Task: Add a signature Melinda Young containing With heartfelt thanks and warm wishes, Melinda Young to email address softage.3@softage.net and add a label Life insurance
Action: Mouse moved to (88, 128)
Screenshot: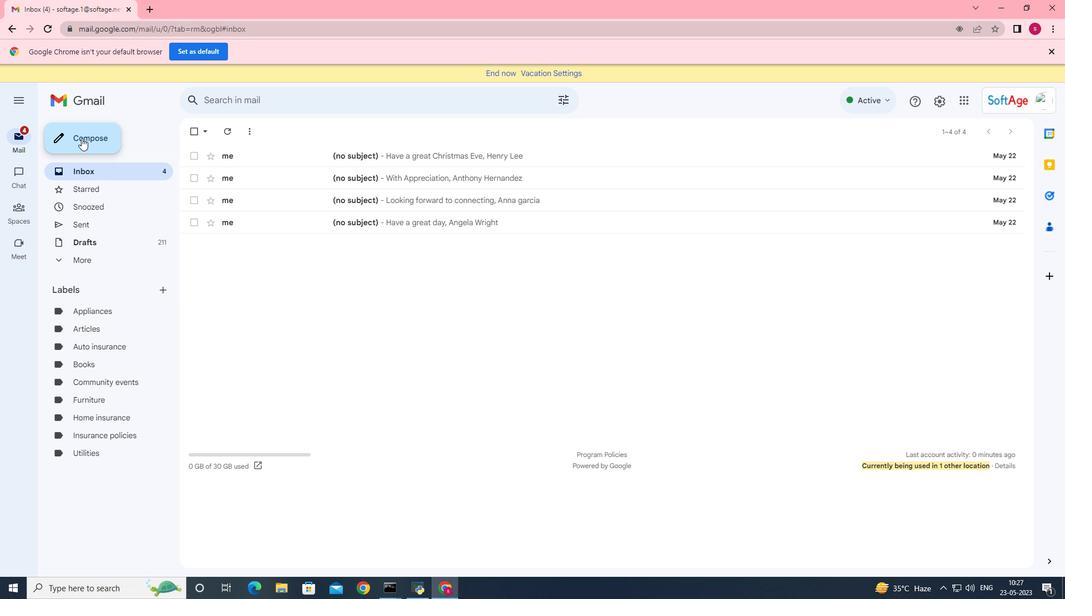 
Action: Mouse pressed left at (88, 128)
Screenshot: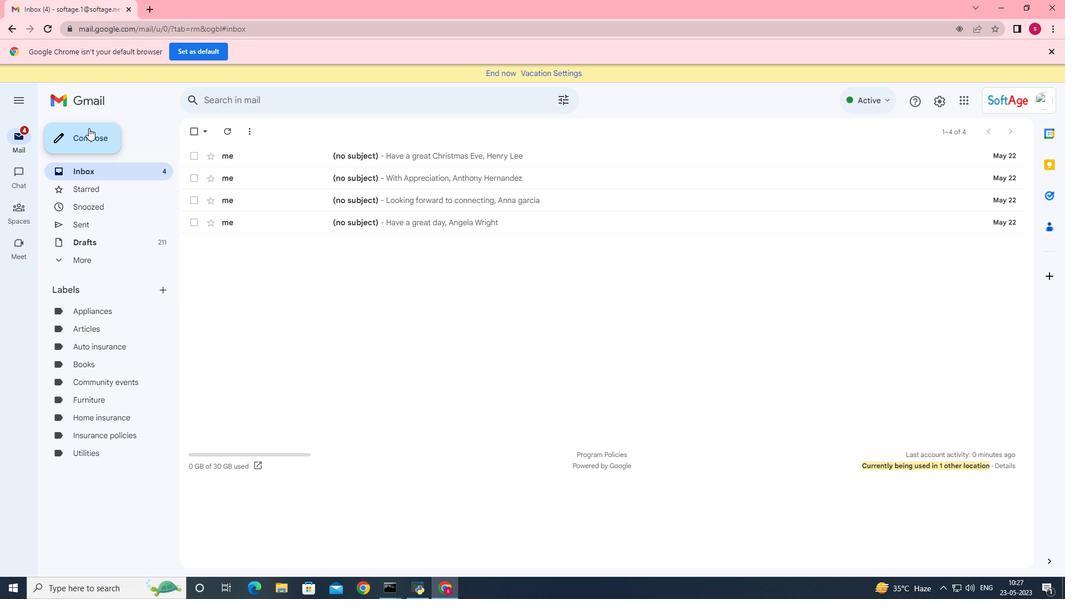
Action: Mouse moved to (897, 559)
Screenshot: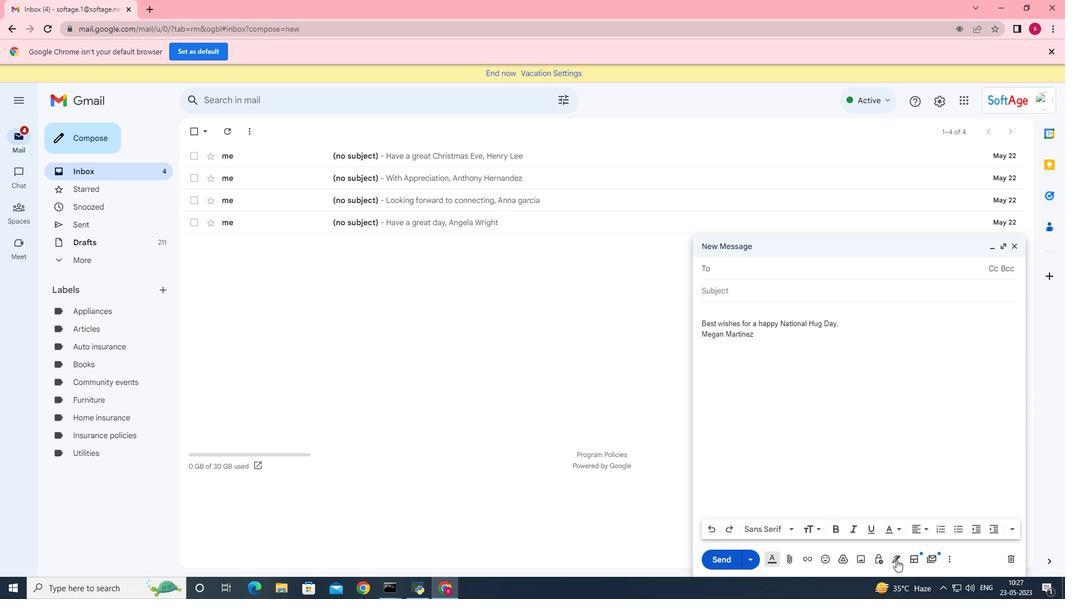 
Action: Mouse pressed left at (897, 559)
Screenshot: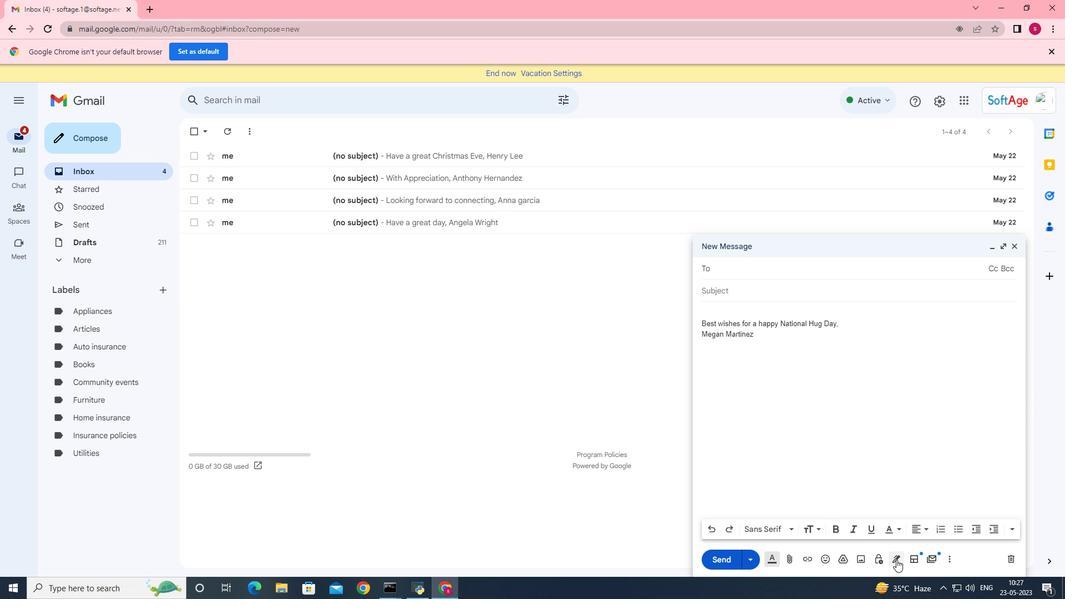 
Action: Mouse moved to (913, 497)
Screenshot: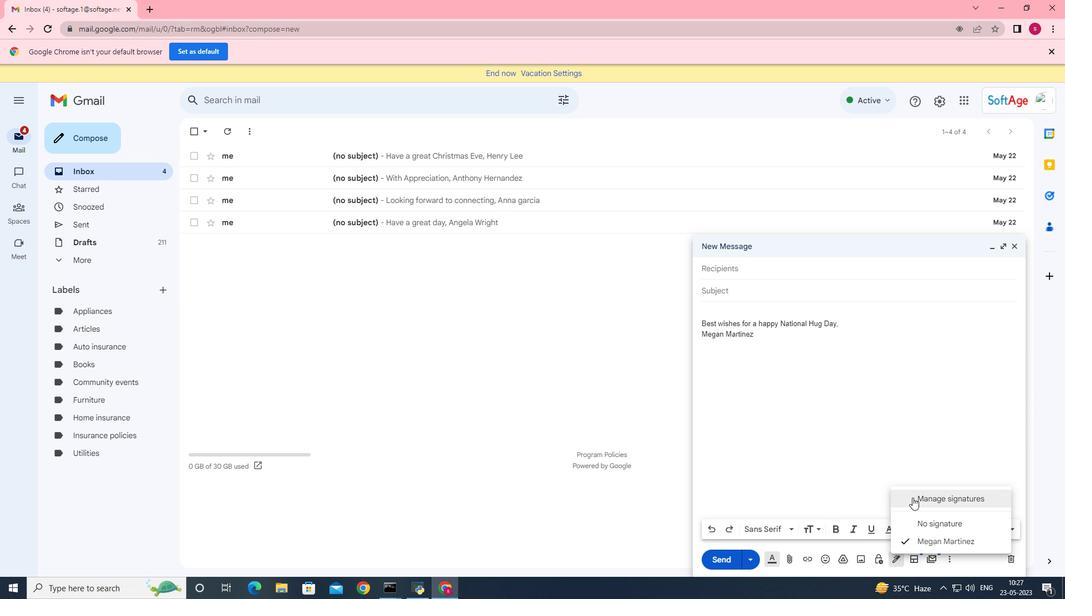
Action: Mouse pressed left at (913, 497)
Screenshot: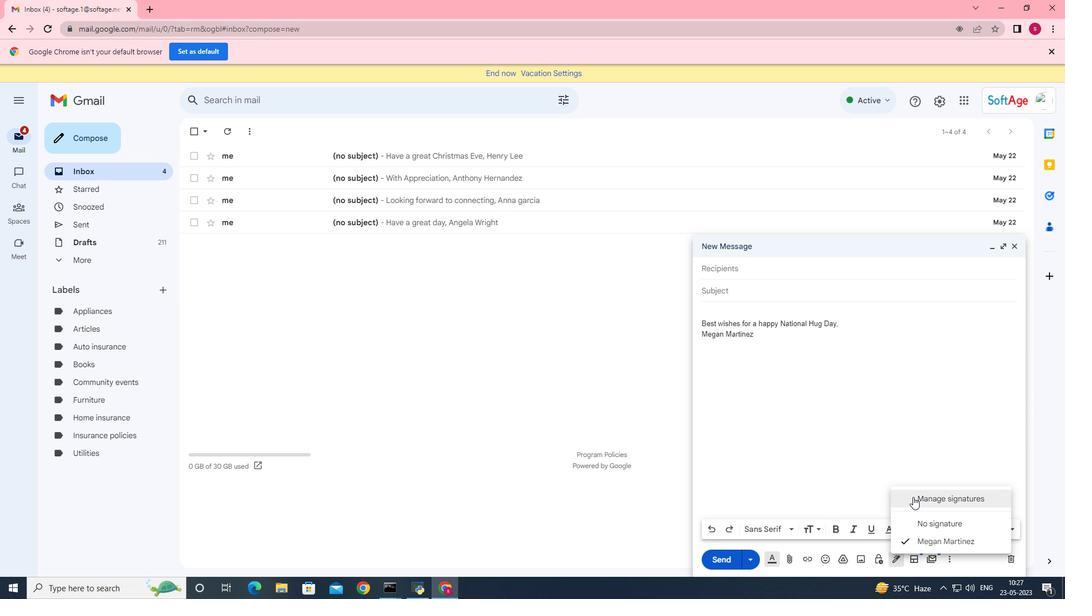 
Action: Mouse moved to (402, 367)
Screenshot: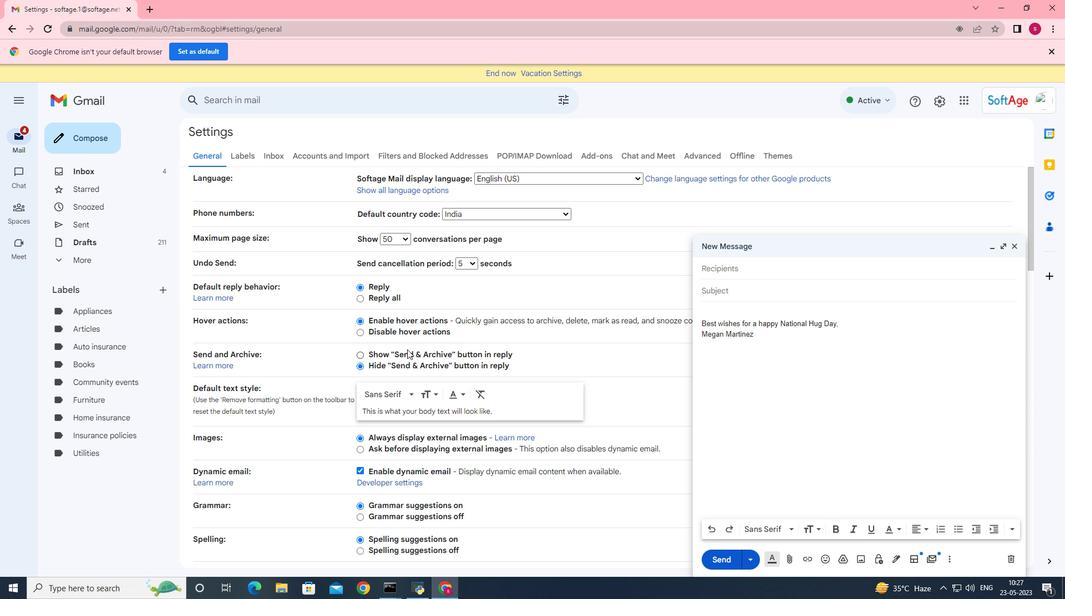 
Action: Mouse scrolled (402, 367) with delta (0, 0)
Screenshot: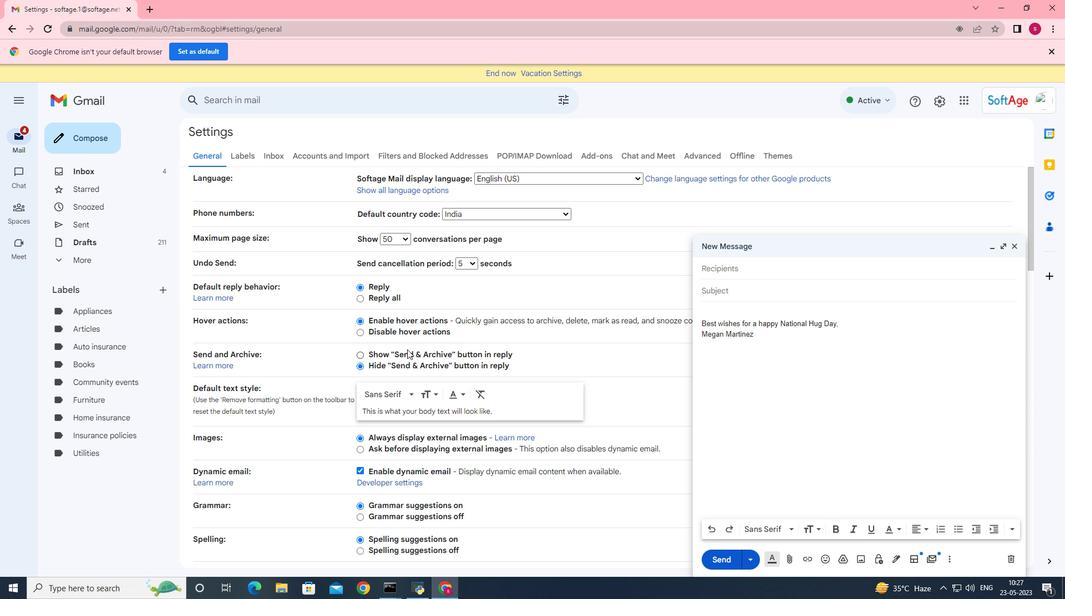 
Action: Mouse moved to (401, 371)
Screenshot: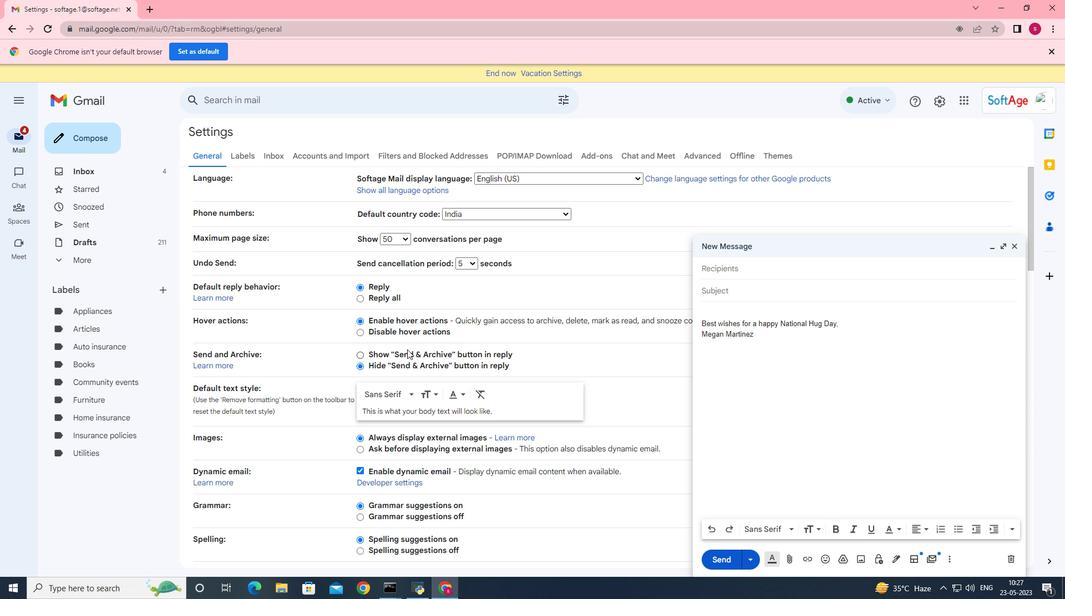 
Action: Mouse scrolled (401, 370) with delta (0, 0)
Screenshot: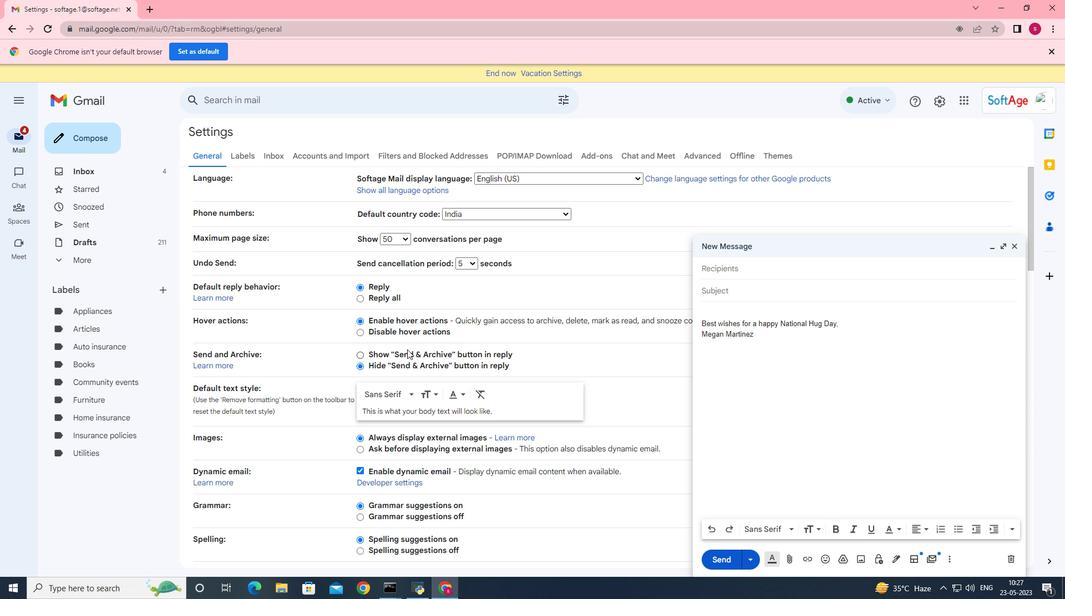 
Action: Mouse moved to (398, 379)
Screenshot: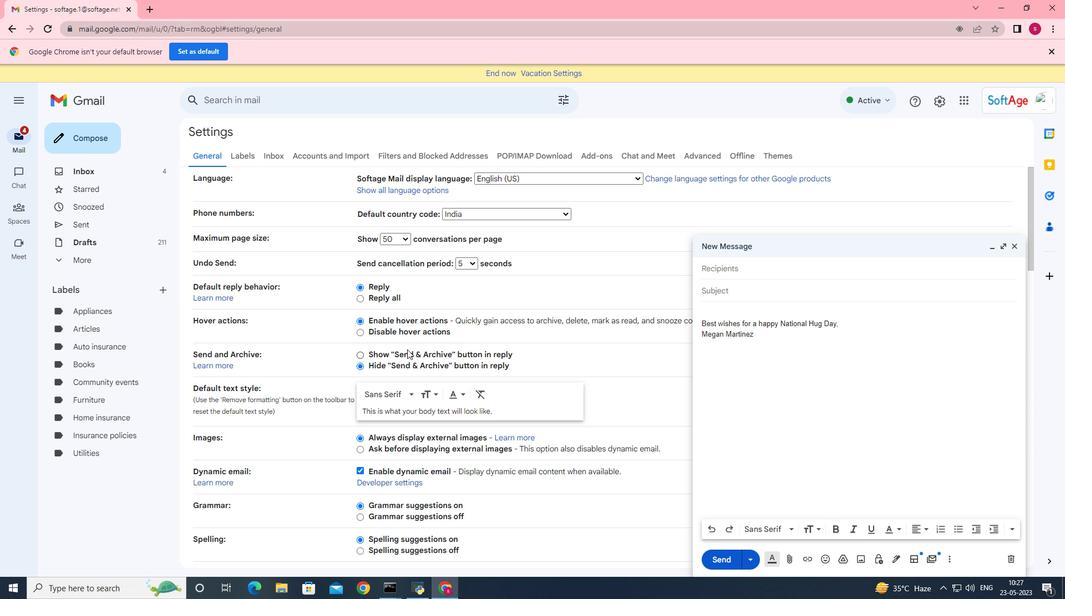 
Action: Mouse scrolled (398, 378) with delta (0, 0)
Screenshot: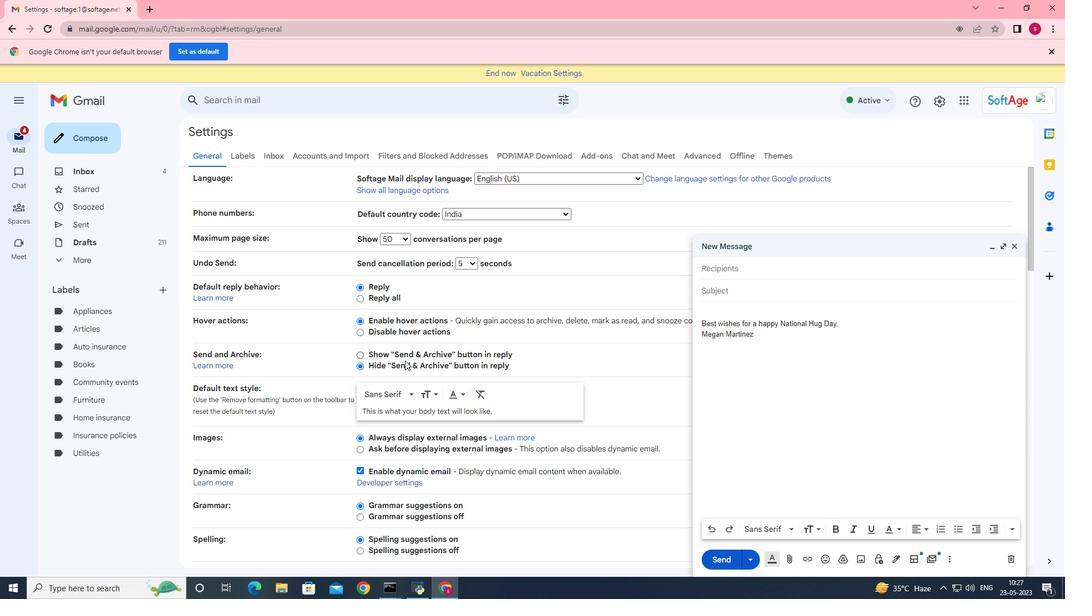 
Action: Mouse moved to (398, 382)
Screenshot: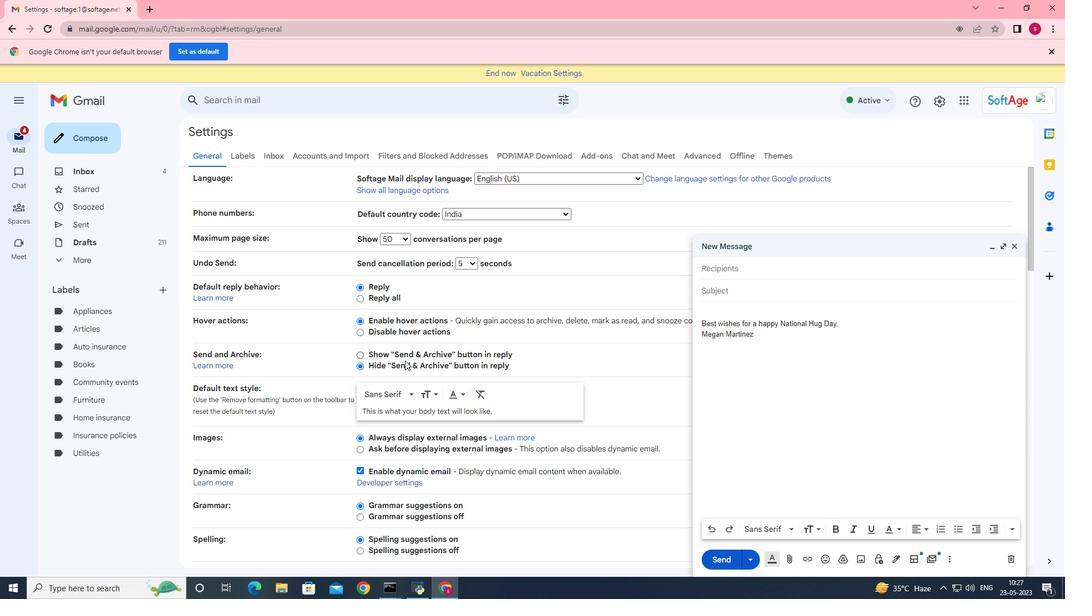 
Action: Mouse scrolled (398, 381) with delta (0, 0)
Screenshot: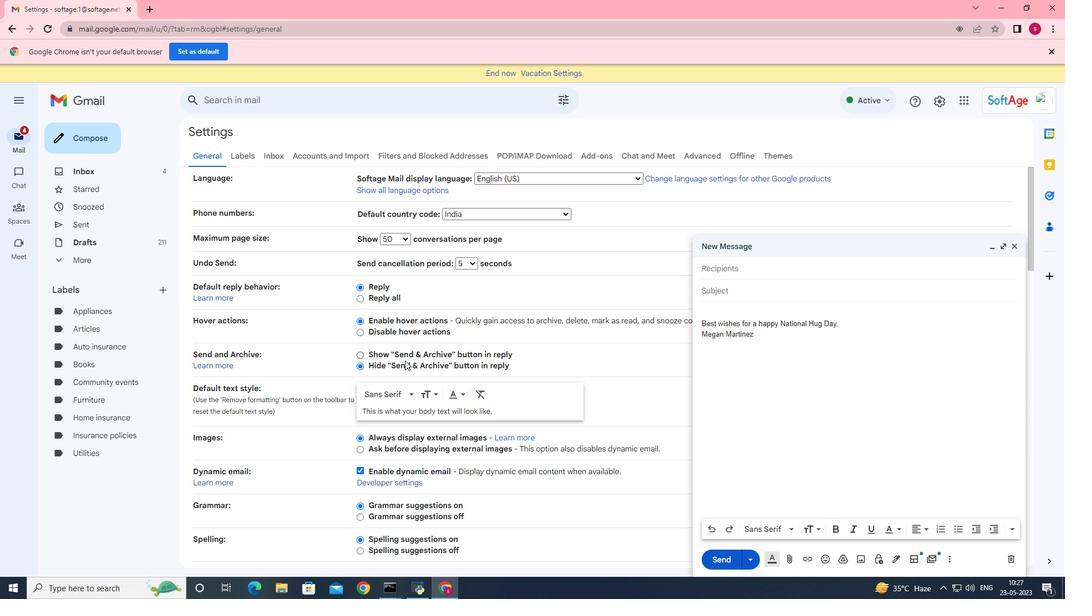 
Action: Mouse moved to (402, 387)
Screenshot: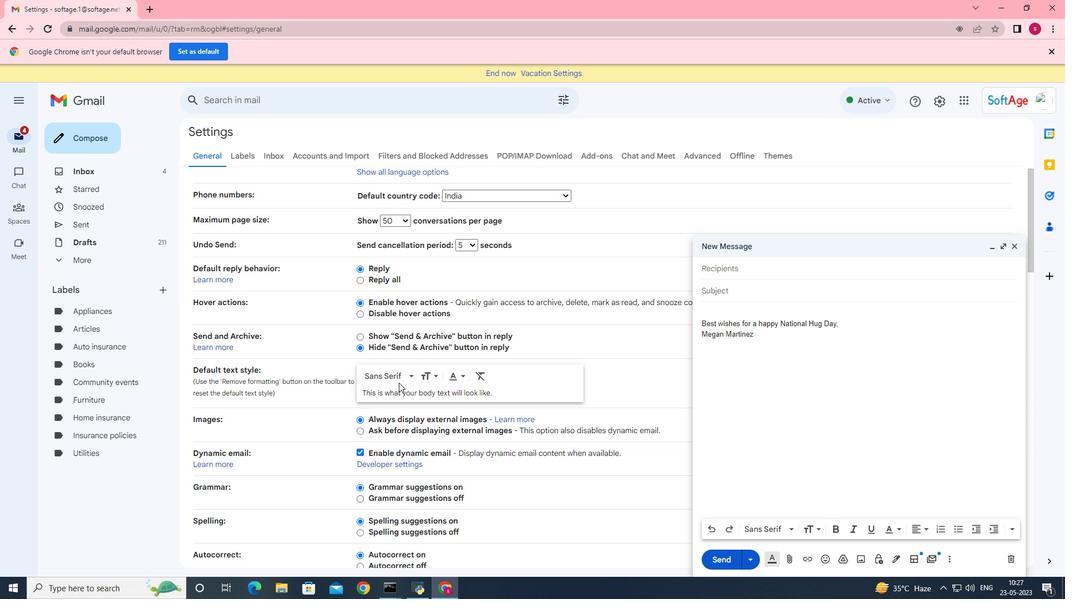 
Action: Mouse scrolled (402, 387) with delta (0, 0)
Screenshot: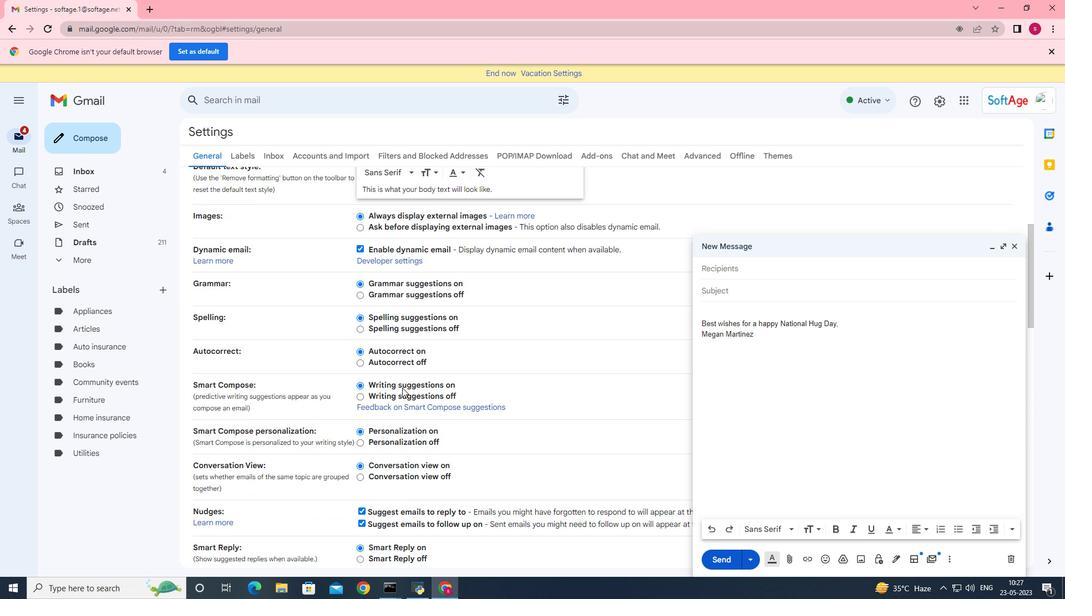 
Action: Mouse scrolled (402, 387) with delta (0, 0)
Screenshot: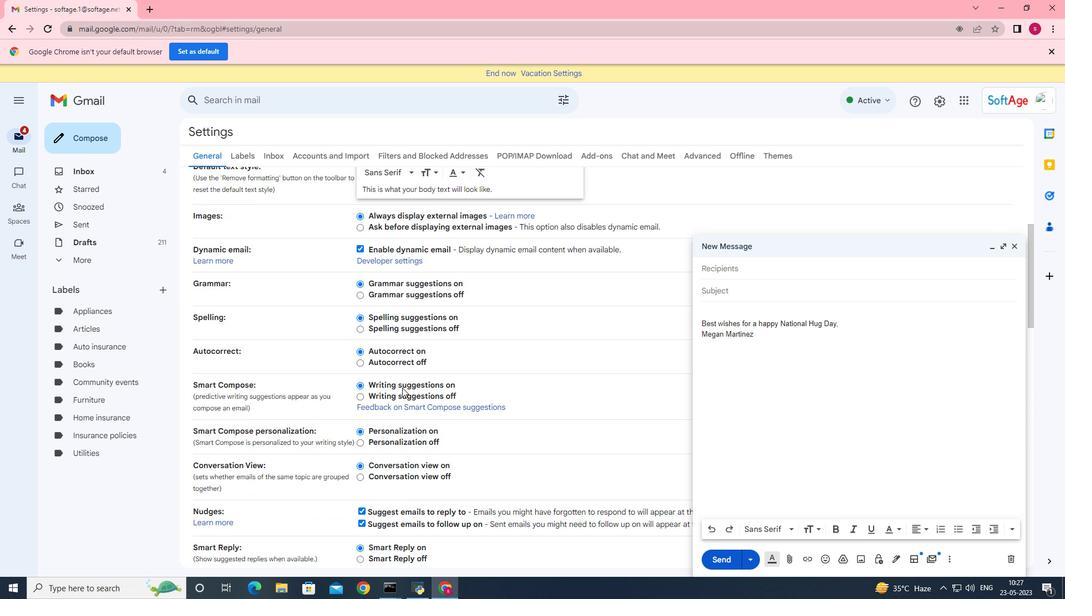 
Action: Mouse scrolled (402, 388) with delta (0, 0)
Screenshot: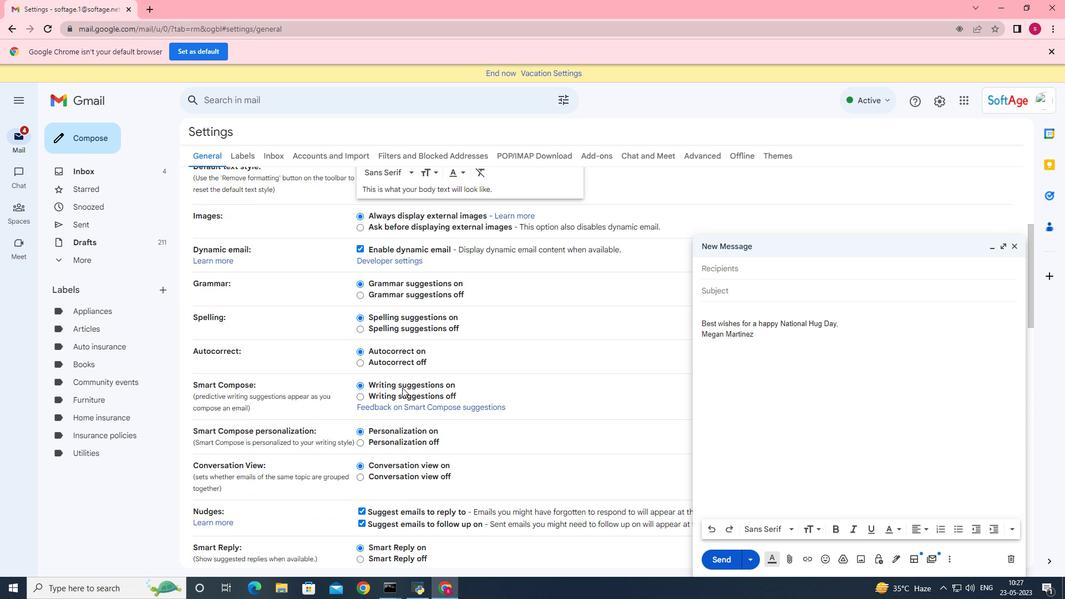
Action: Mouse scrolled (402, 387) with delta (0, 0)
Screenshot: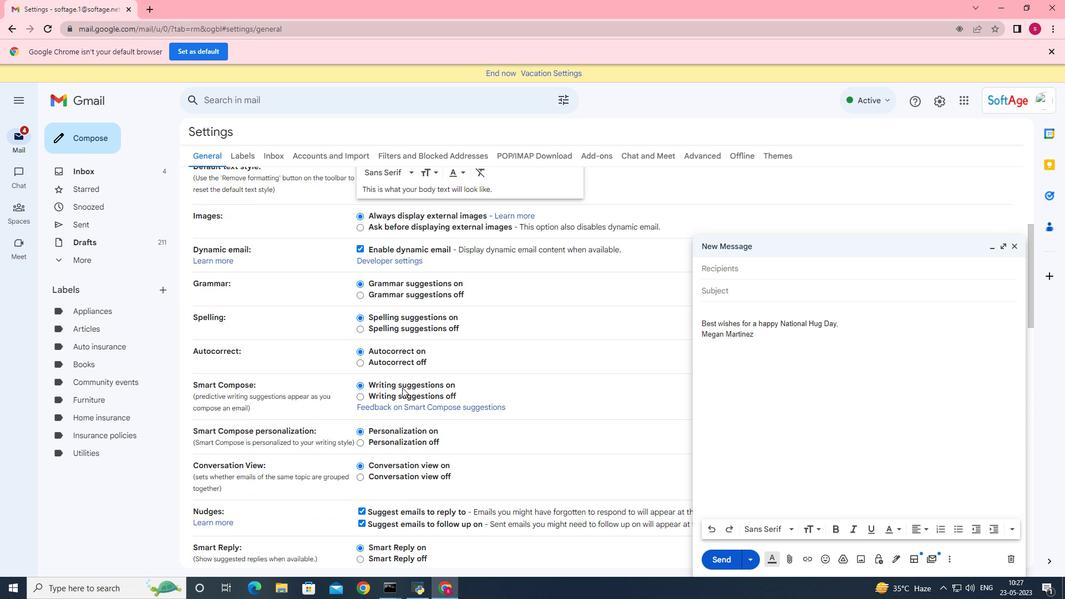 
Action: Mouse scrolled (402, 387) with delta (0, 0)
Screenshot: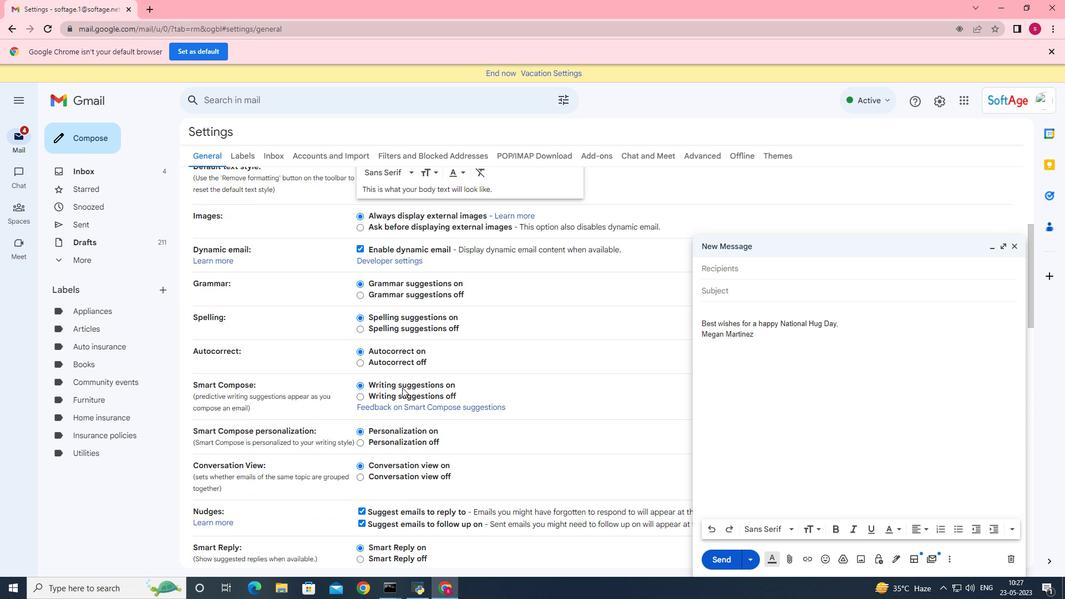 
Action: Mouse moved to (402, 387)
Screenshot: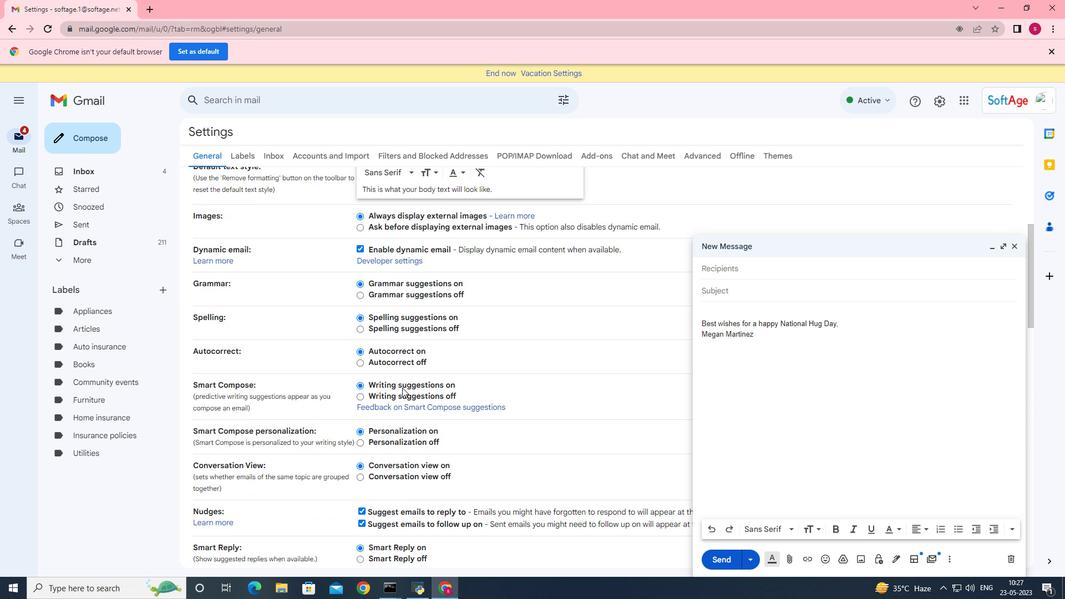 
Action: Mouse scrolled (402, 387) with delta (0, 0)
Screenshot: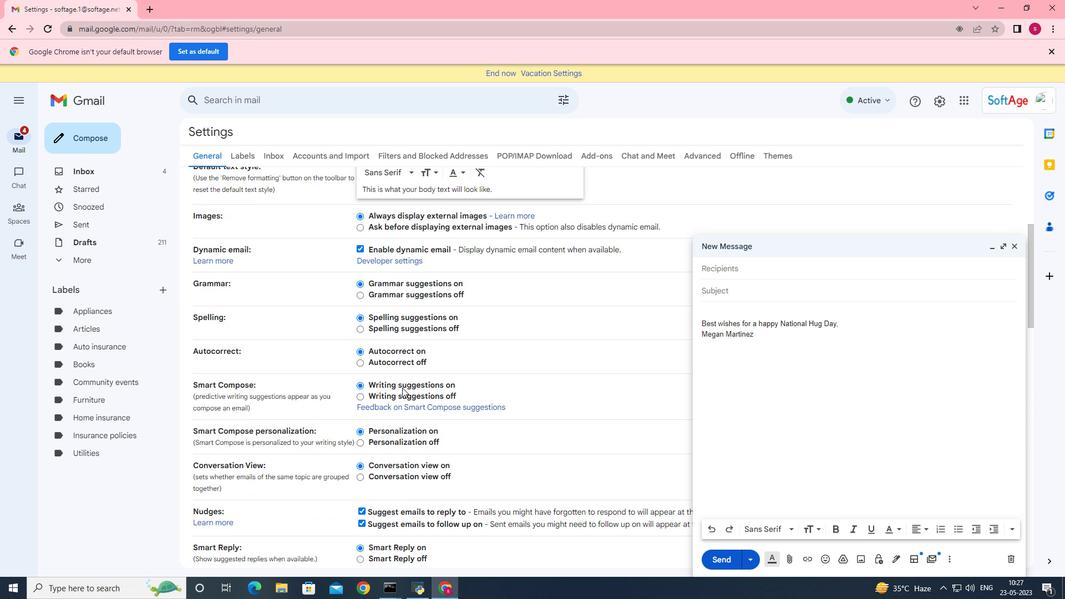 
Action: Mouse moved to (594, 357)
Screenshot: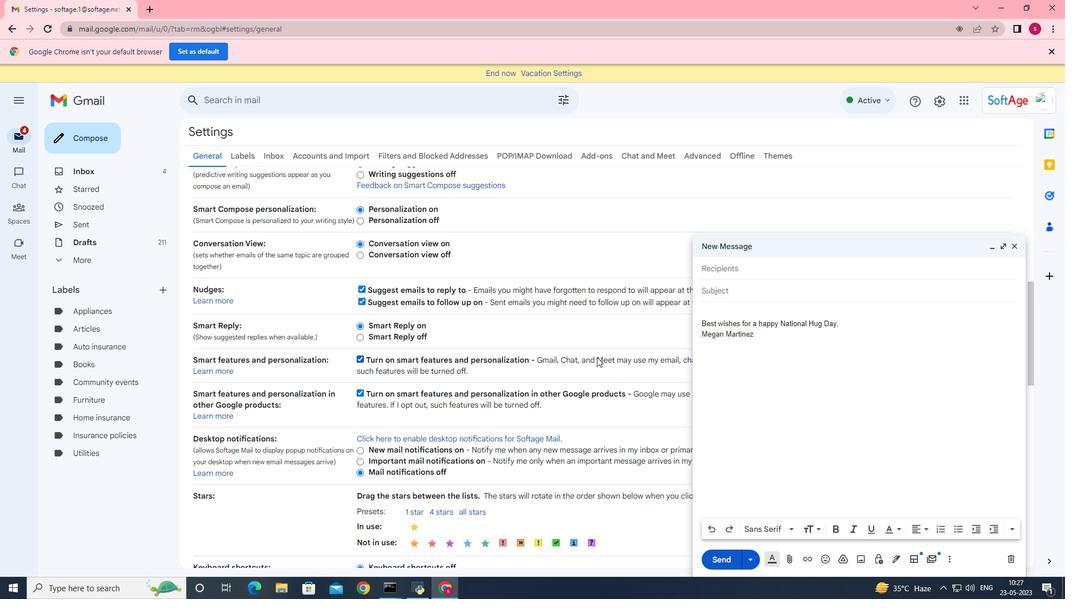 
Action: Mouse scrolled (594, 356) with delta (0, 0)
Screenshot: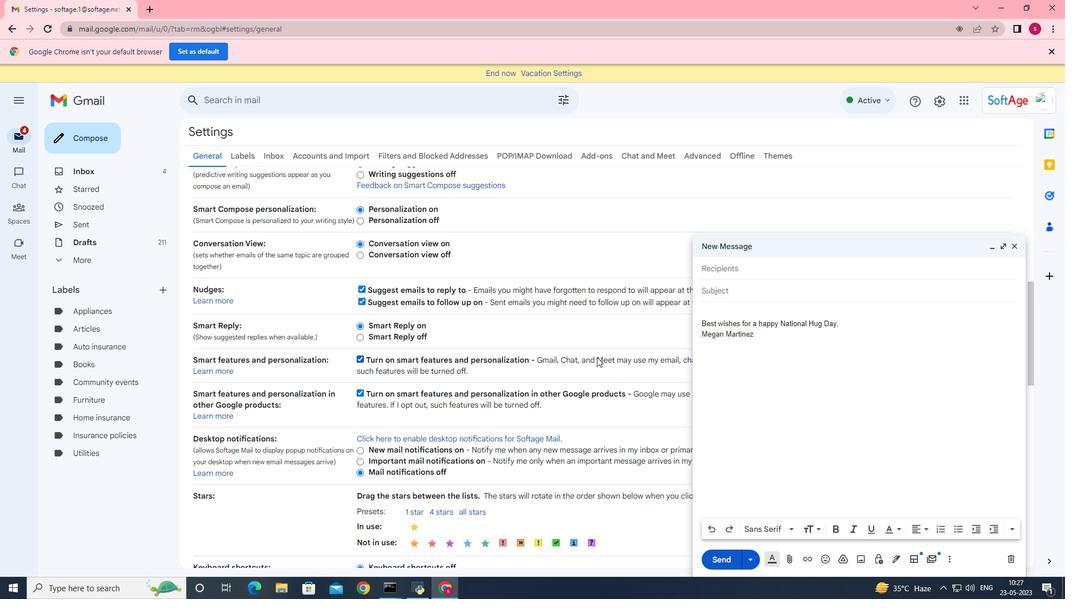 
Action: Mouse moved to (566, 360)
Screenshot: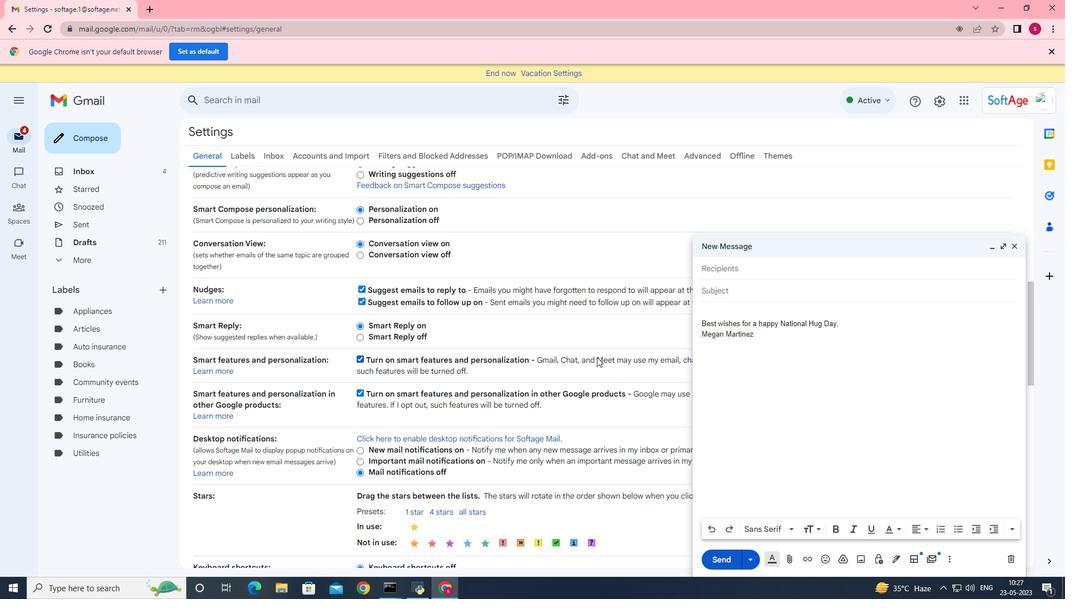 
Action: Mouse scrolled (571, 359) with delta (0, 0)
Screenshot: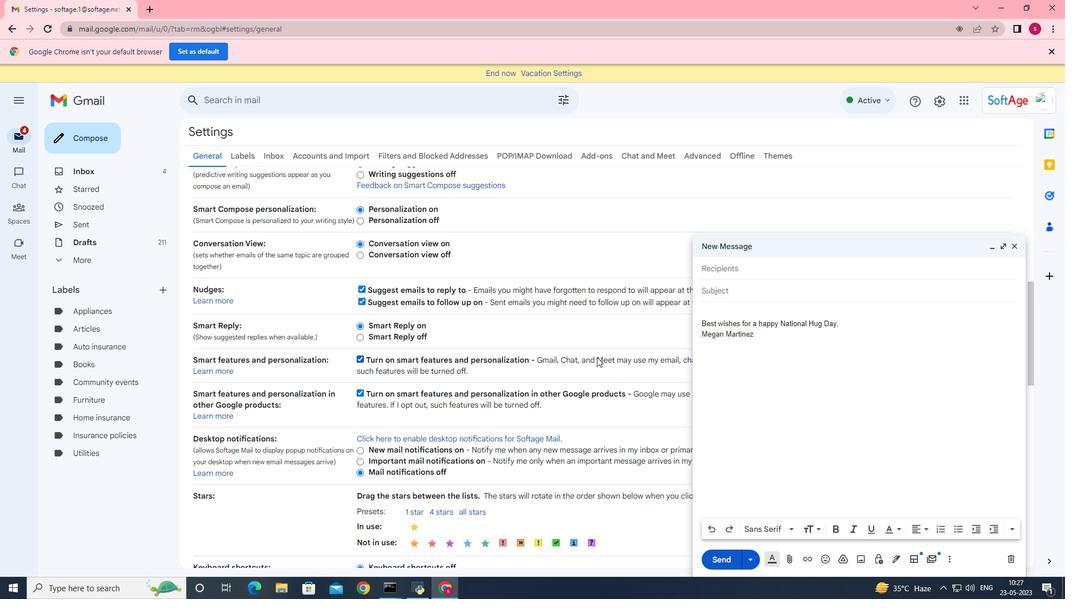 
Action: Mouse moved to (548, 362)
Screenshot: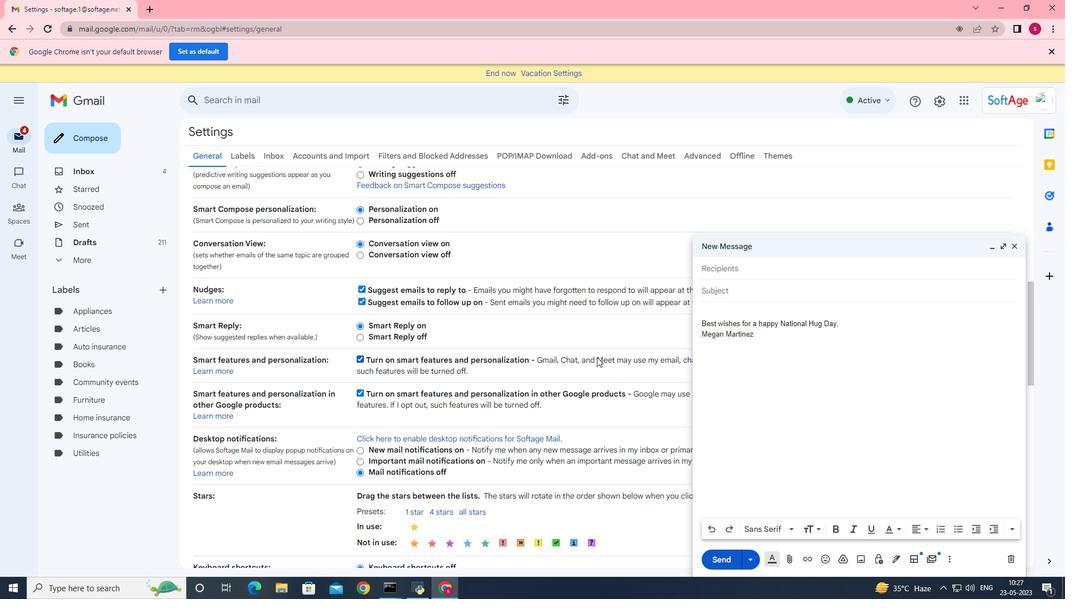 
Action: Mouse scrolled (548, 362) with delta (0, 0)
Screenshot: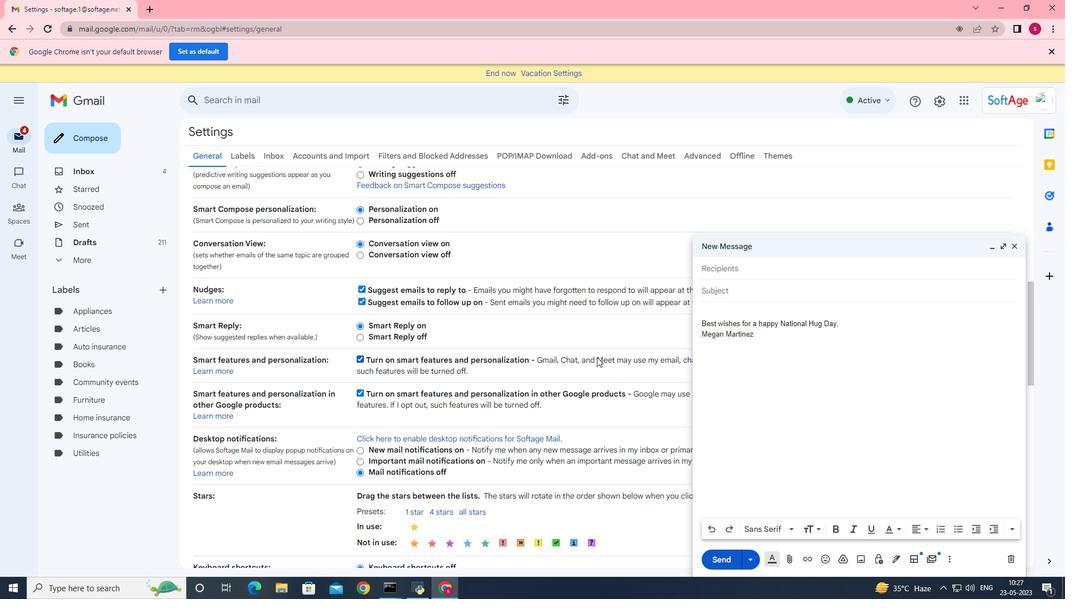 
Action: Mouse moved to (446, 431)
Screenshot: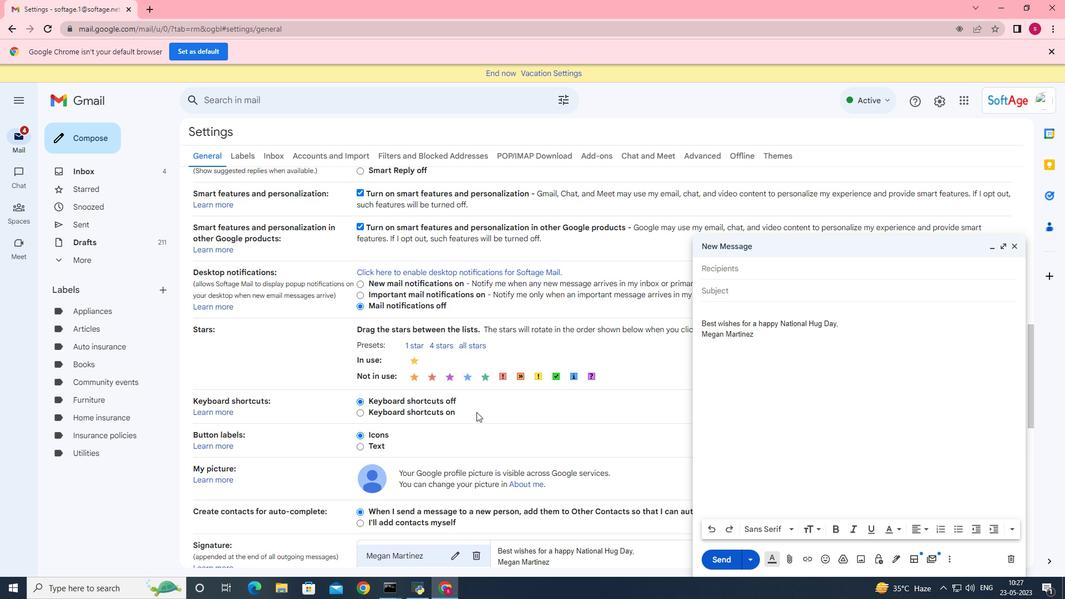 
Action: Mouse scrolled (446, 430) with delta (0, 0)
Screenshot: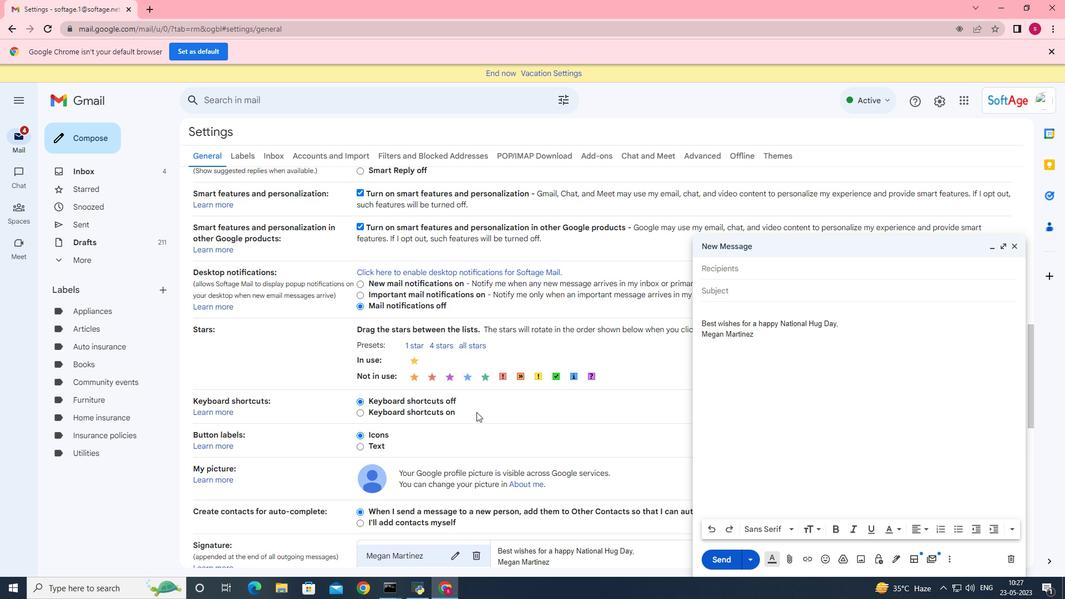 
Action: Mouse scrolled (446, 430) with delta (0, 0)
Screenshot: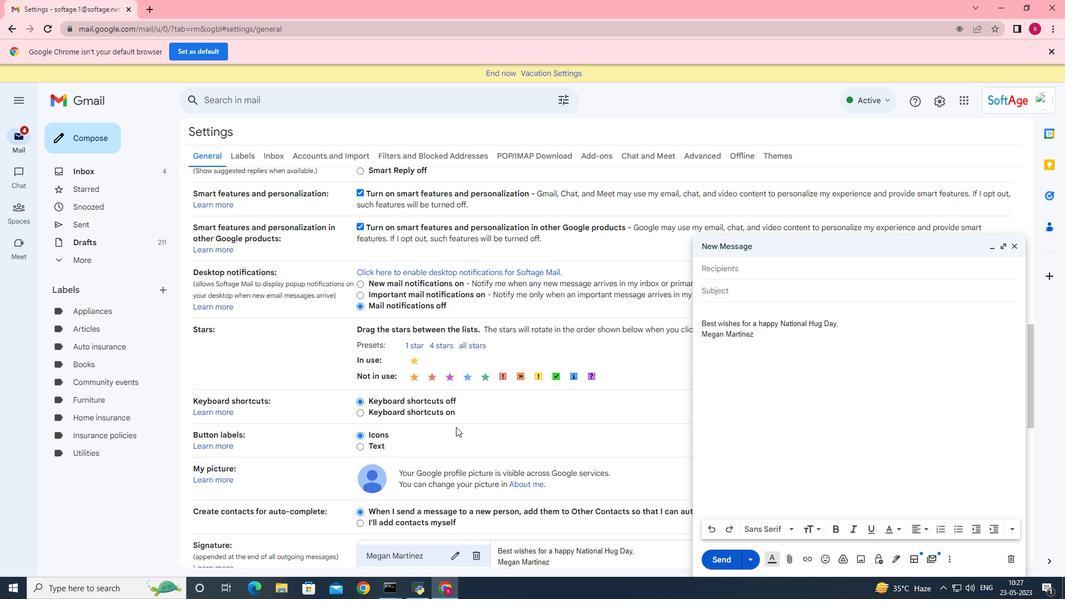 
Action: Mouse moved to (473, 445)
Screenshot: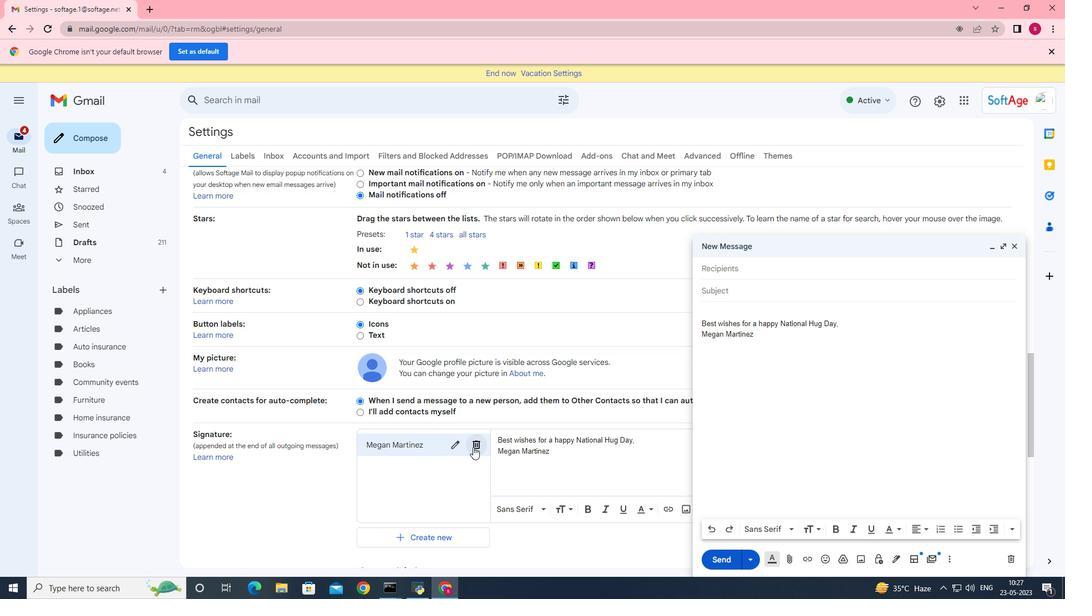 
Action: Mouse pressed left at (473, 445)
Screenshot: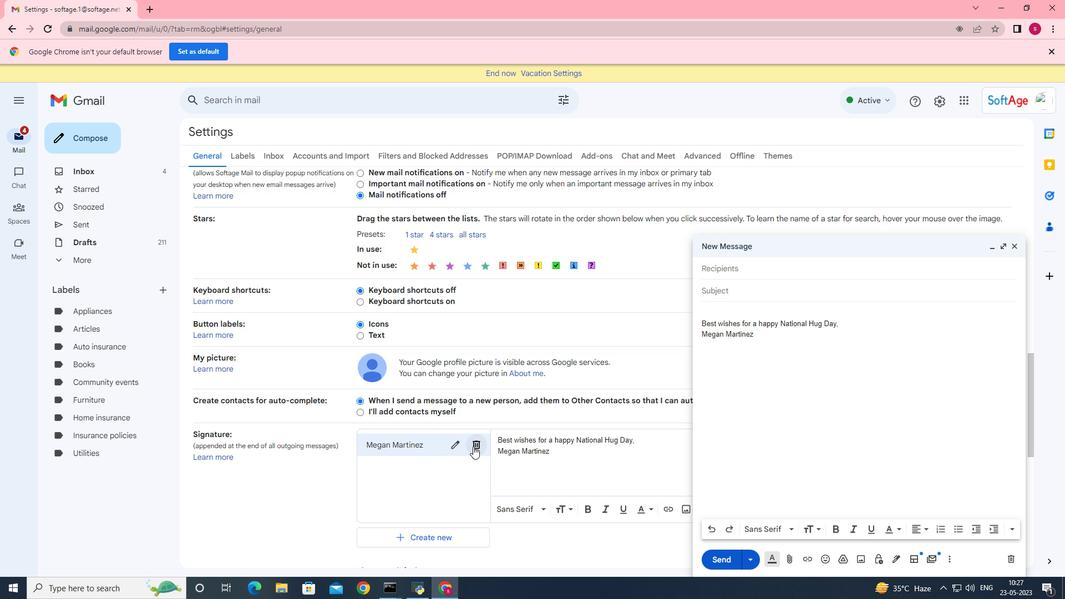 
Action: Mouse moved to (632, 344)
Screenshot: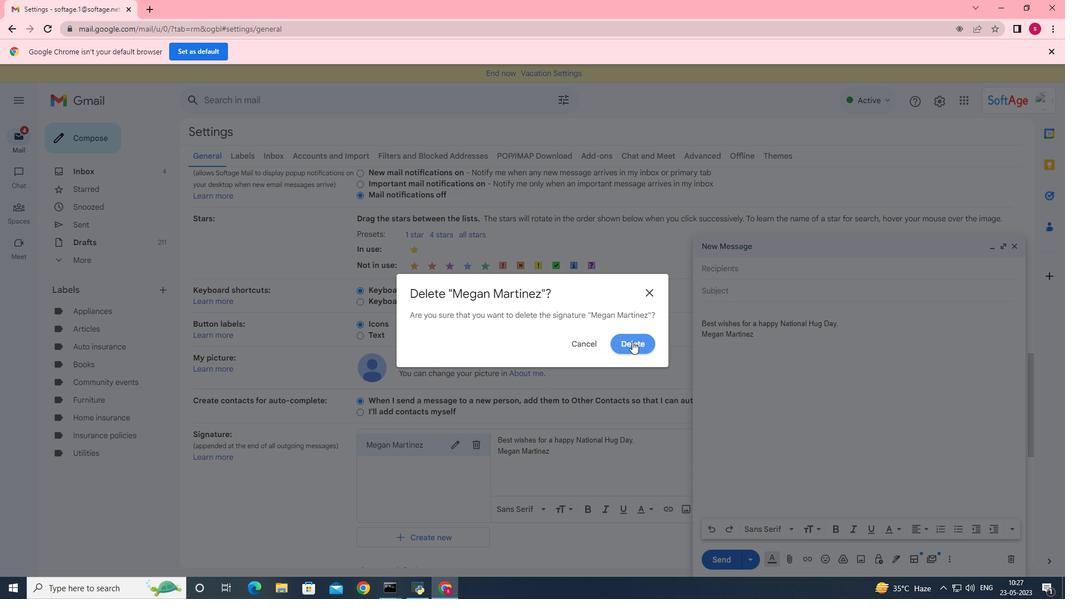 
Action: Mouse pressed left at (632, 344)
Screenshot: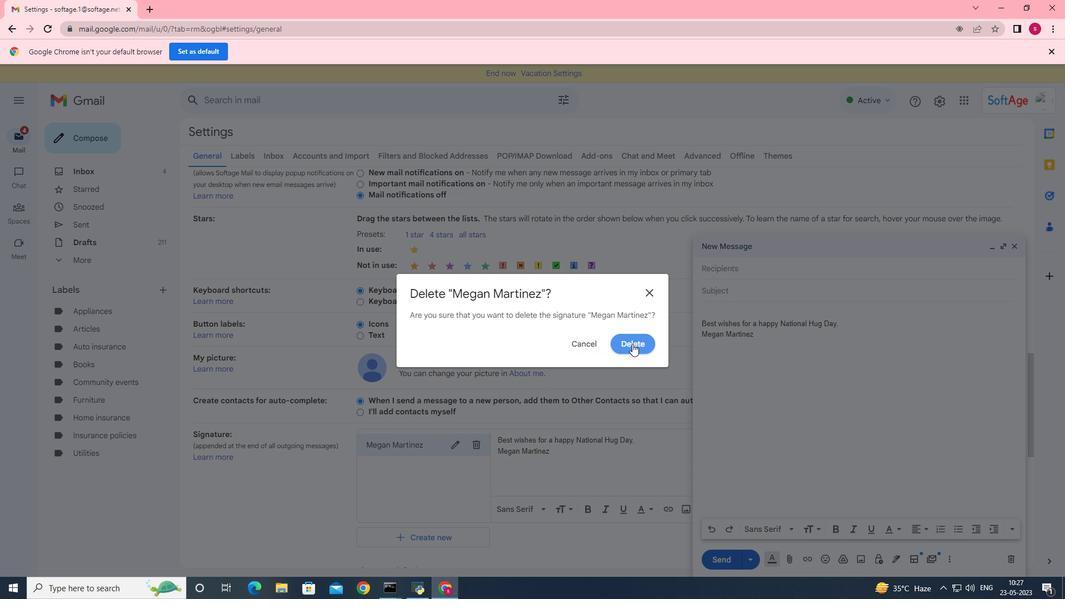 
Action: Mouse moved to (402, 452)
Screenshot: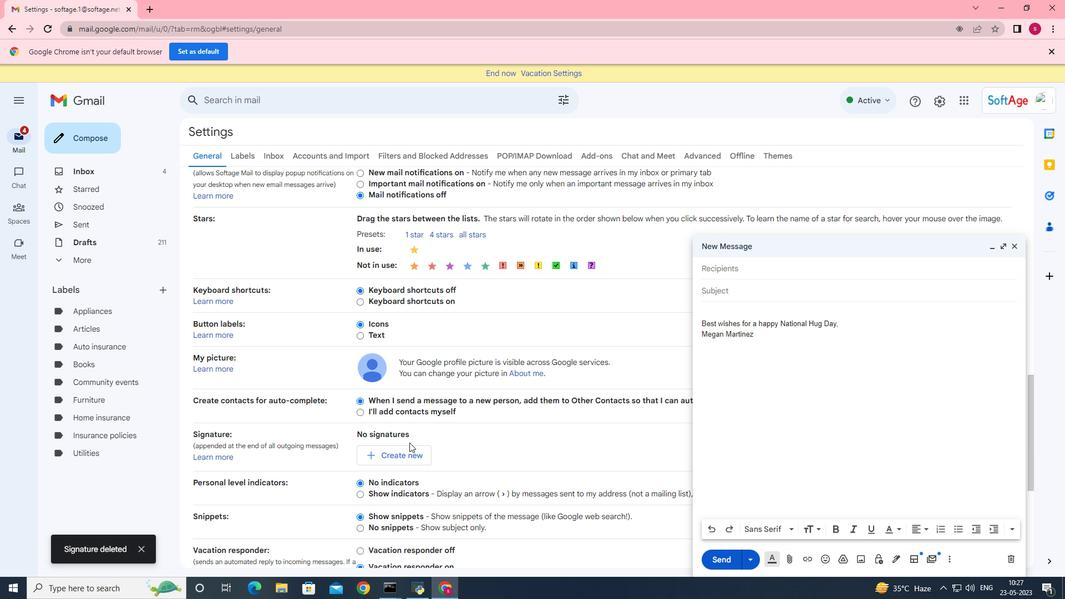 
Action: Mouse pressed left at (402, 452)
Screenshot: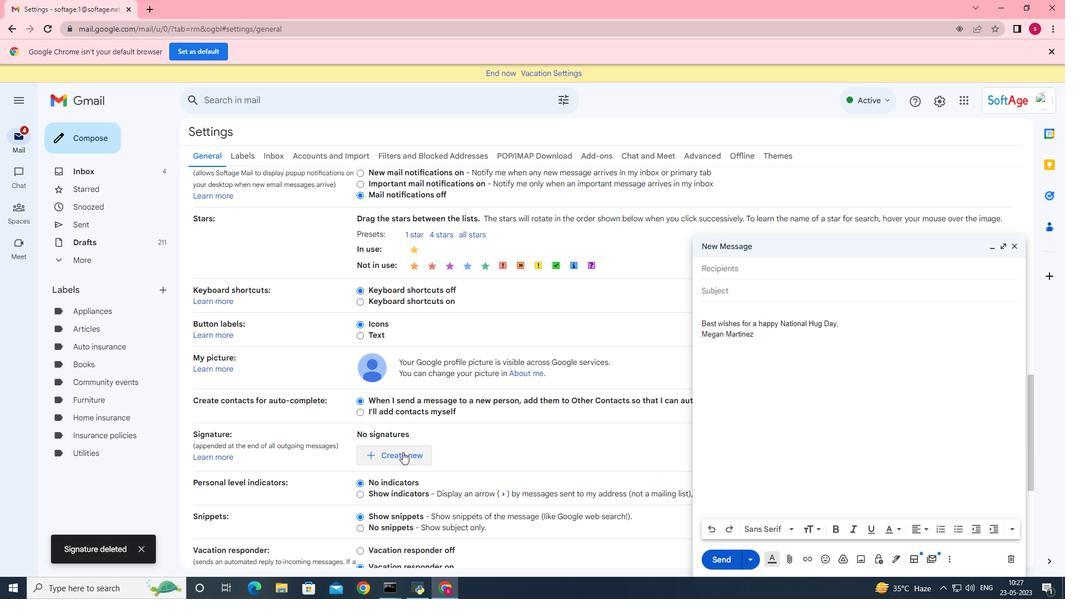 
Action: Mouse moved to (441, 314)
Screenshot: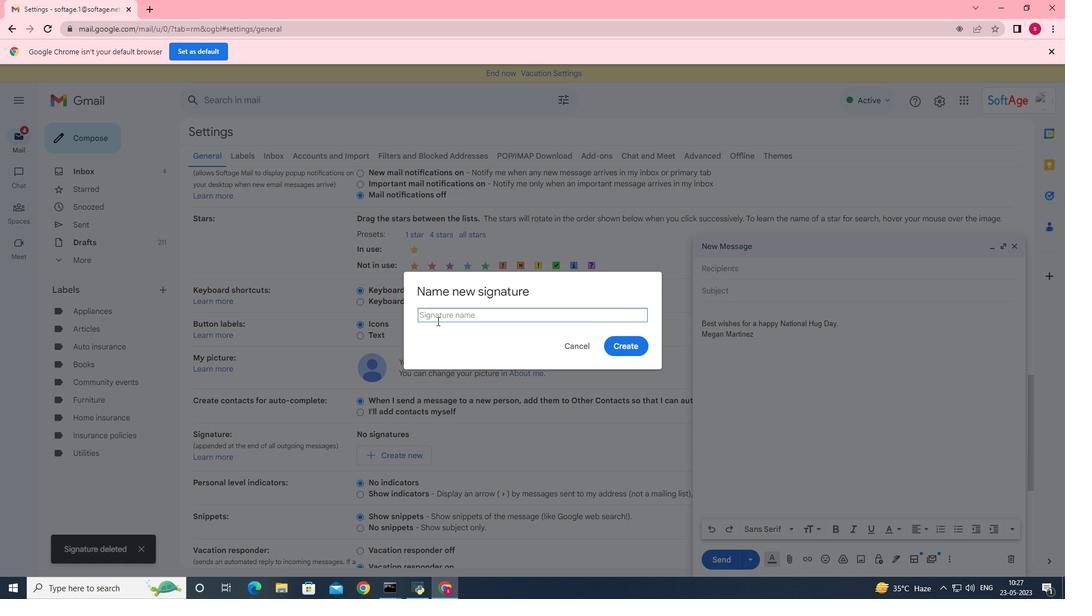 
Action: Mouse pressed left at (441, 314)
Screenshot: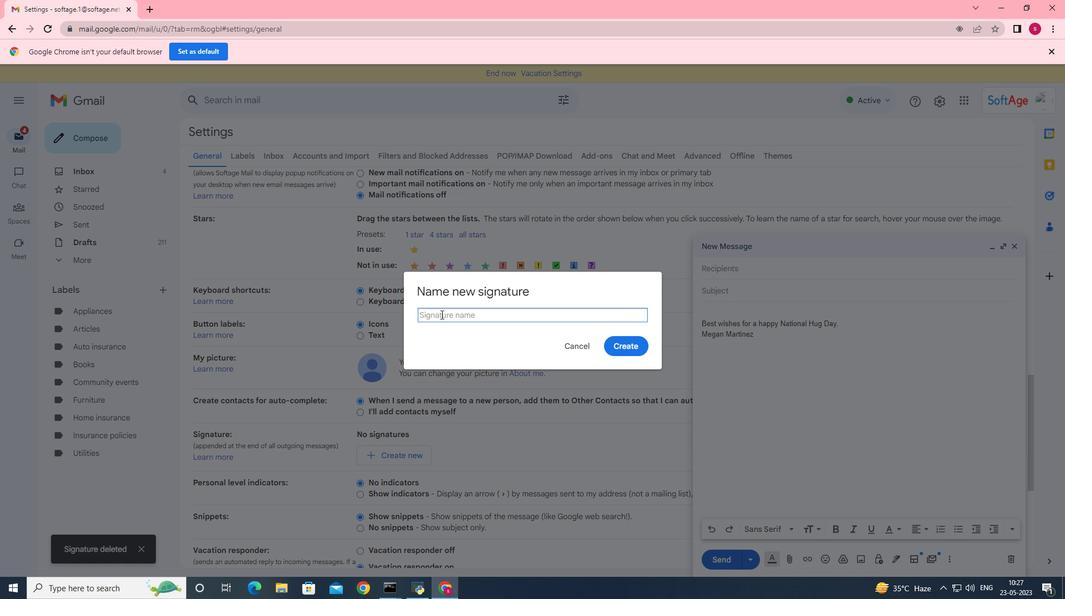 
Action: Key pressed <Key.shift>Melinda<Key.space><Key.shift>Young
Screenshot: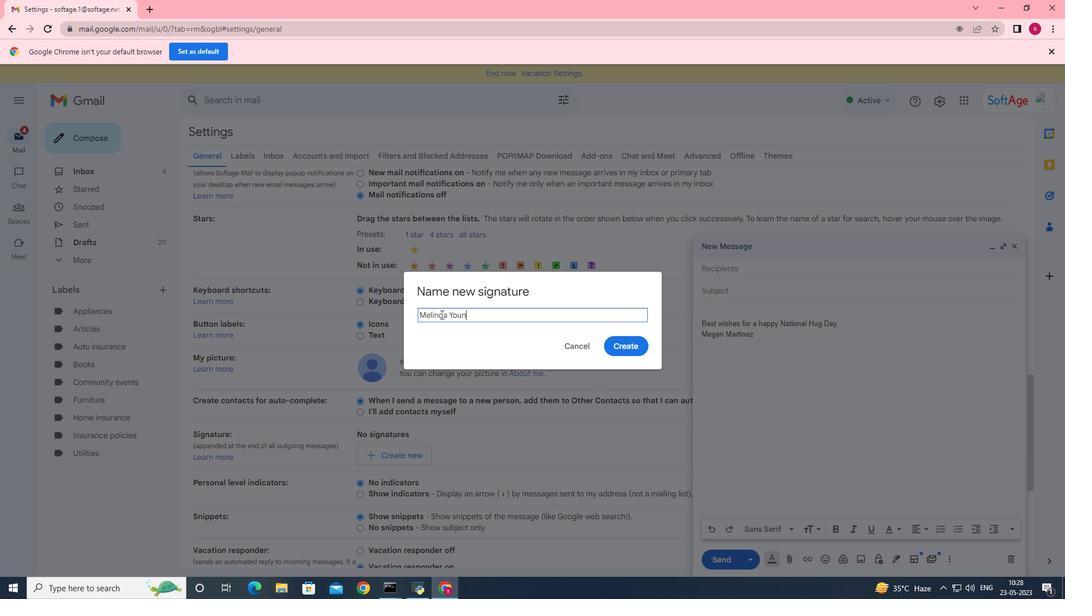 
Action: Mouse moved to (632, 343)
Screenshot: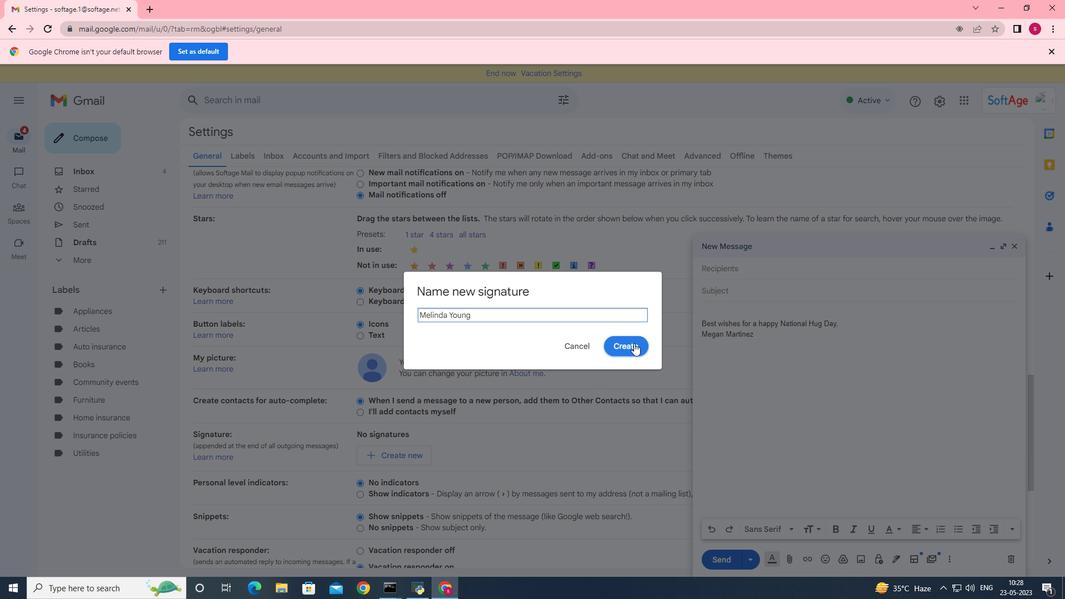 
Action: Mouse pressed left at (632, 343)
Screenshot: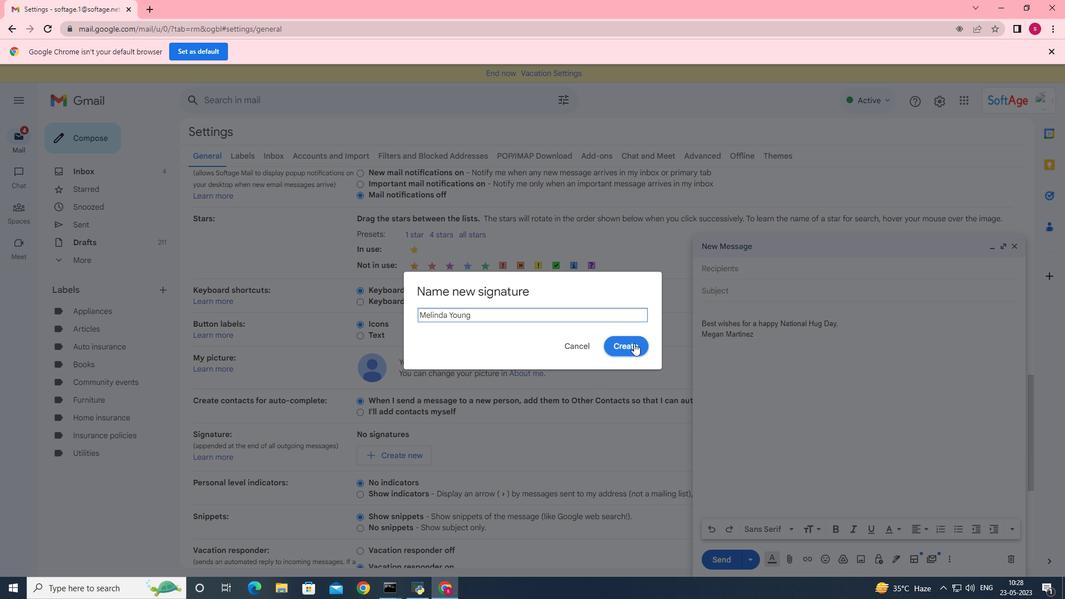 
Action: Mouse moved to (519, 432)
Screenshot: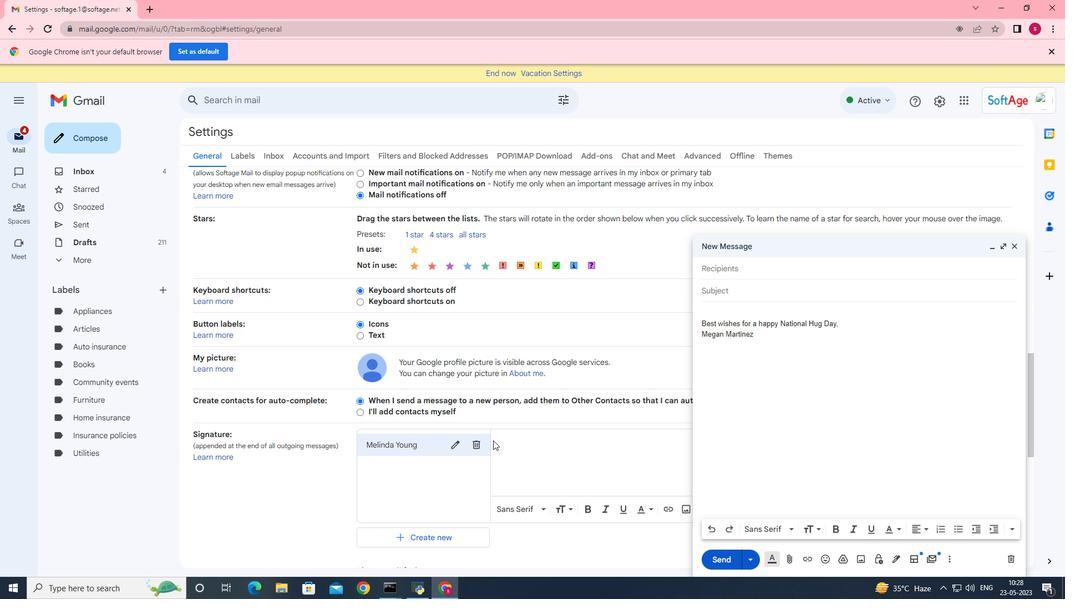 
Action: Mouse pressed left at (519, 432)
Screenshot: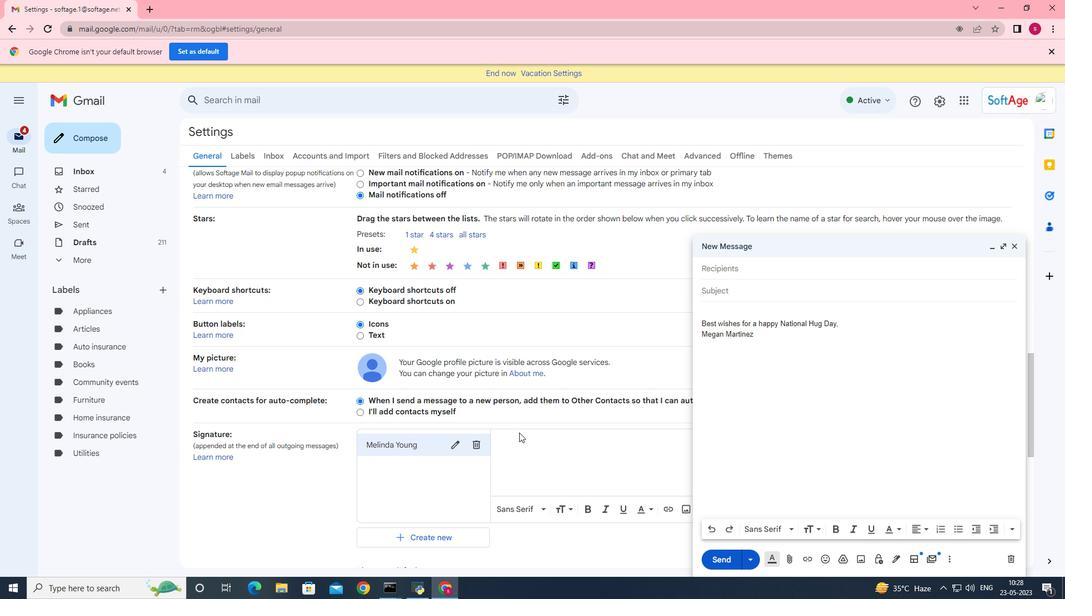 
Action: Mouse moved to (512, 441)
Screenshot: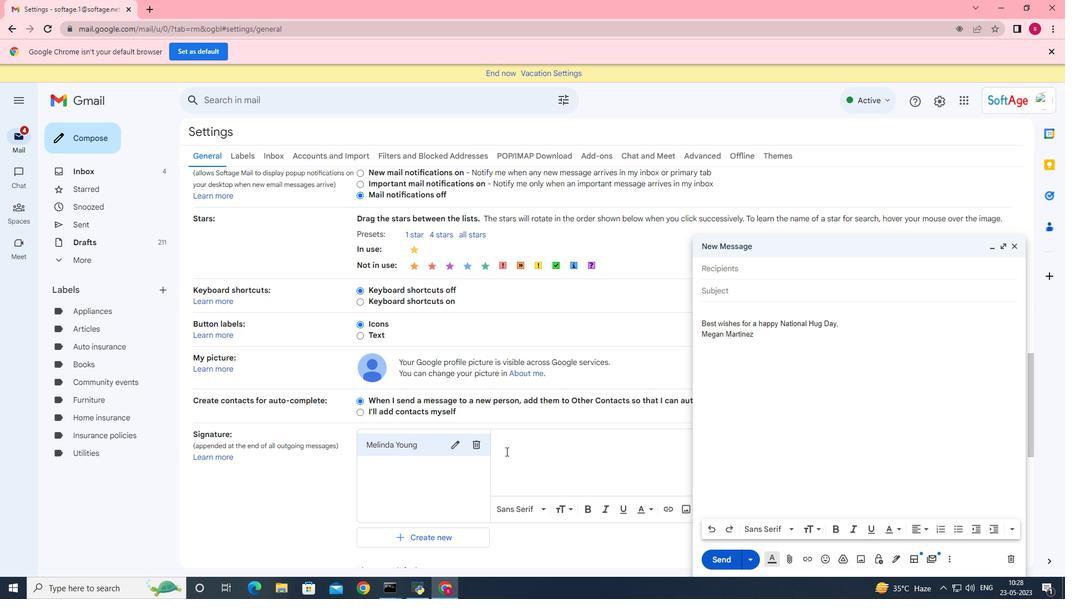 
Action: Mouse pressed left at (512, 441)
Screenshot: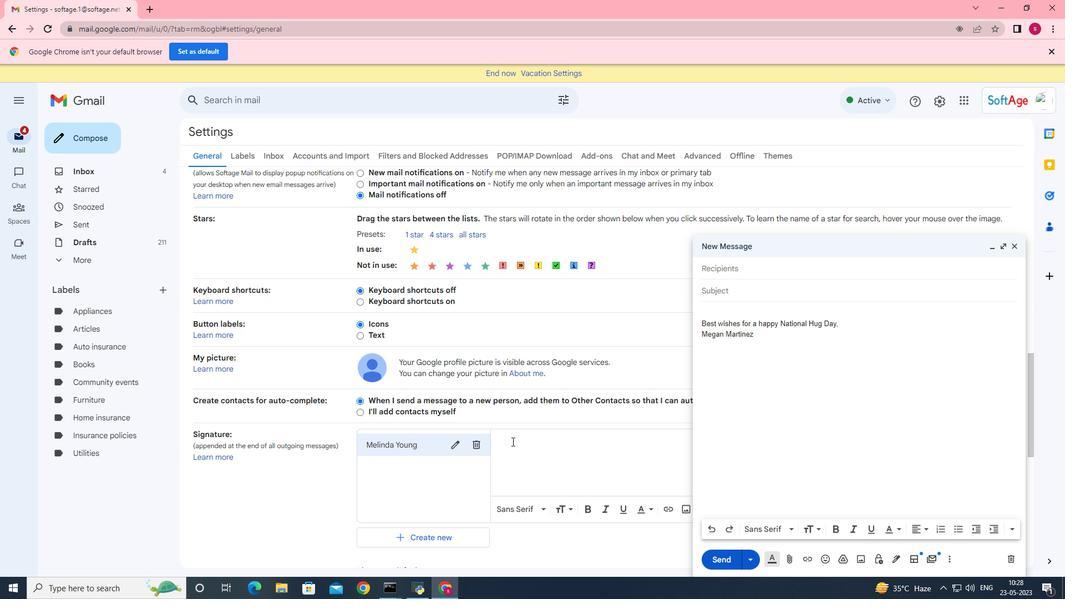
Action: Key pressed <Key.shift>With<Key.space>heartfely<Key.space>thanks<Key.space>
Screenshot: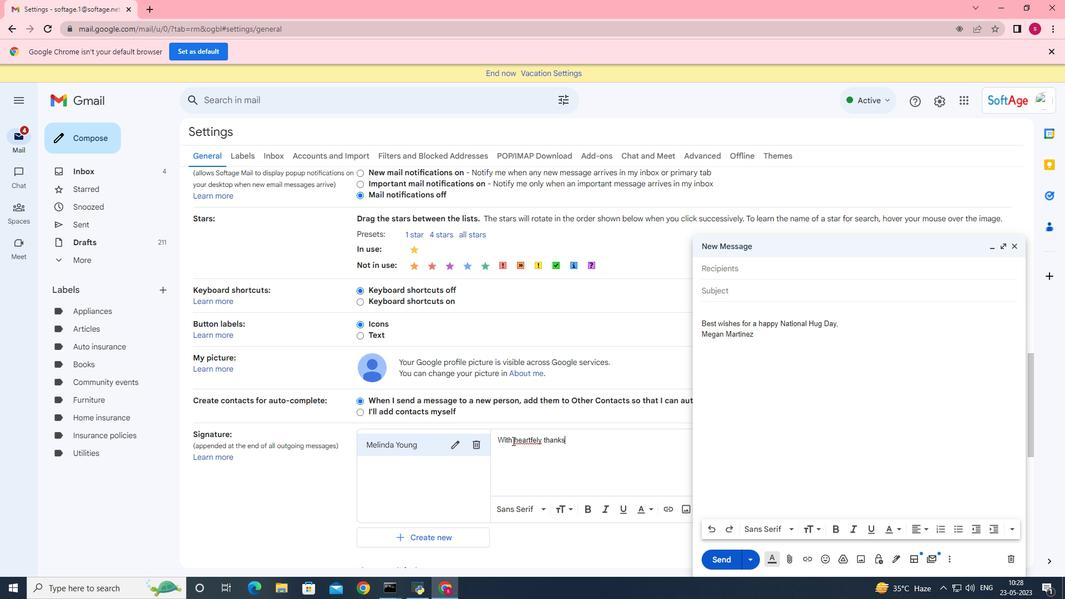 
Action: Mouse moved to (533, 441)
Screenshot: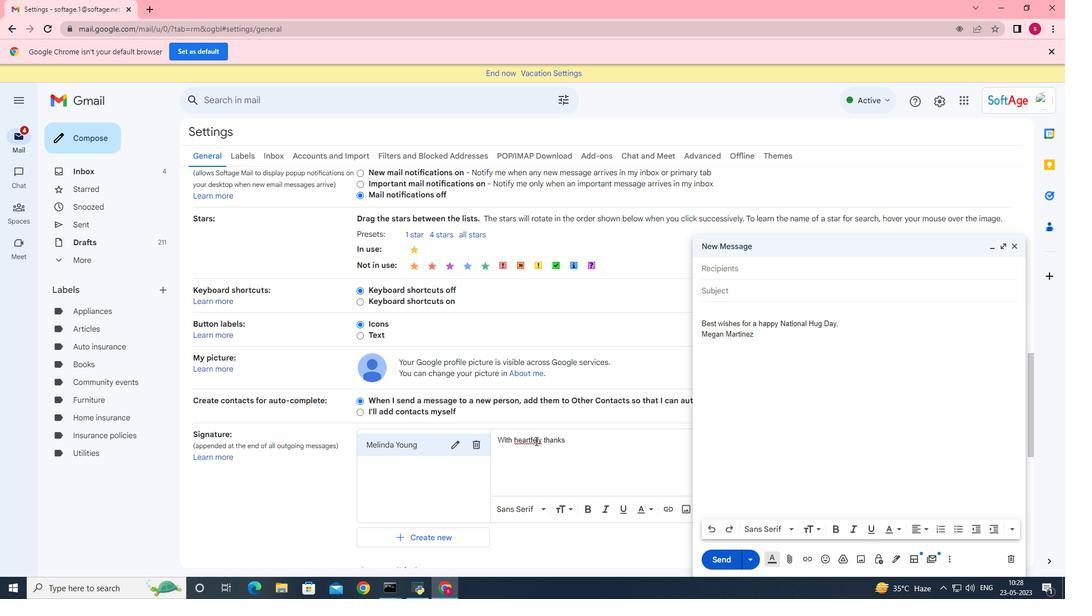 
Action: Mouse pressed left at (533, 441)
Screenshot: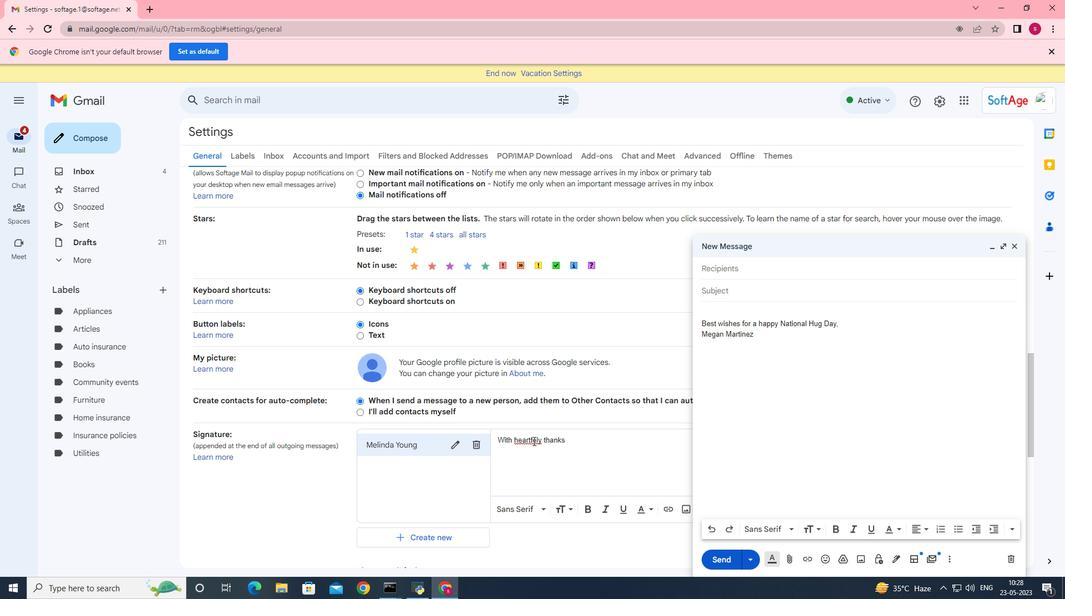 
Action: Mouse moved to (539, 437)
Screenshot: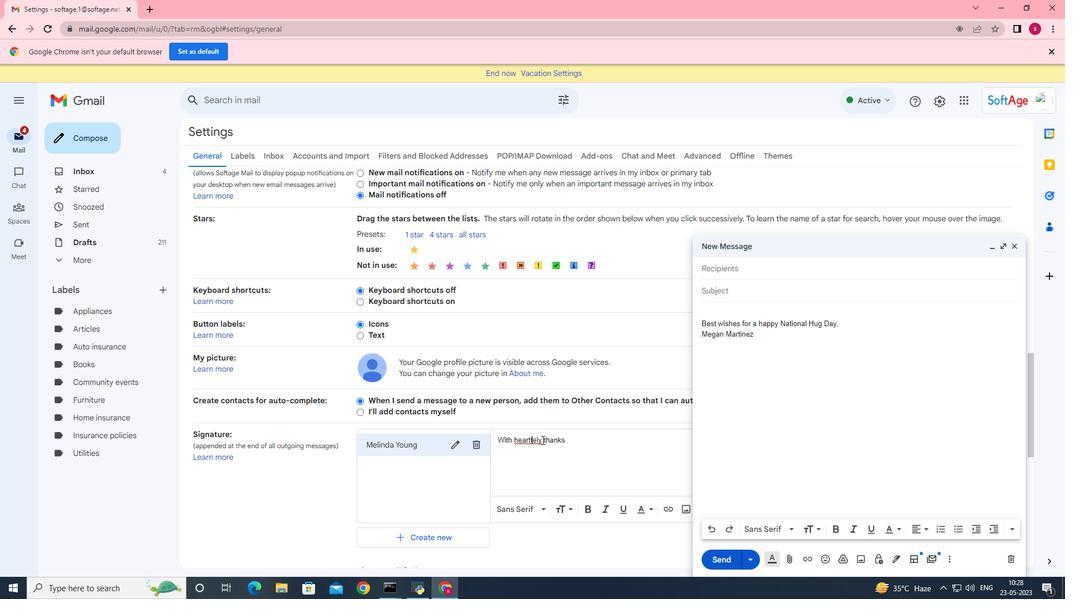
Action: Mouse pressed left at (539, 437)
Screenshot: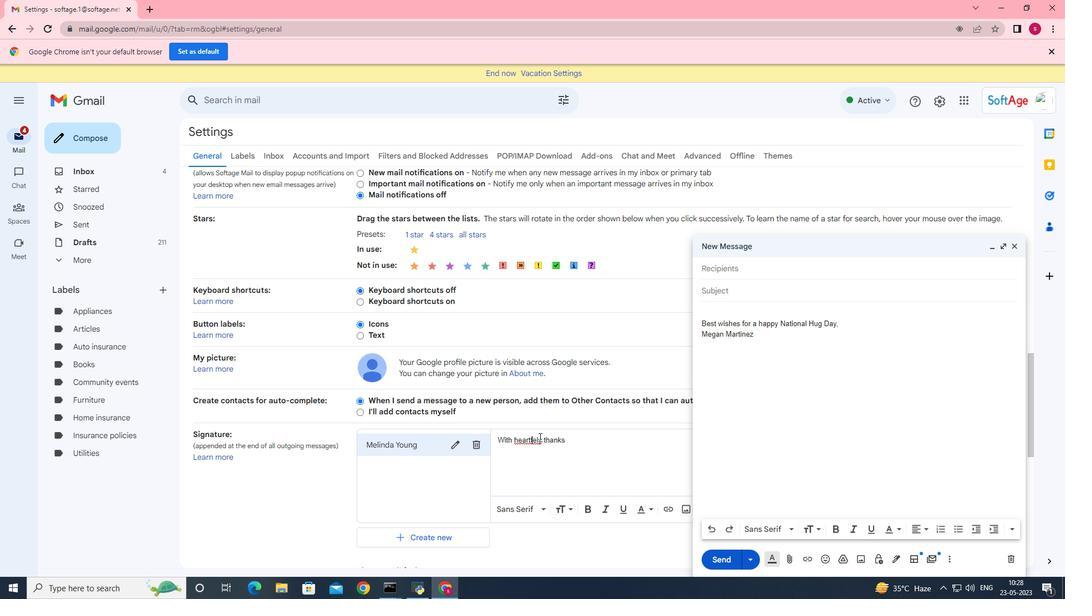
Action: Mouse moved to (545, 446)
Screenshot: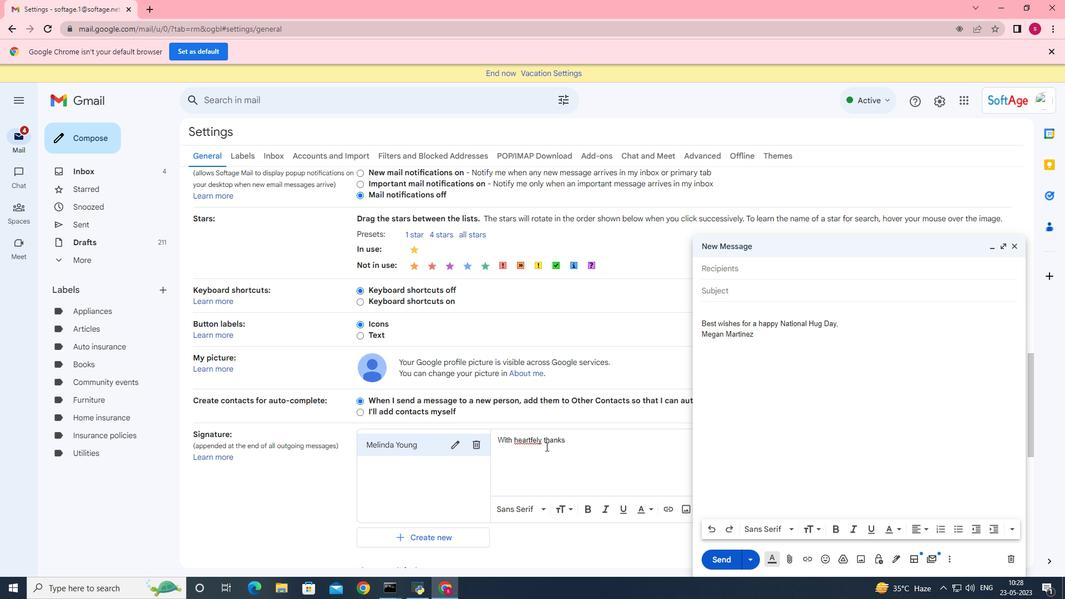 
Action: Key pressed <Key.right><Key.backspace>t
Screenshot: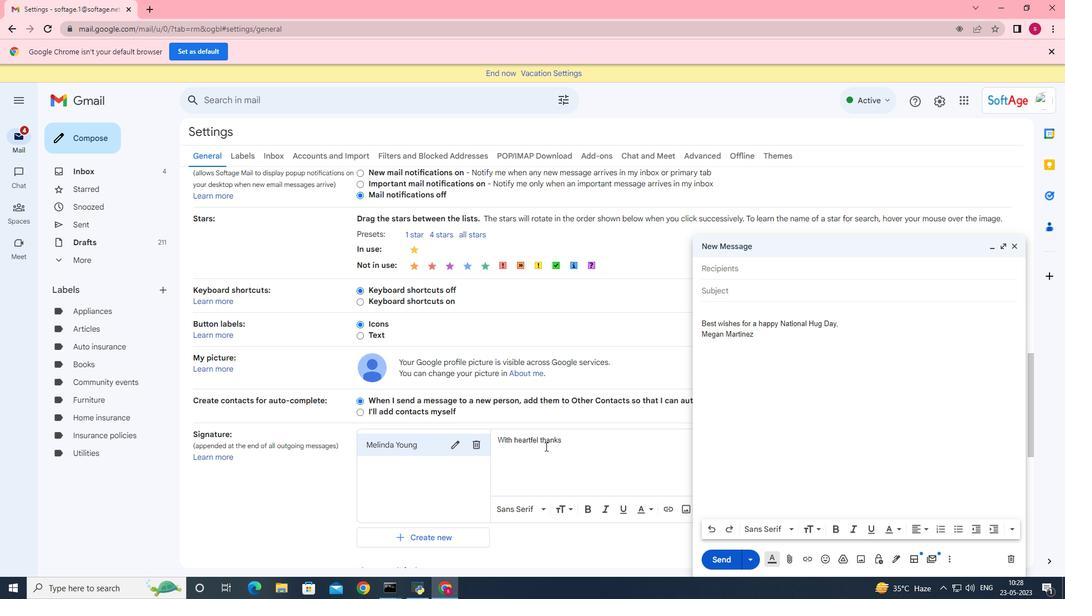
Action: Mouse moved to (575, 442)
Screenshot: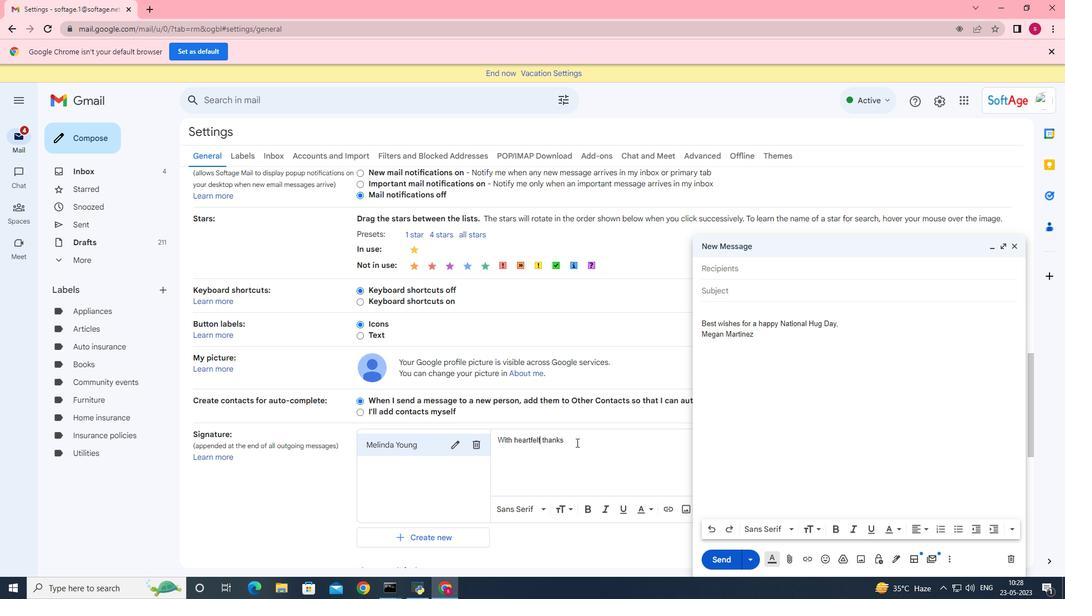 
Action: Mouse pressed left at (575, 442)
Screenshot: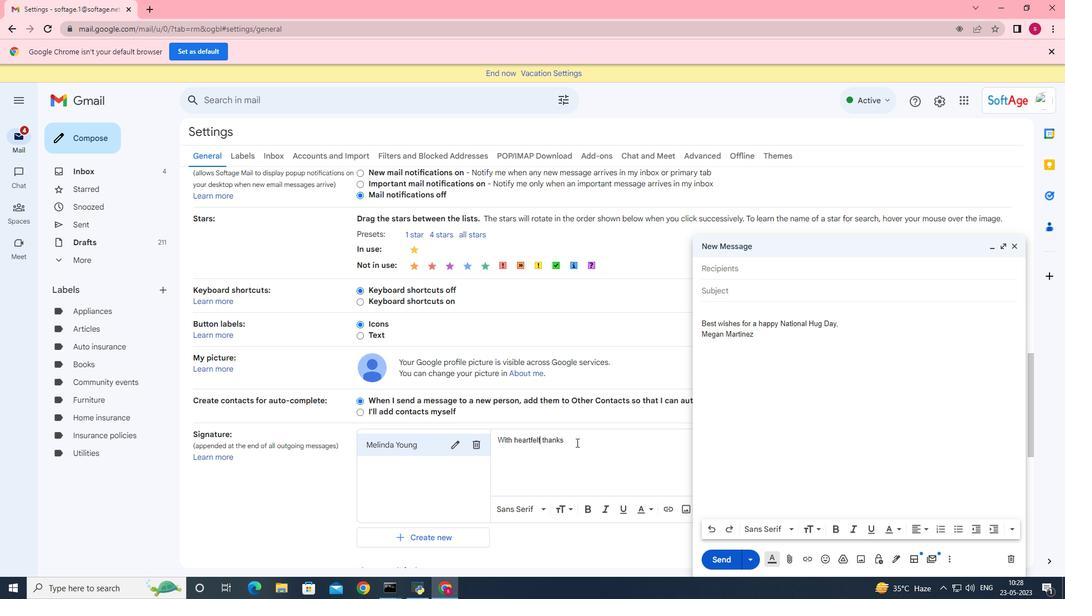 
Action: Mouse moved to (574, 442)
Screenshot: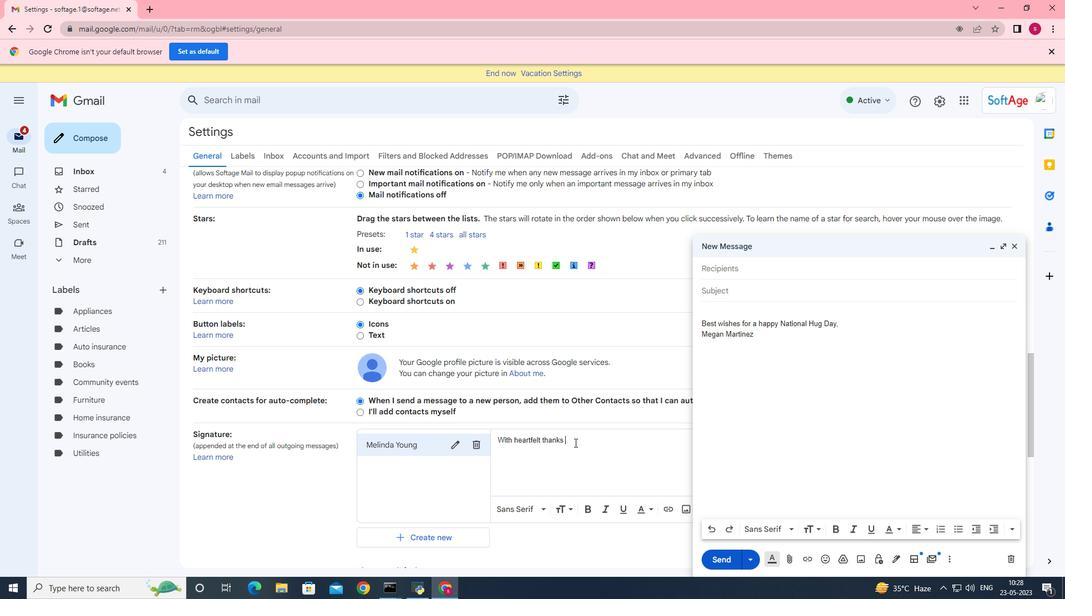 
Action: Key pressed and<Key.space>warm<Key.space>wishes,<Key.enter><Key.shift>Melinda<Key.space><Key.shift>Young
Screenshot: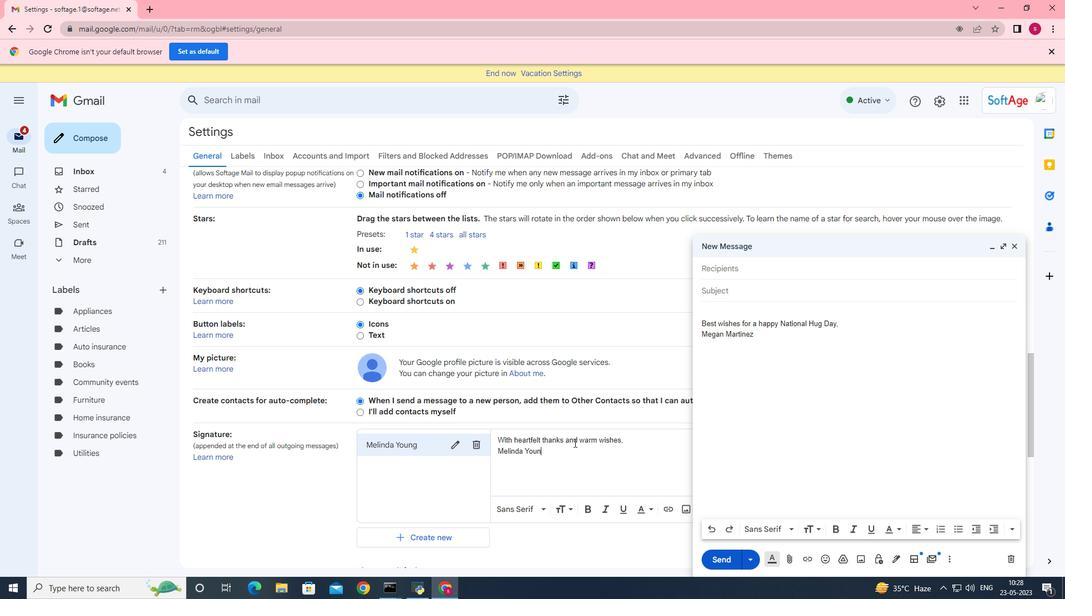 
Action: Mouse moved to (504, 492)
Screenshot: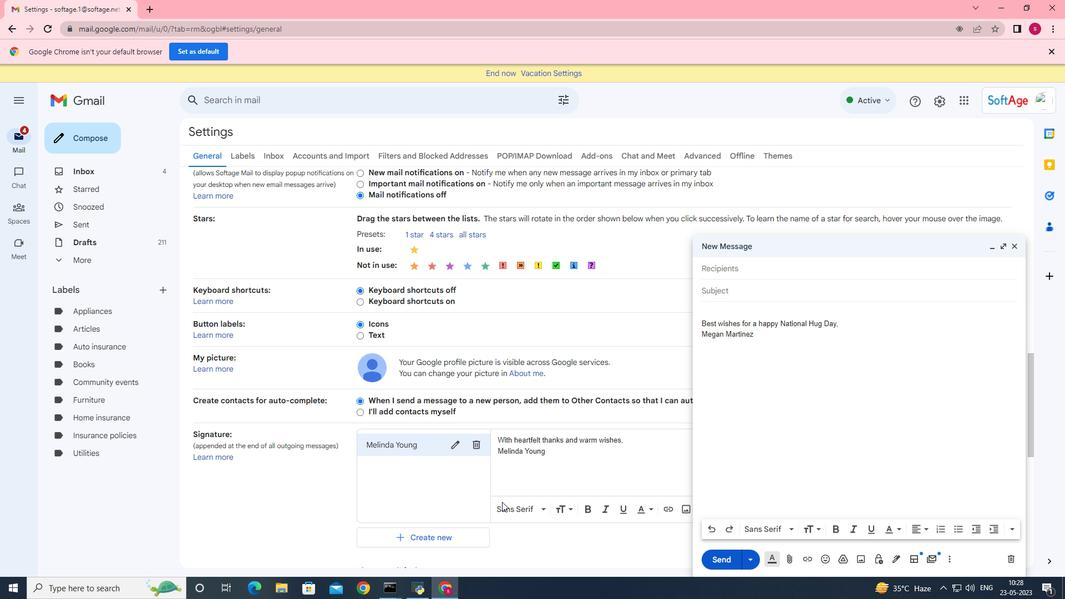 
Action: Mouse scrolled (504, 492) with delta (0, 0)
Screenshot: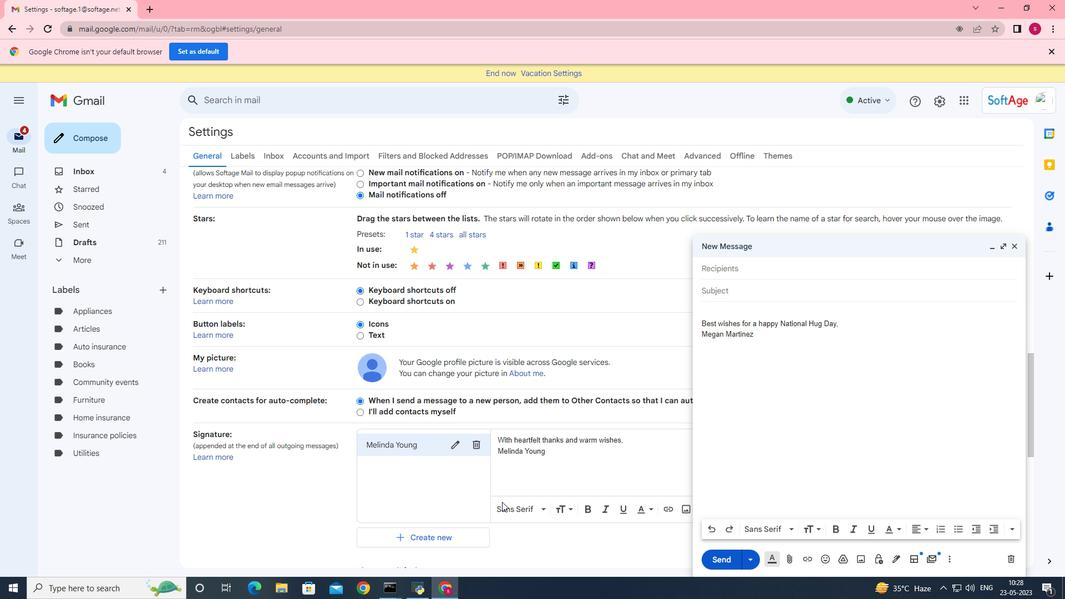 
Action: Mouse moved to (544, 468)
Screenshot: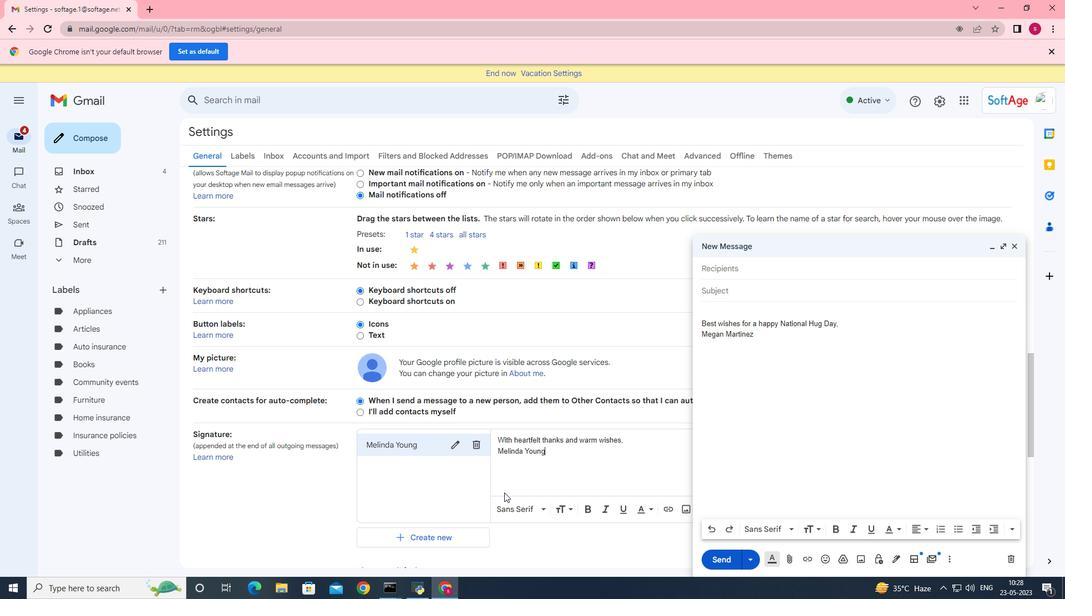 
Action: Mouse scrolled (508, 483) with delta (0, 0)
Screenshot: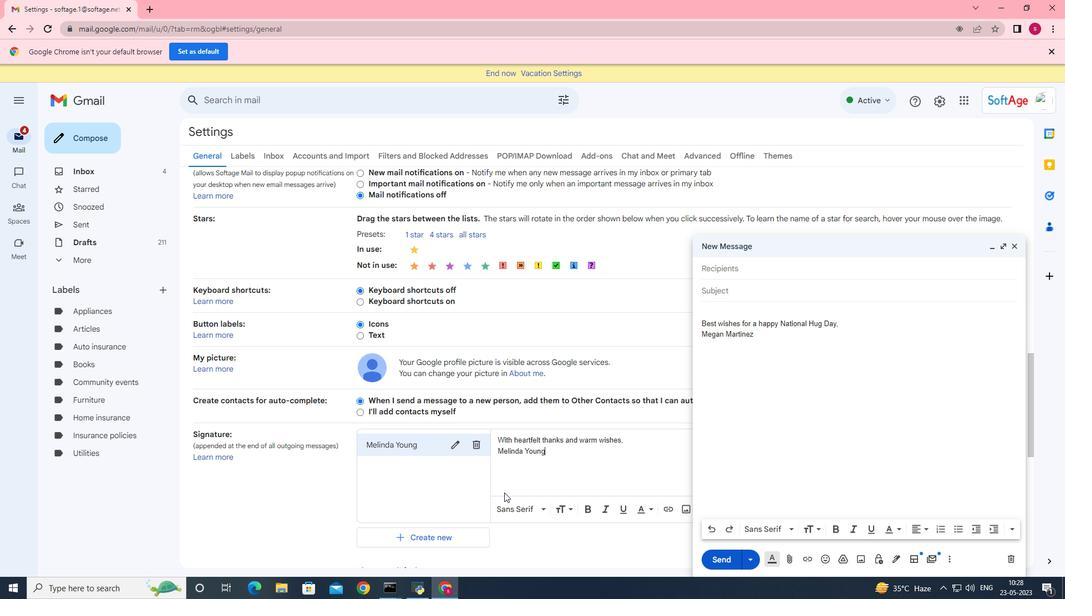 
Action: Mouse scrolled (514, 479) with delta (0, 0)
Screenshot: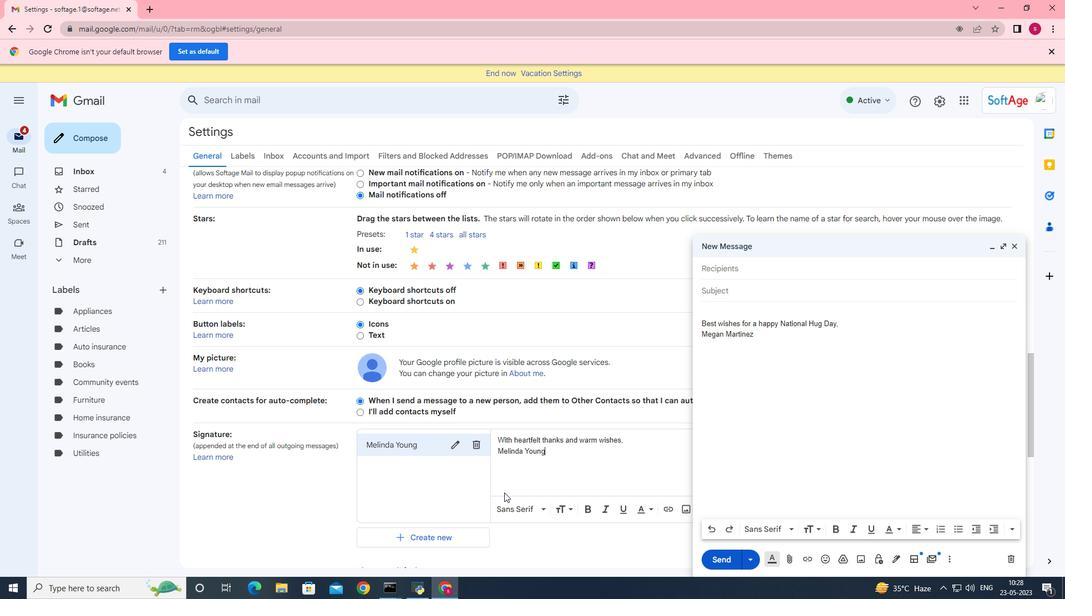 
Action: Mouse moved to (502, 485)
Screenshot: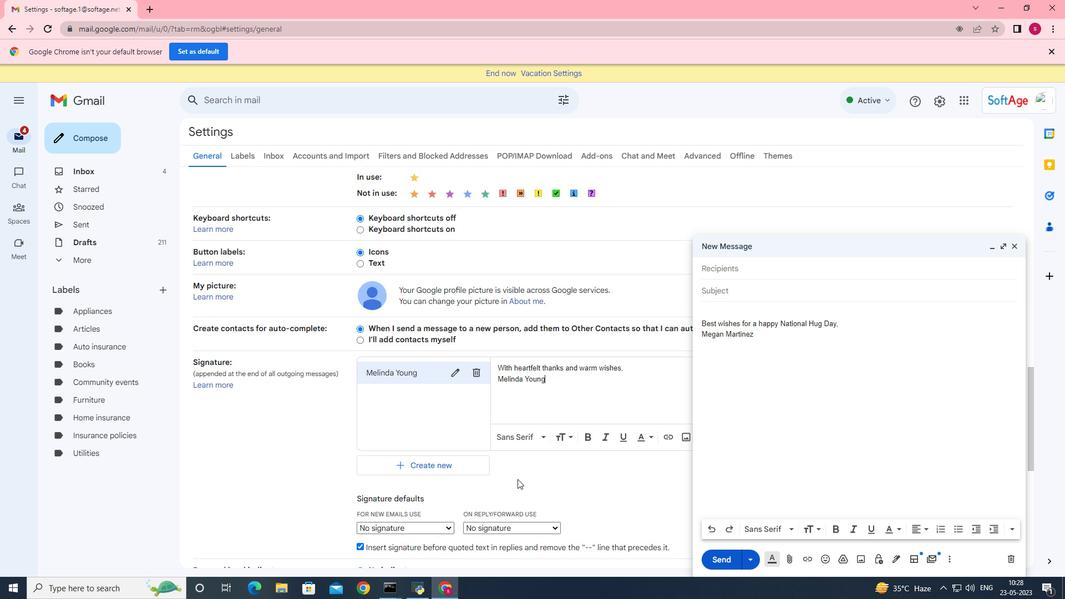 
Action: Mouse scrolled (502, 484) with delta (0, 0)
Screenshot: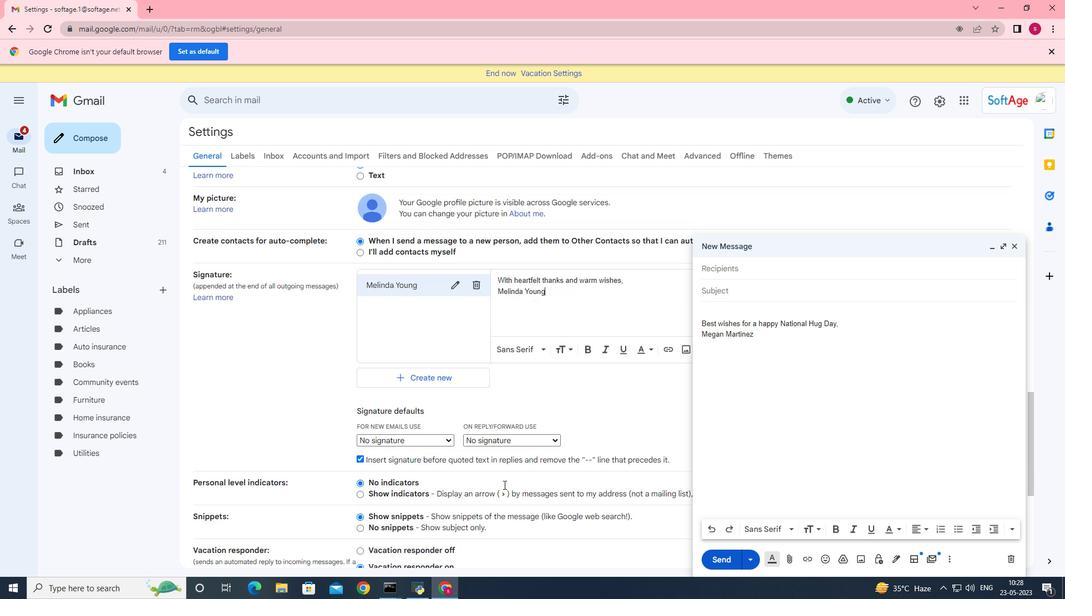 
Action: Mouse moved to (424, 380)
Screenshot: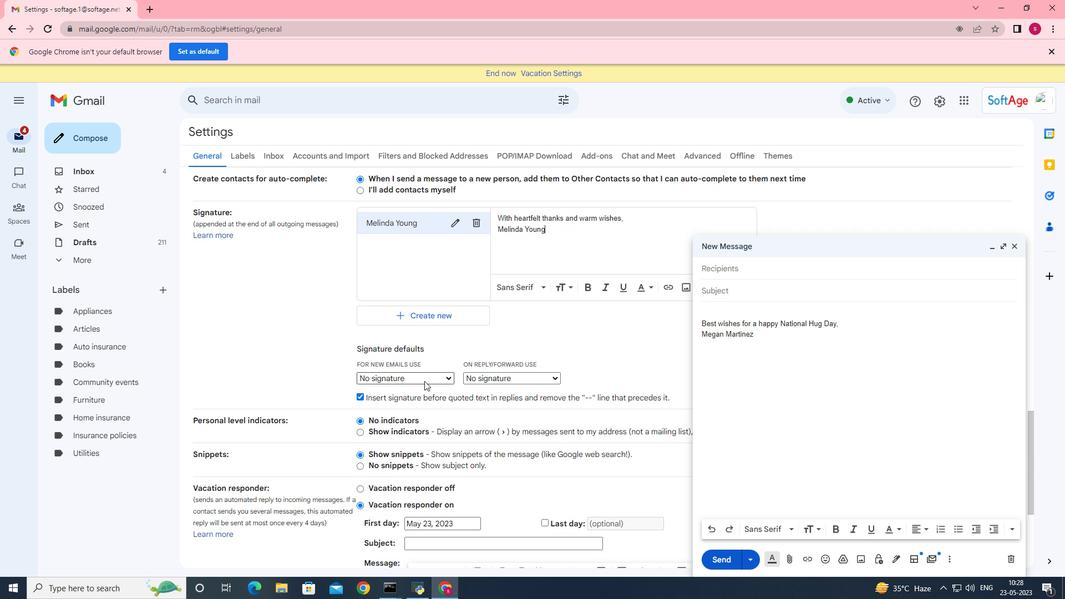 
Action: Mouse pressed left at (424, 380)
Screenshot: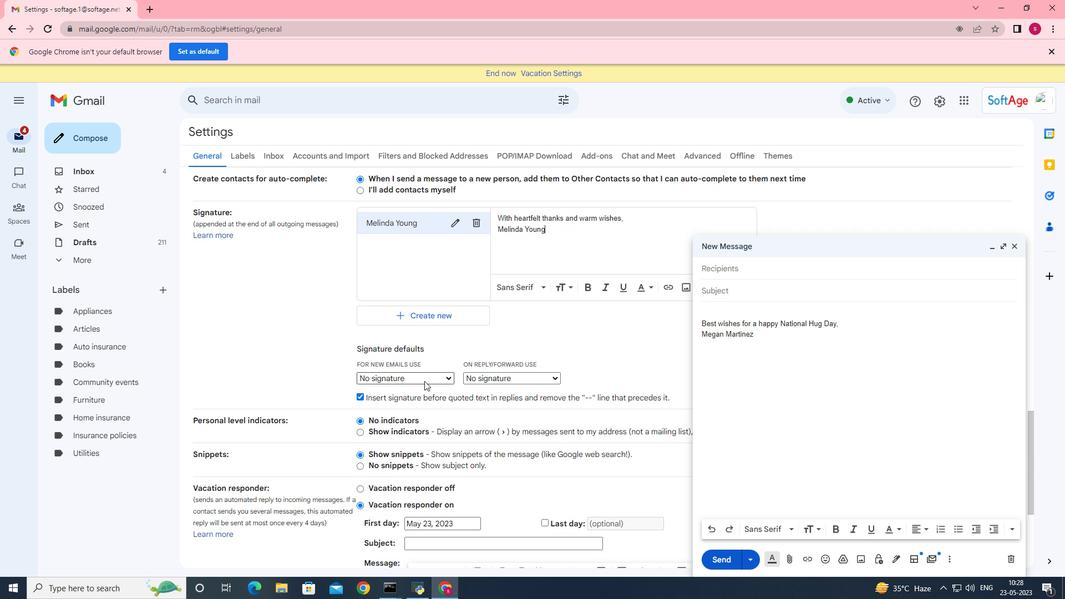 
Action: Mouse moved to (425, 396)
Screenshot: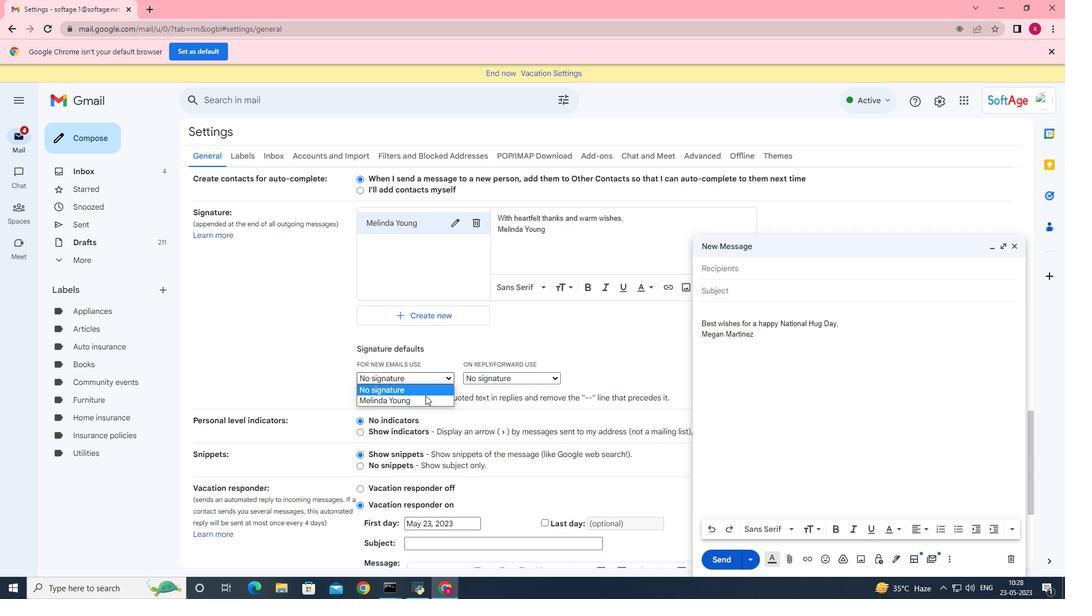 
Action: Mouse pressed left at (425, 396)
Screenshot: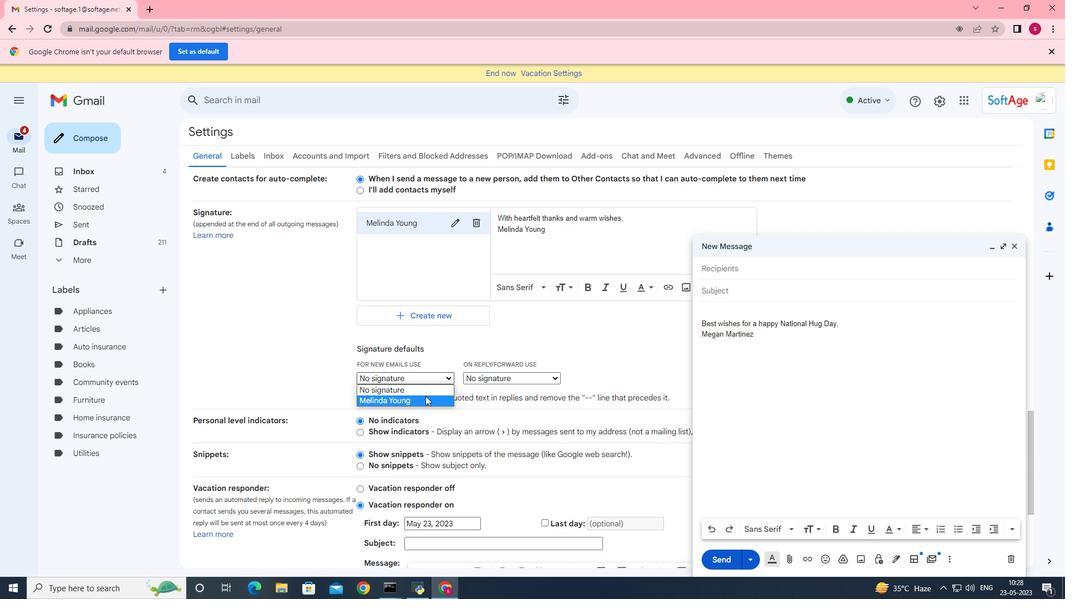 
Action: Mouse moved to (494, 381)
Screenshot: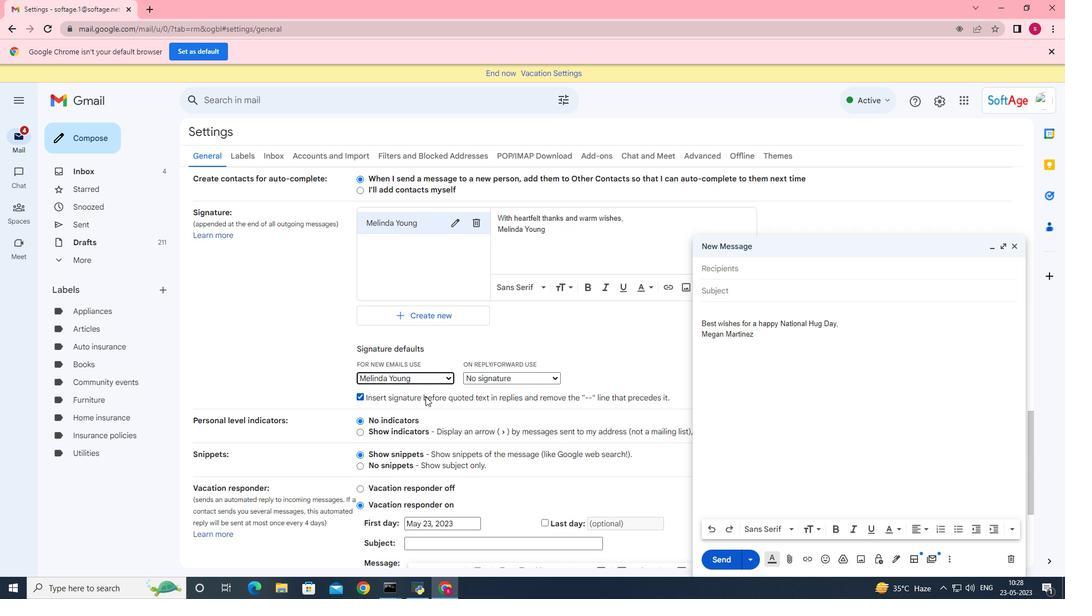 
Action: Mouse pressed left at (494, 381)
Screenshot: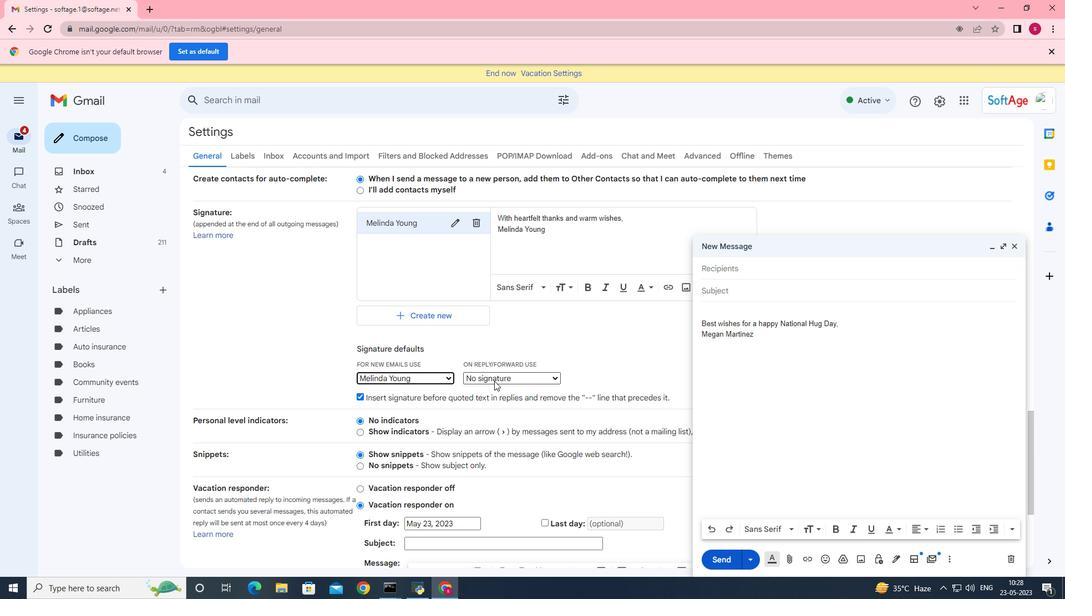 
Action: Mouse moved to (492, 393)
Screenshot: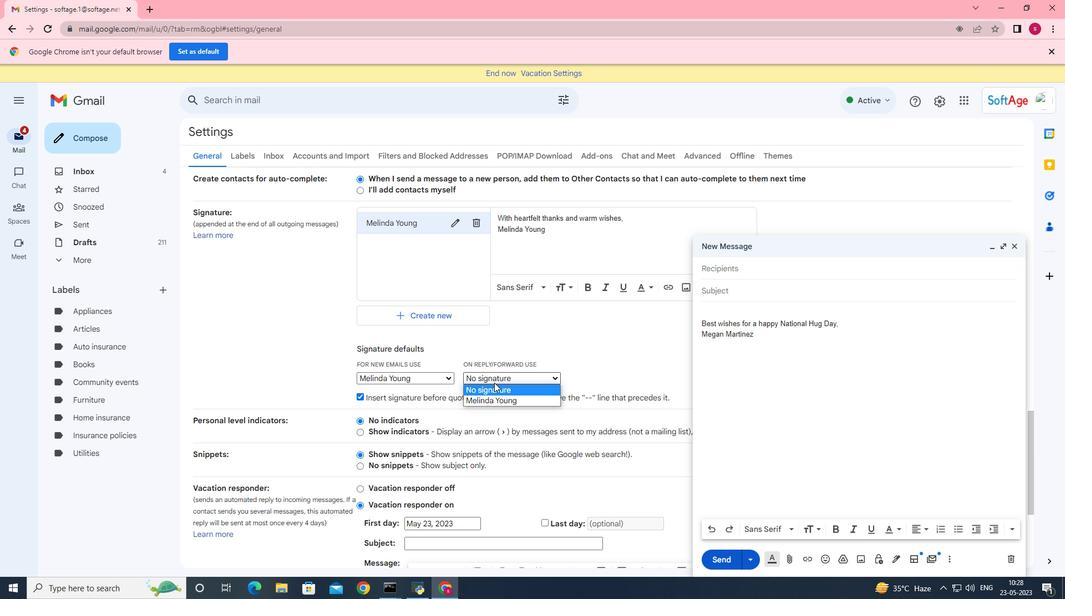 
Action: Mouse pressed left at (492, 393)
Screenshot: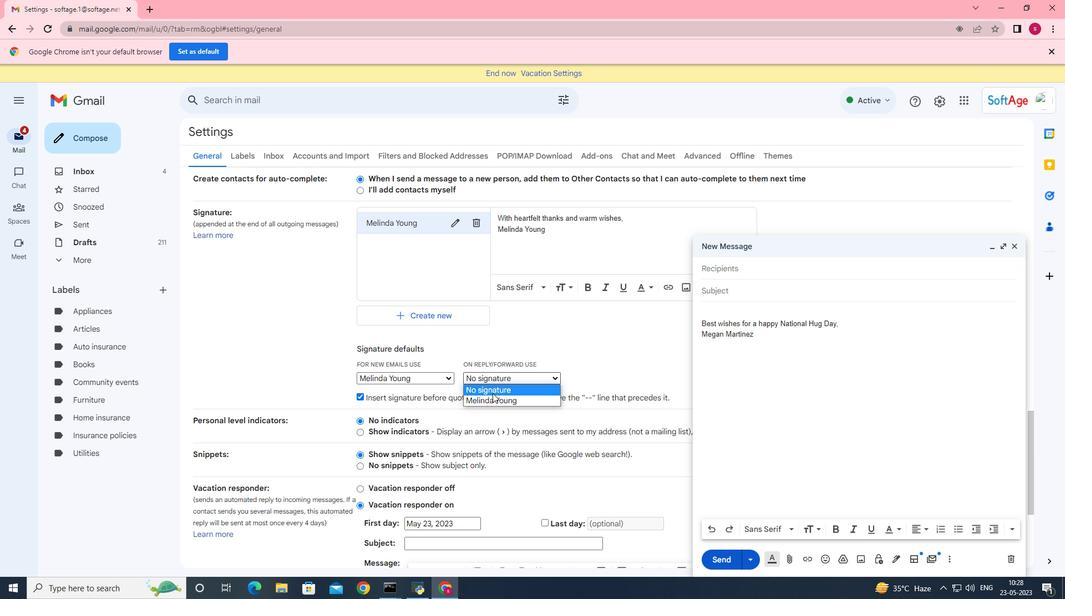 
Action: Mouse moved to (500, 377)
Screenshot: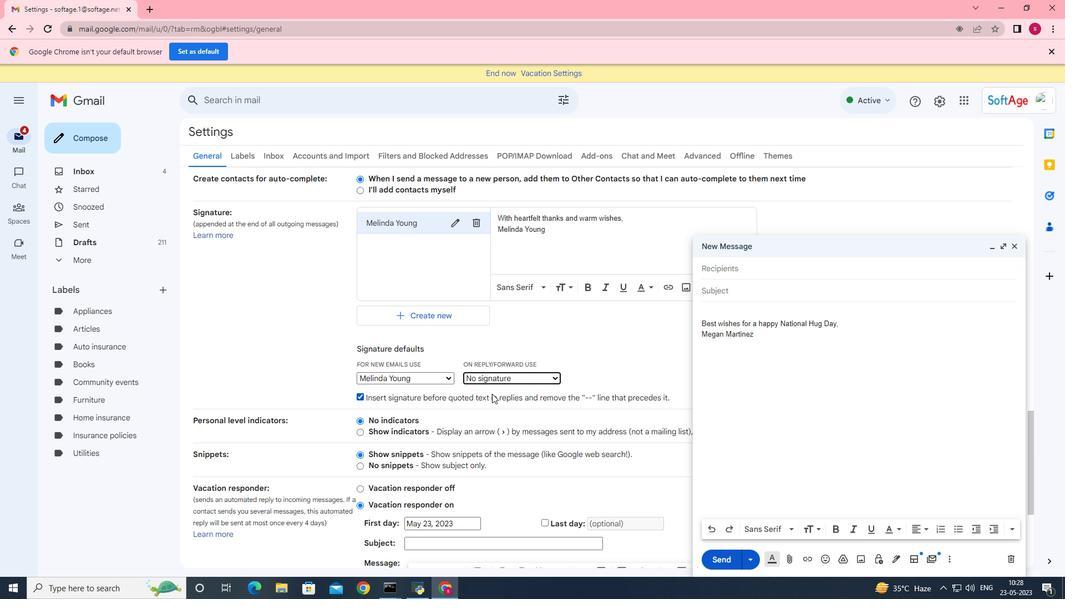 
Action: Mouse pressed left at (500, 377)
Screenshot: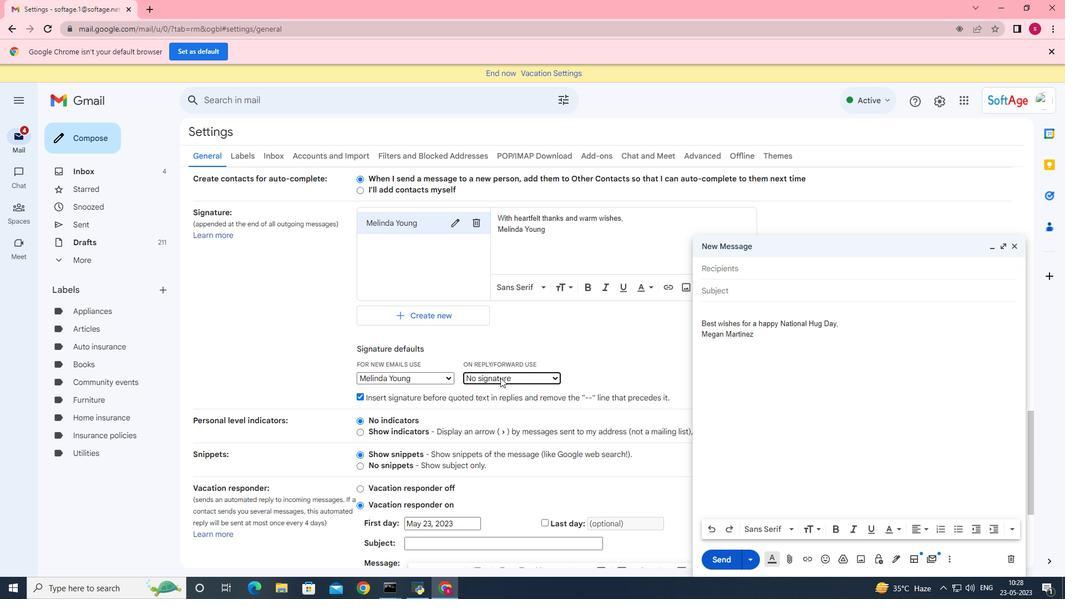 
Action: Mouse moved to (494, 402)
Screenshot: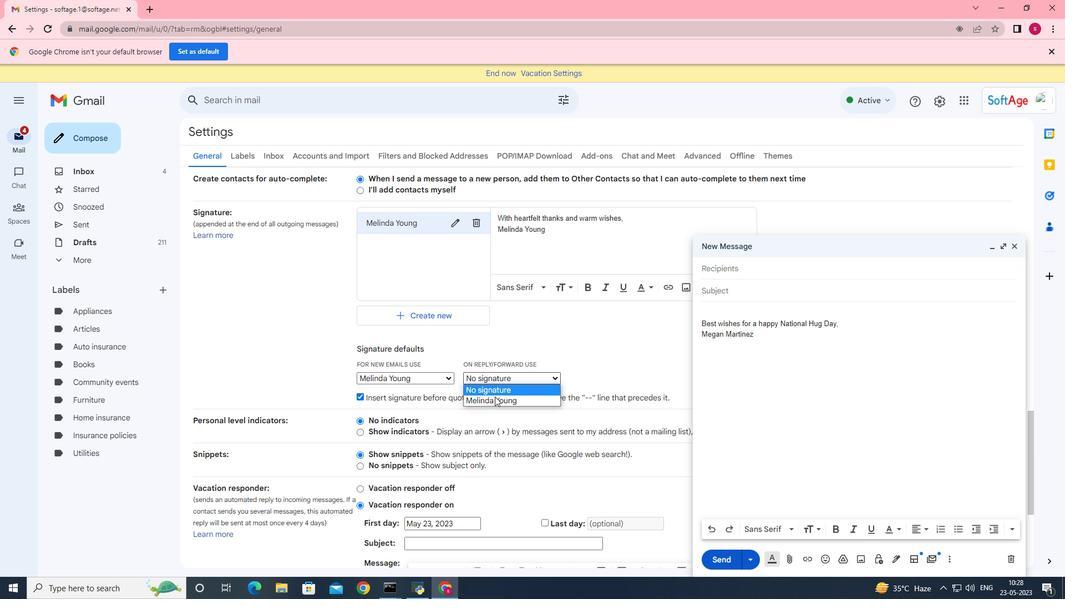 
Action: Mouse pressed left at (494, 402)
Screenshot: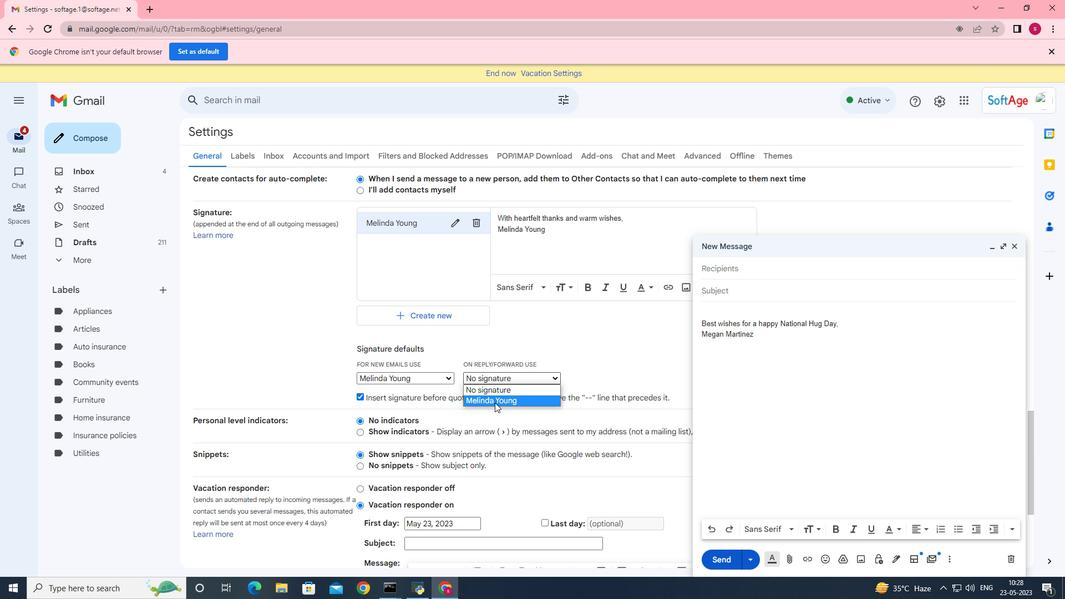 
Action: Mouse moved to (513, 477)
Screenshot: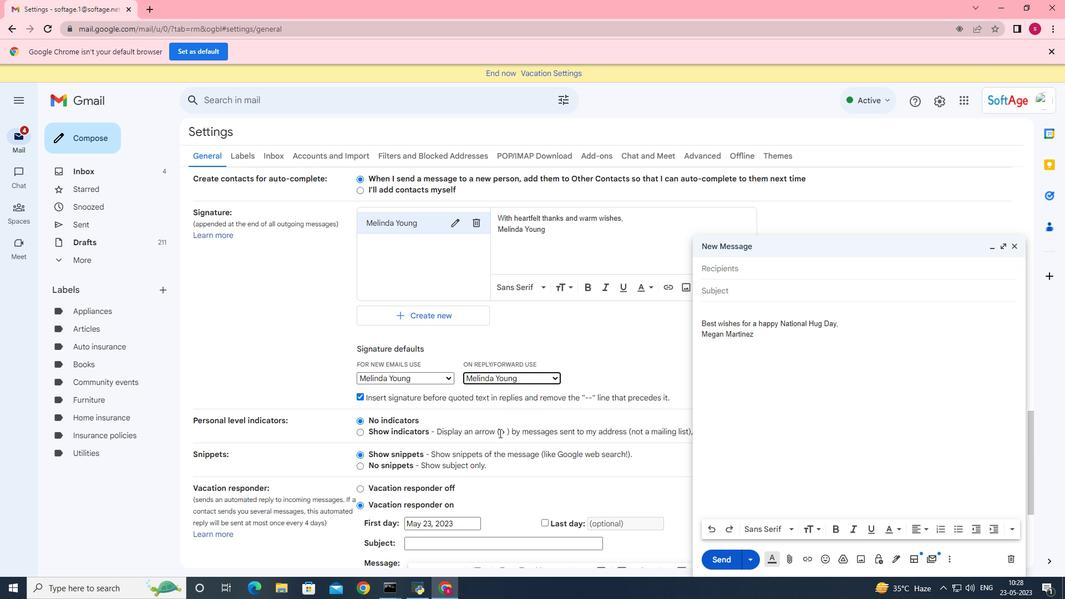 
Action: Mouse scrolled (504, 447) with delta (0, 0)
Screenshot: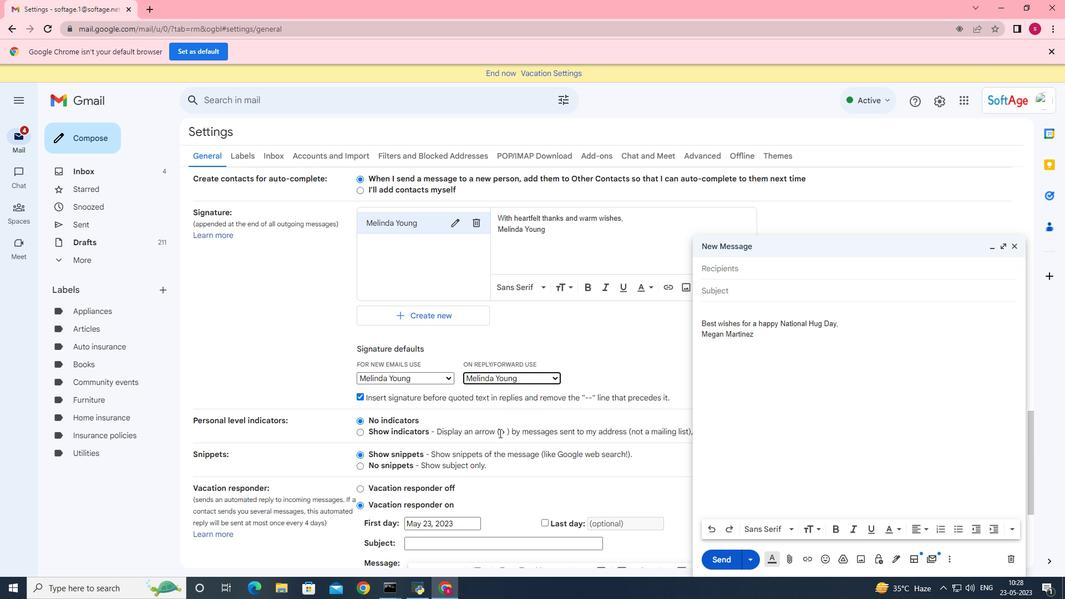 
Action: Mouse moved to (514, 479)
Screenshot: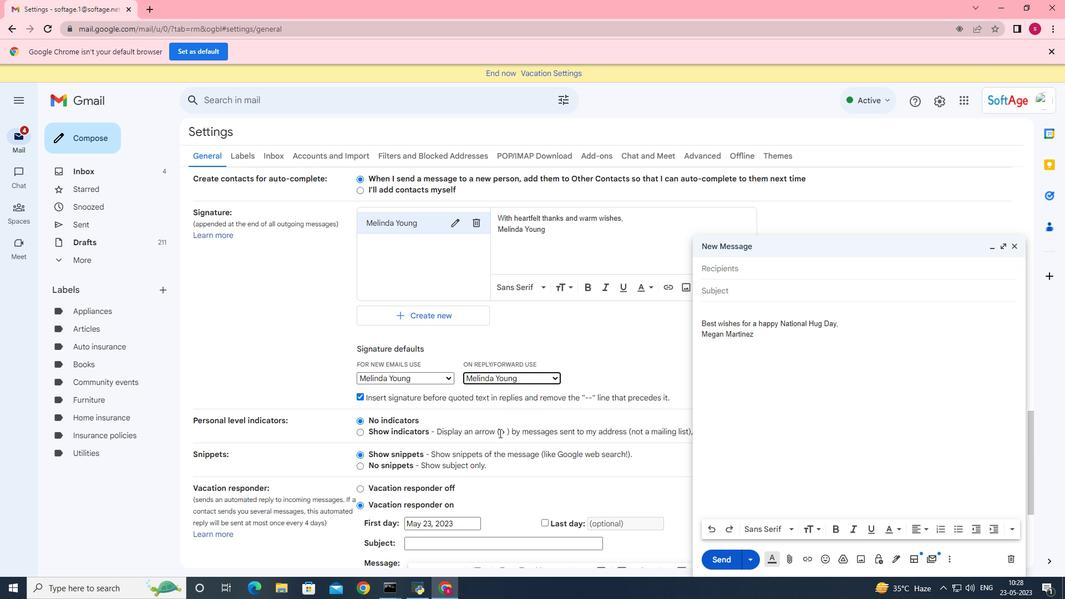 
Action: Mouse scrolled (505, 458) with delta (0, 0)
Screenshot: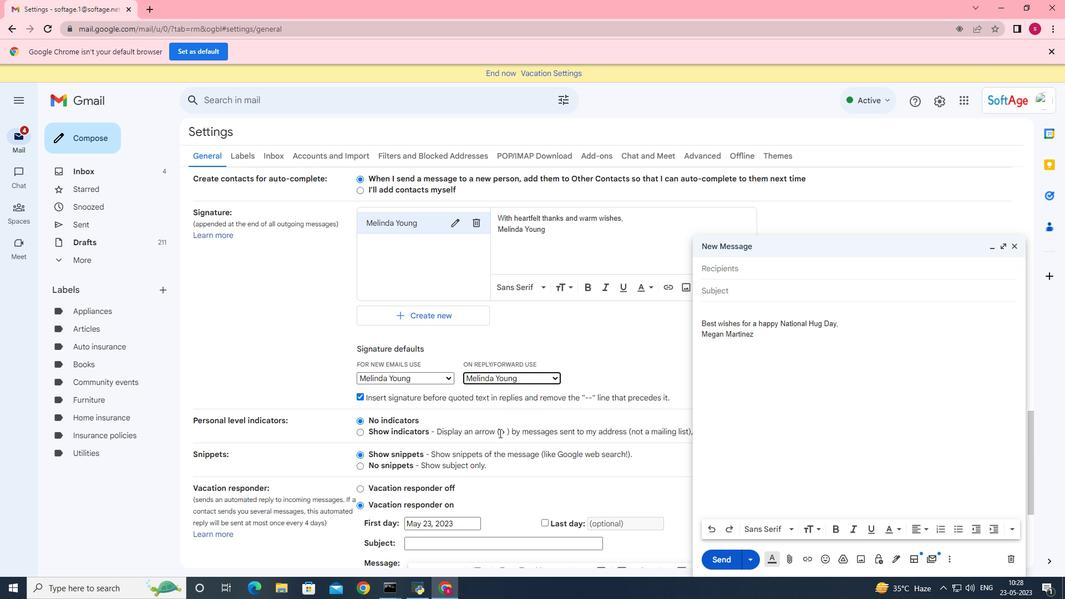 
Action: Mouse moved to (517, 483)
Screenshot: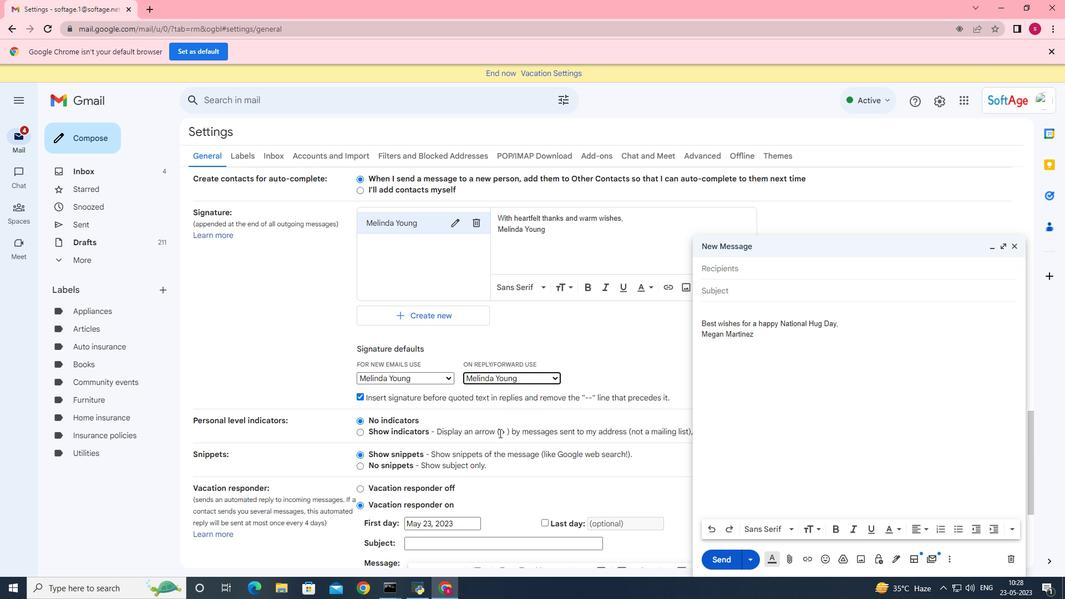 
Action: Mouse scrolled (506, 461) with delta (0, 0)
Screenshot: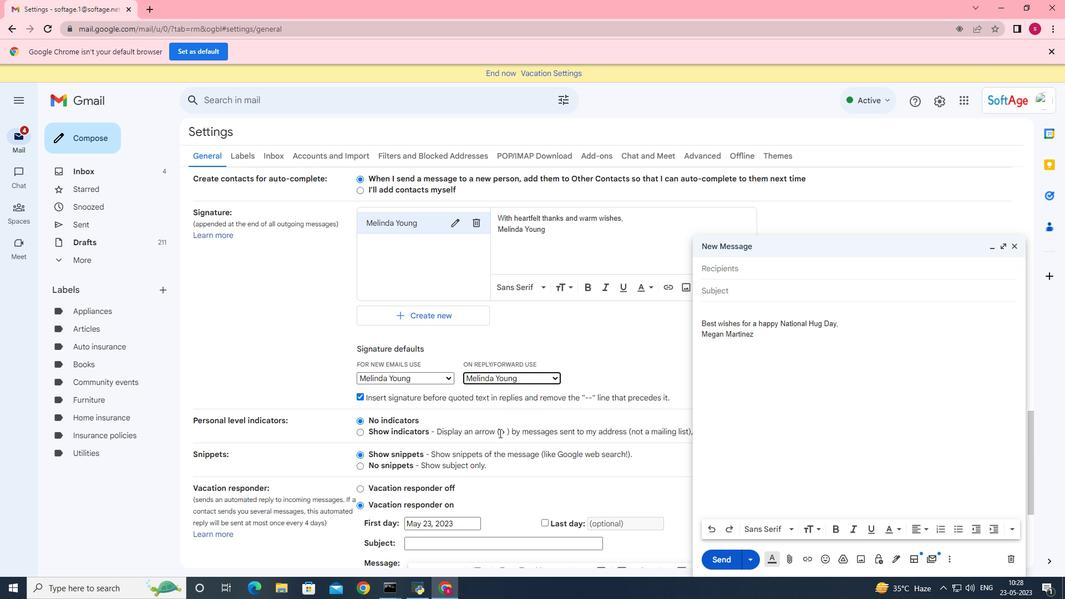 
Action: Mouse moved to (521, 487)
Screenshot: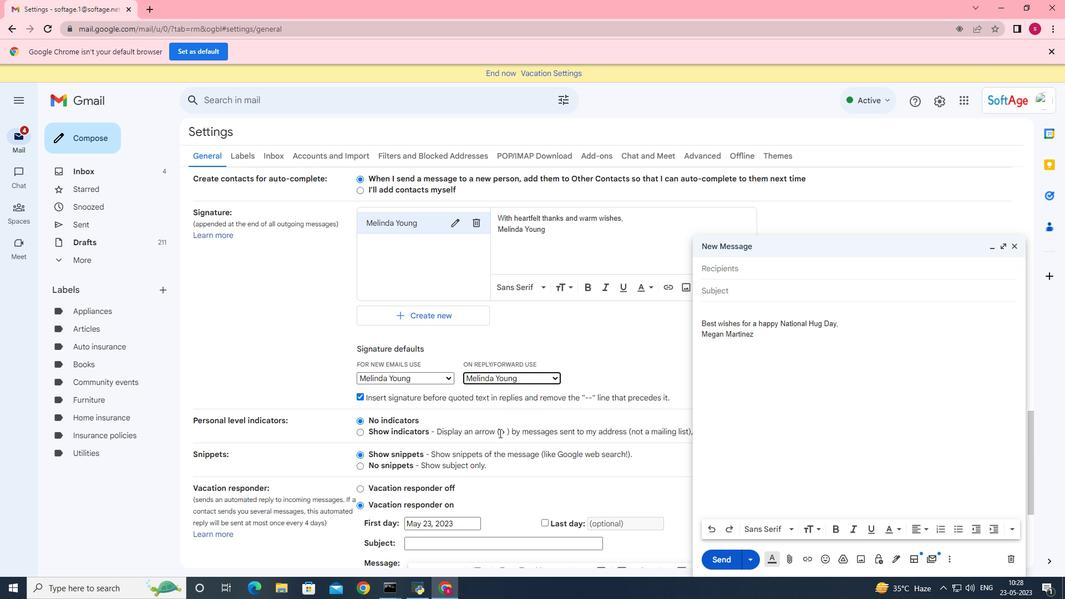 
Action: Mouse scrolled (517, 482) with delta (0, 0)
Screenshot: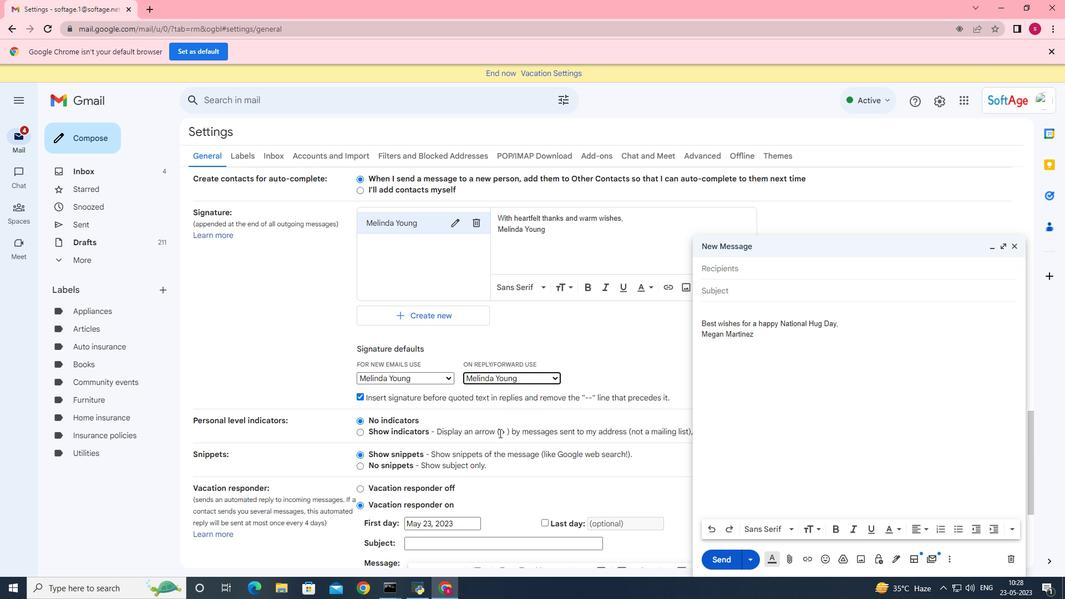 
Action: Mouse moved to (530, 499)
Screenshot: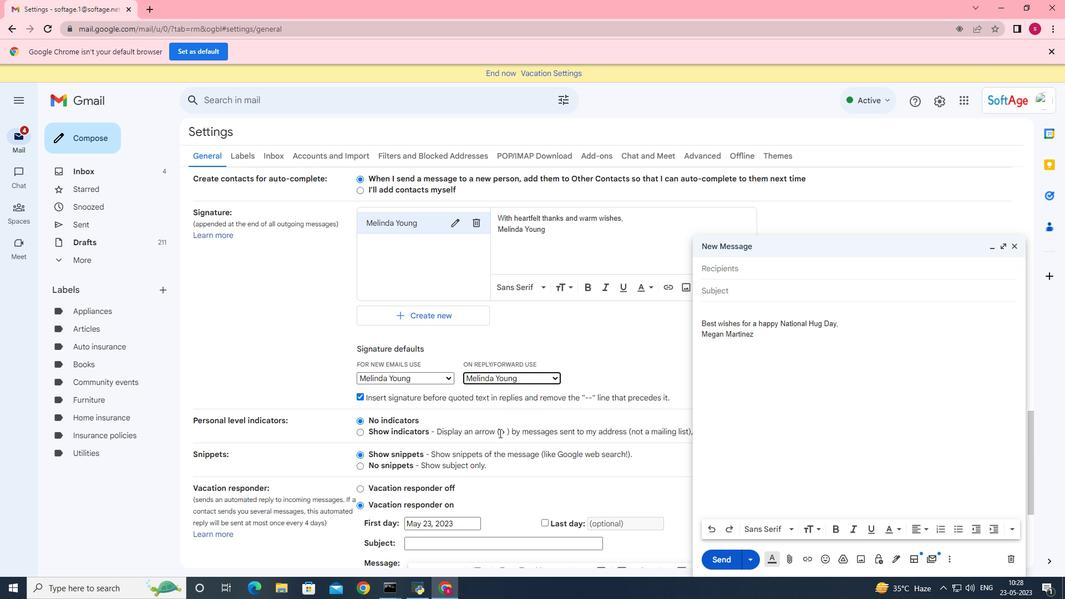
Action: Mouse scrolled (521, 487) with delta (0, 0)
Screenshot: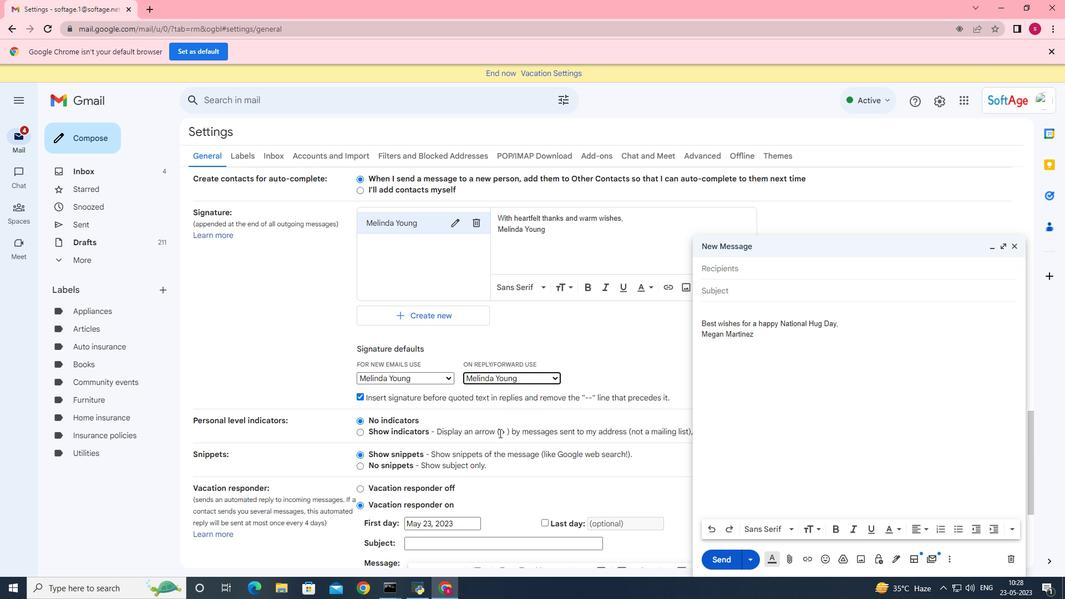 
Action: Mouse moved to (586, 503)
Screenshot: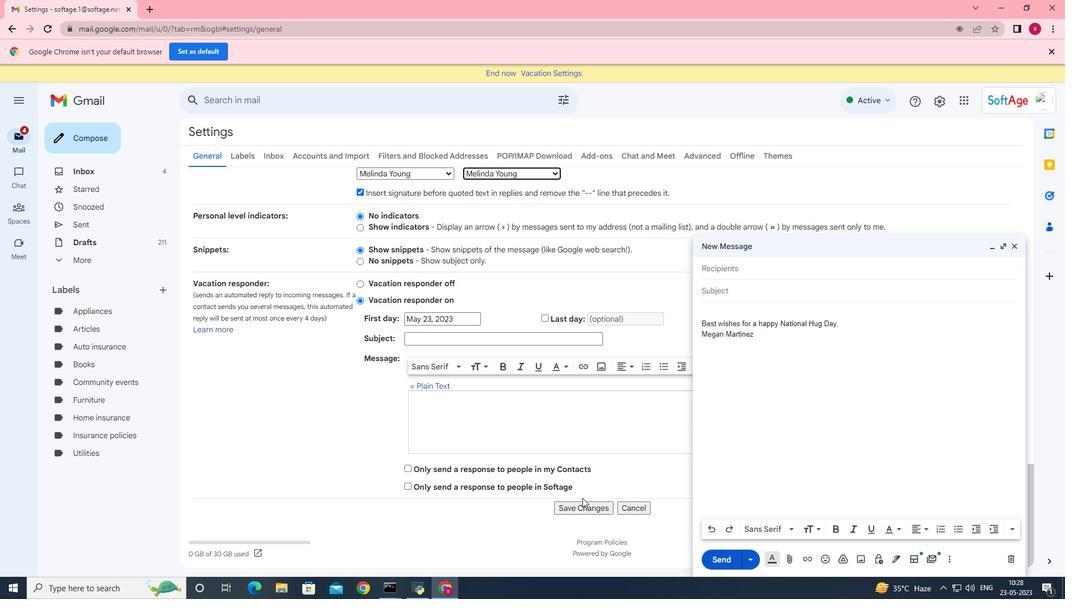 
Action: Mouse pressed left at (586, 503)
Screenshot: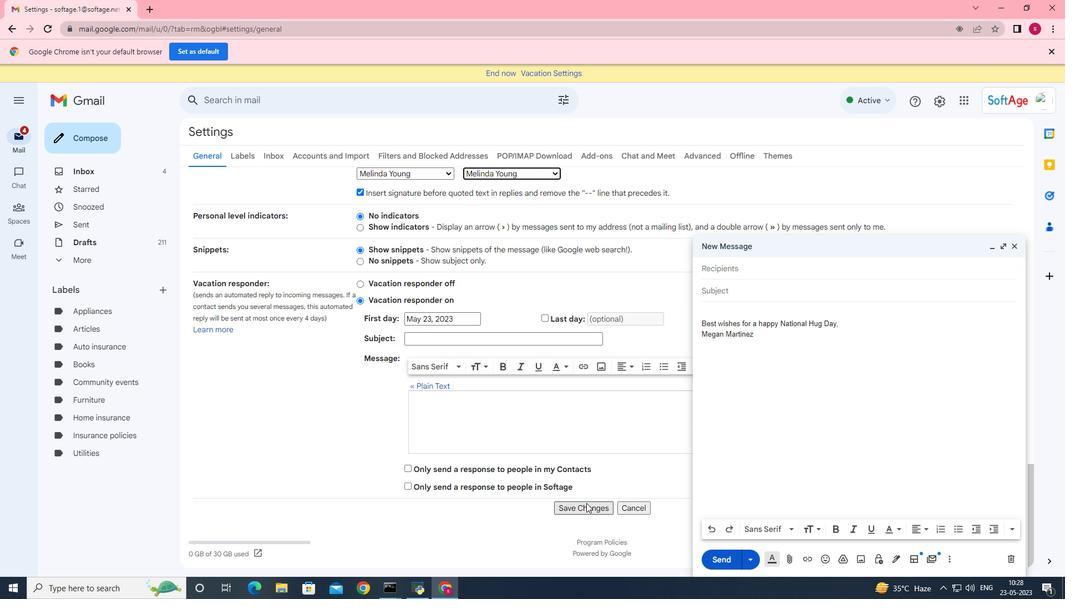 
Action: Mouse moved to (96, 142)
Screenshot: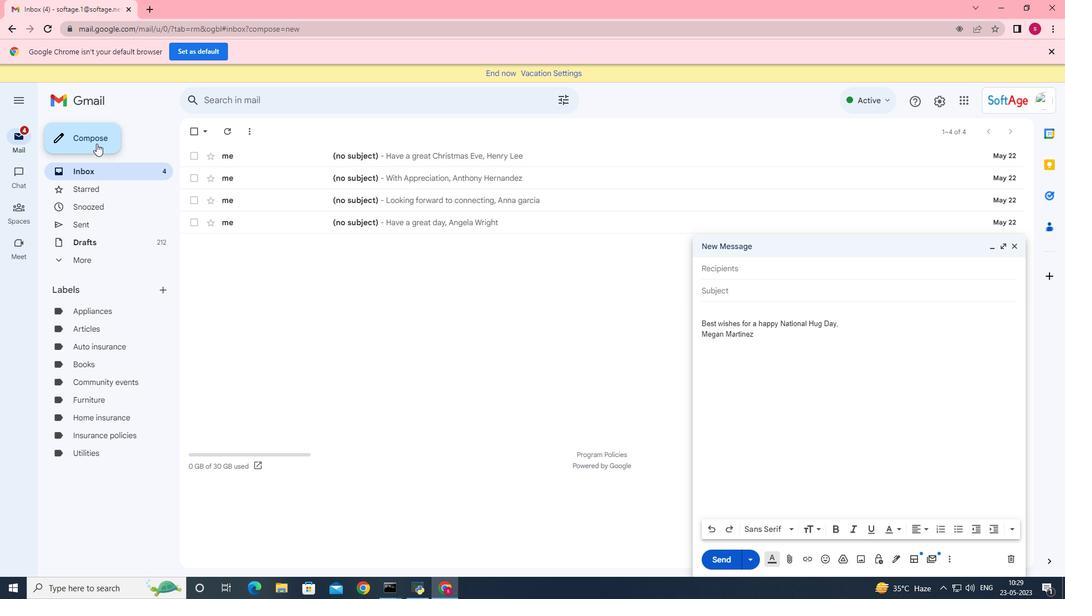 
Action: Mouse pressed left at (96, 142)
Screenshot: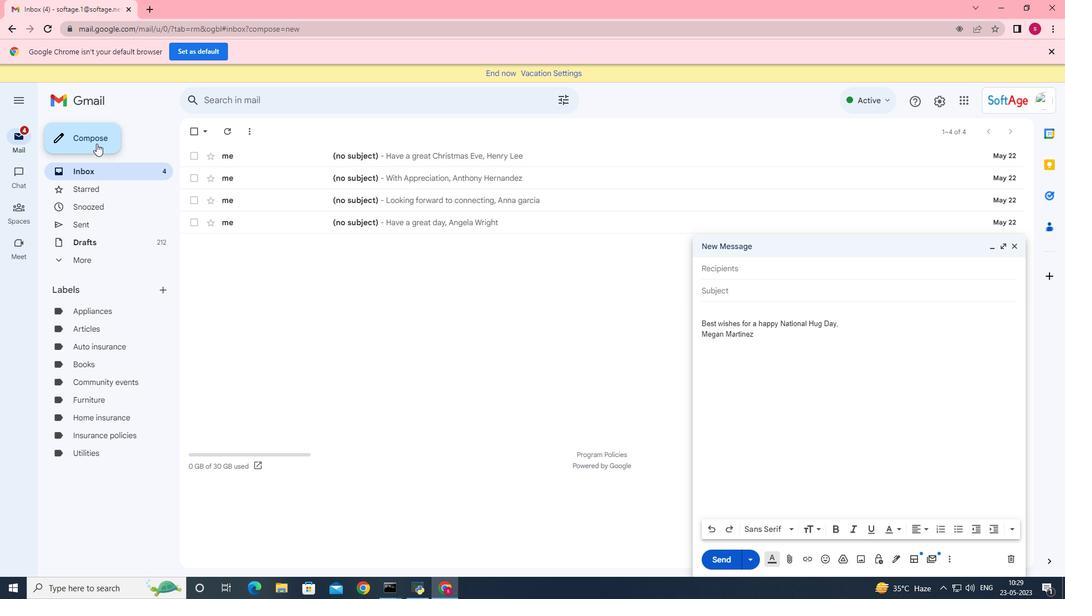 
Action: Mouse moved to (416, 269)
Screenshot: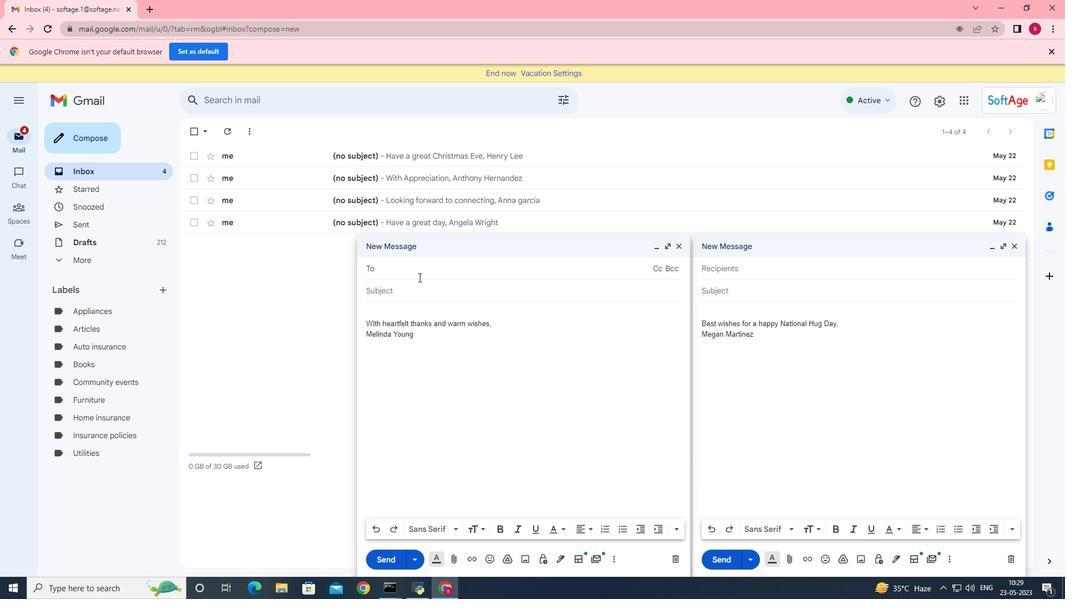 
Action: Mouse pressed left at (416, 269)
Screenshot: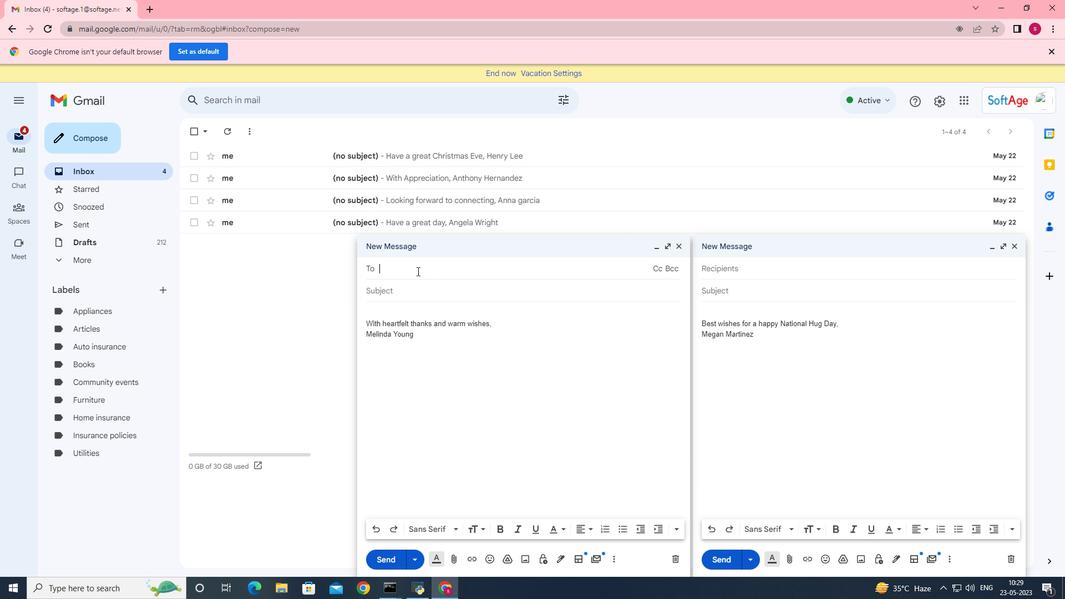 
Action: Mouse moved to (1015, 244)
Screenshot: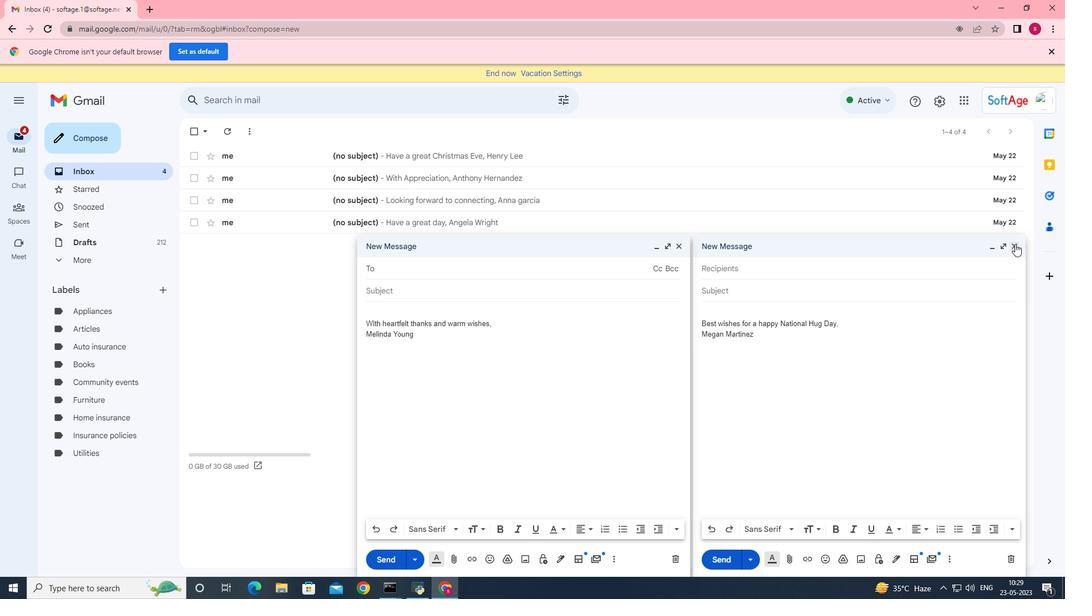
Action: Mouse pressed left at (1015, 244)
Screenshot: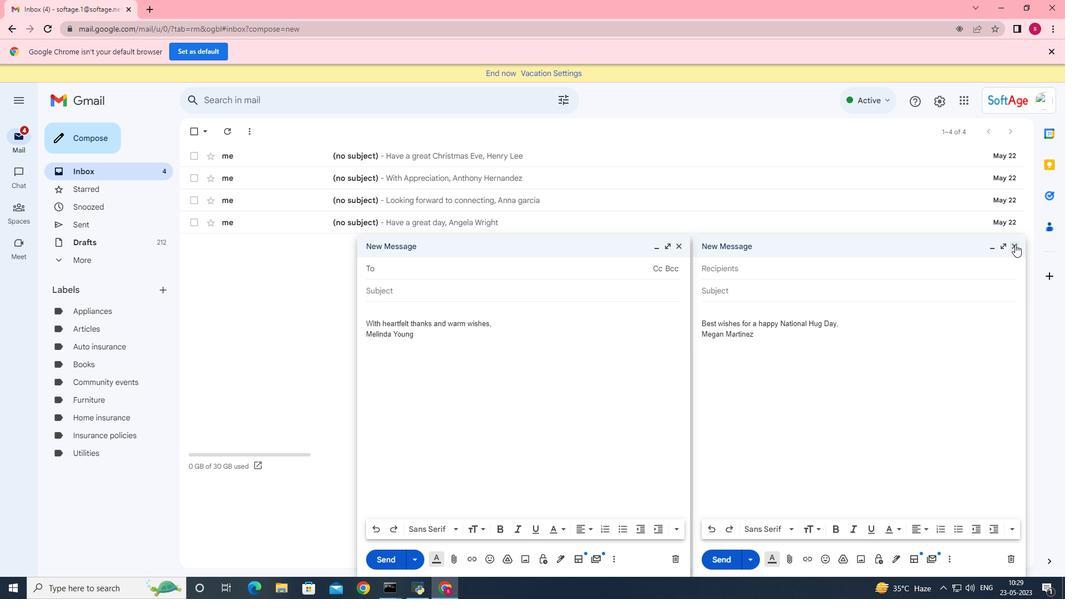 
Action: Key pressed <Key.shift>
Screenshot: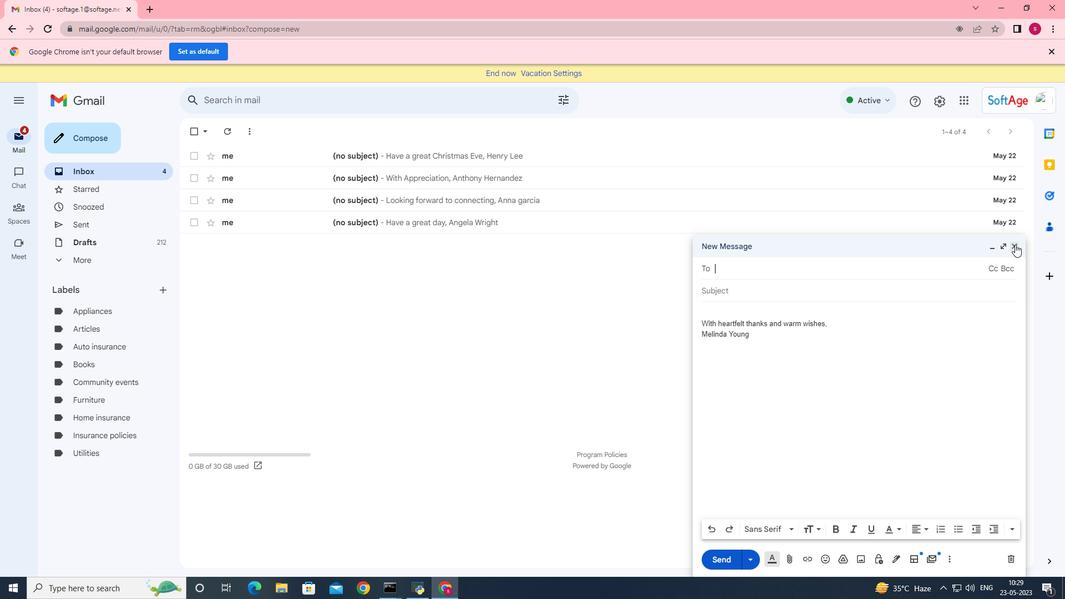 
Action: Mouse moved to (805, 316)
Screenshot: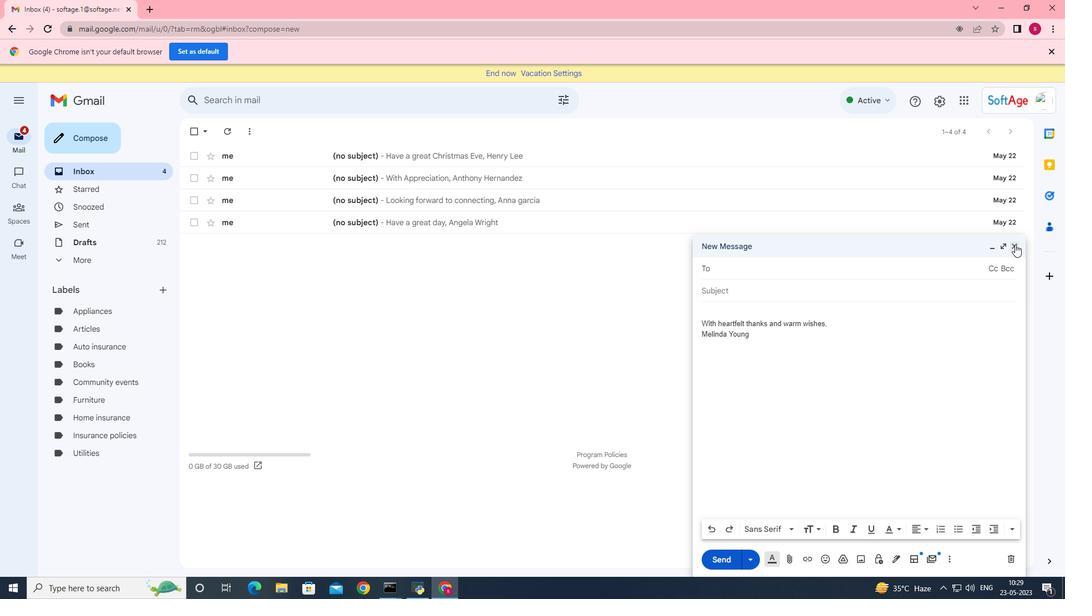 
Action: Key pressed S
Screenshot: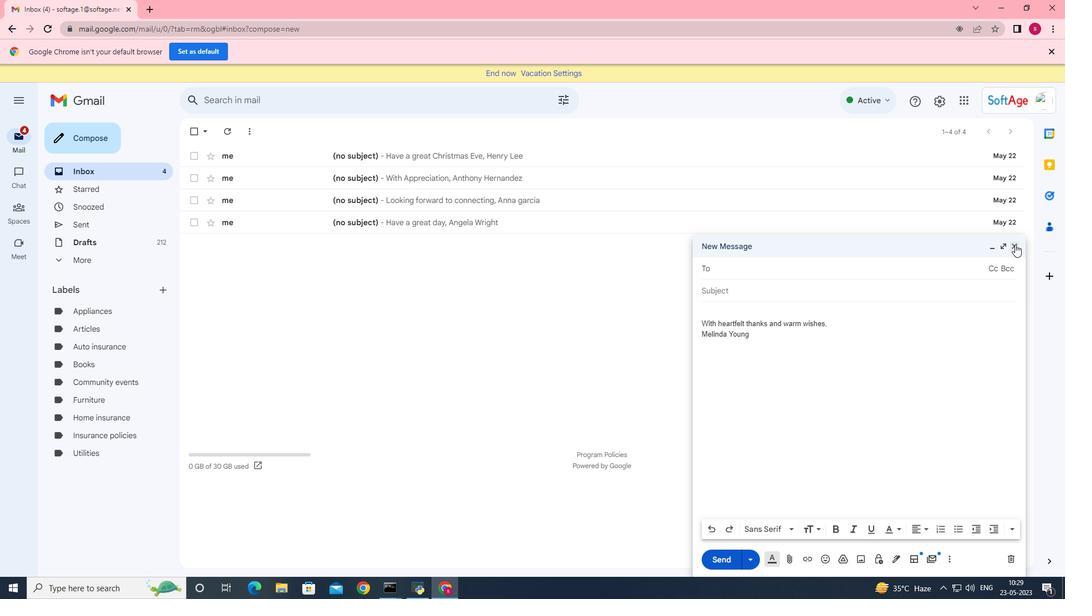
Action: Mouse moved to (746, 321)
Screenshot: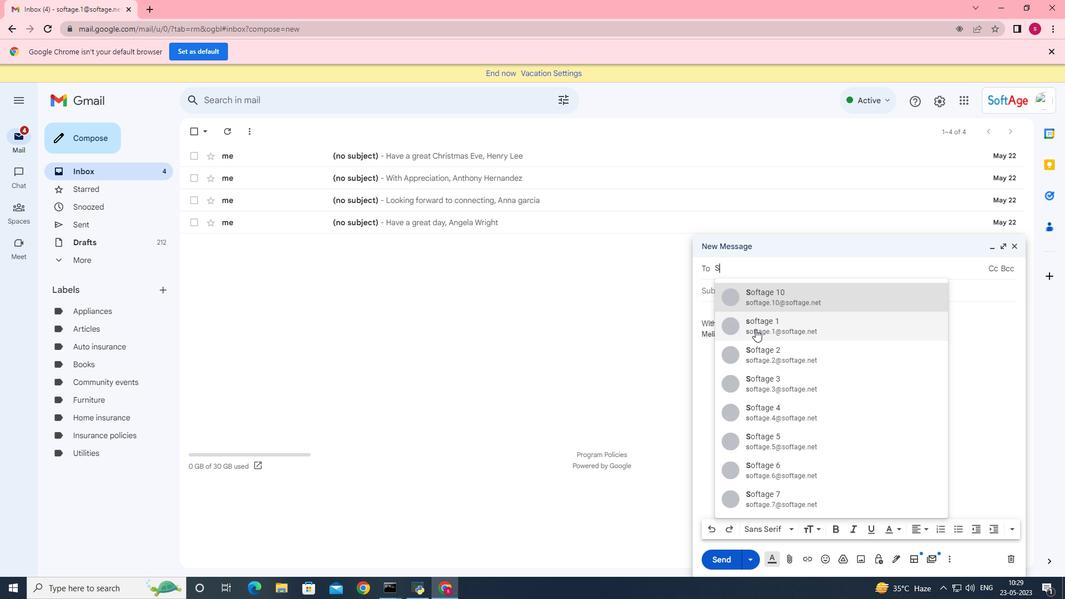 
Action: Key pressed i
Screenshot: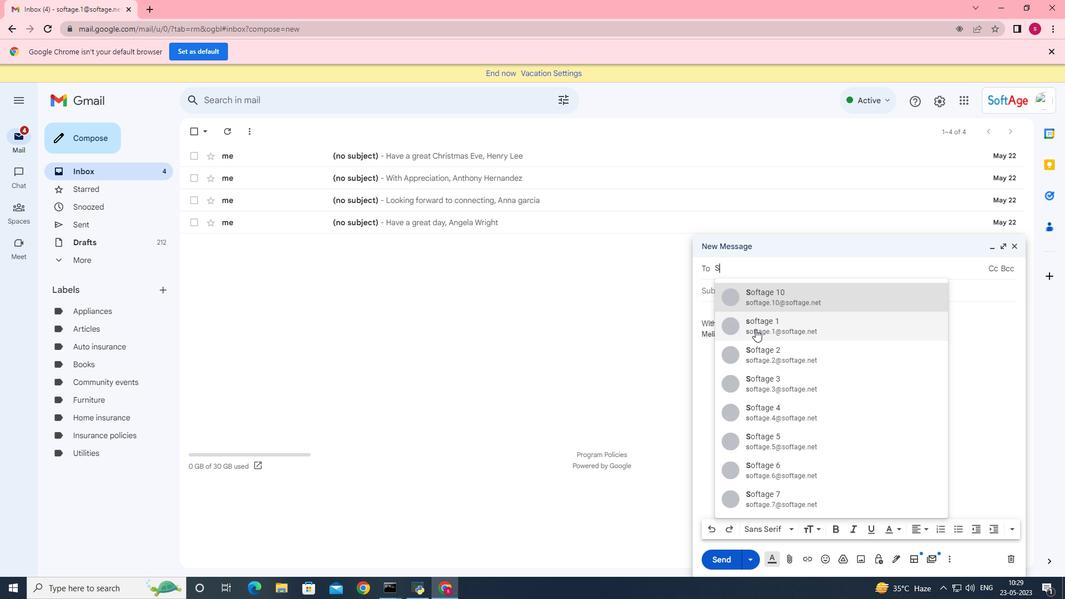 
Action: Mouse moved to (589, 302)
Screenshot: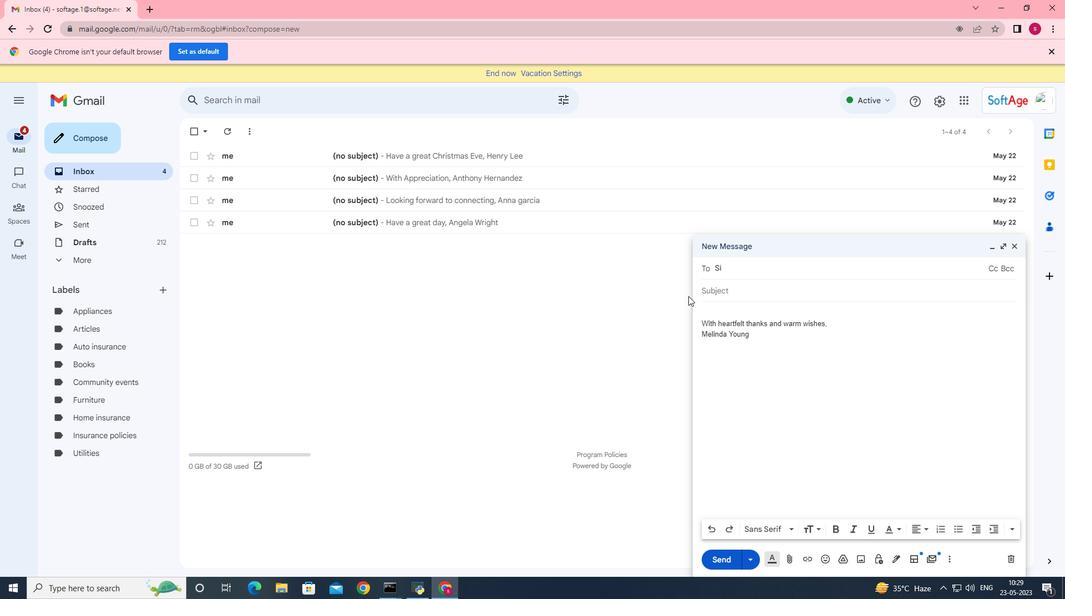 
Action: Key pressed <Key.backspace>oftage.3<Key.shift>@softage.net
Screenshot: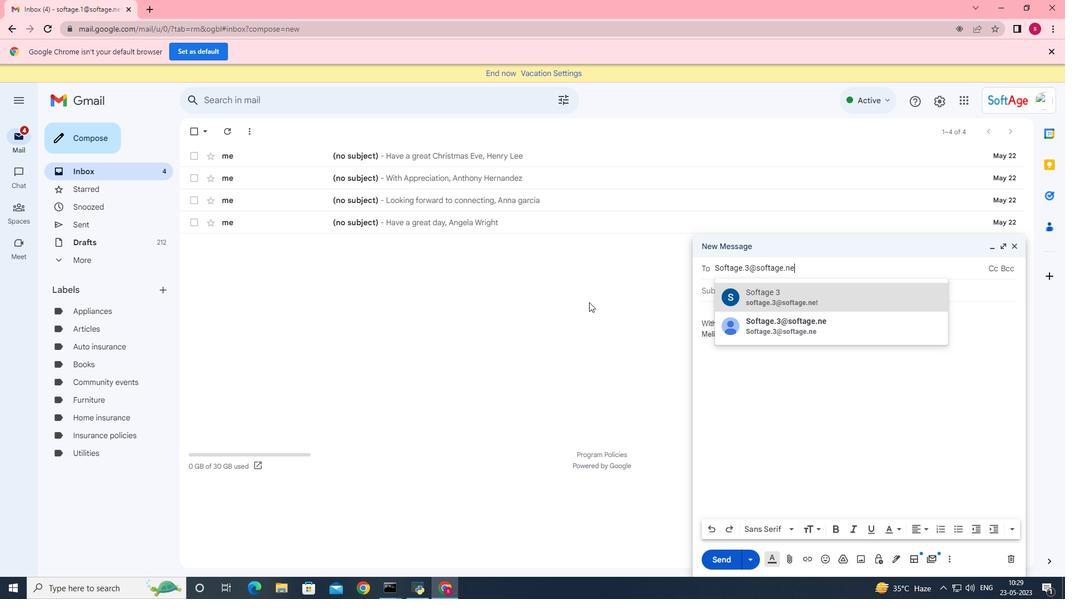 
Action: Mouse moved to (781, 307)
Screenshot: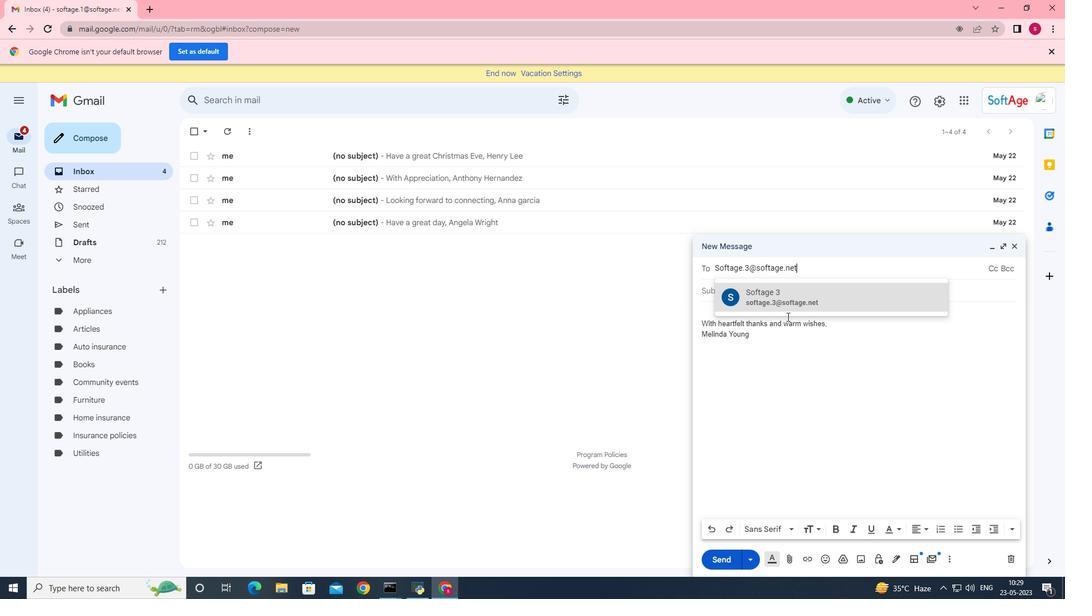 
Action: Mouse pressed left at (781, 307)
Screenshot: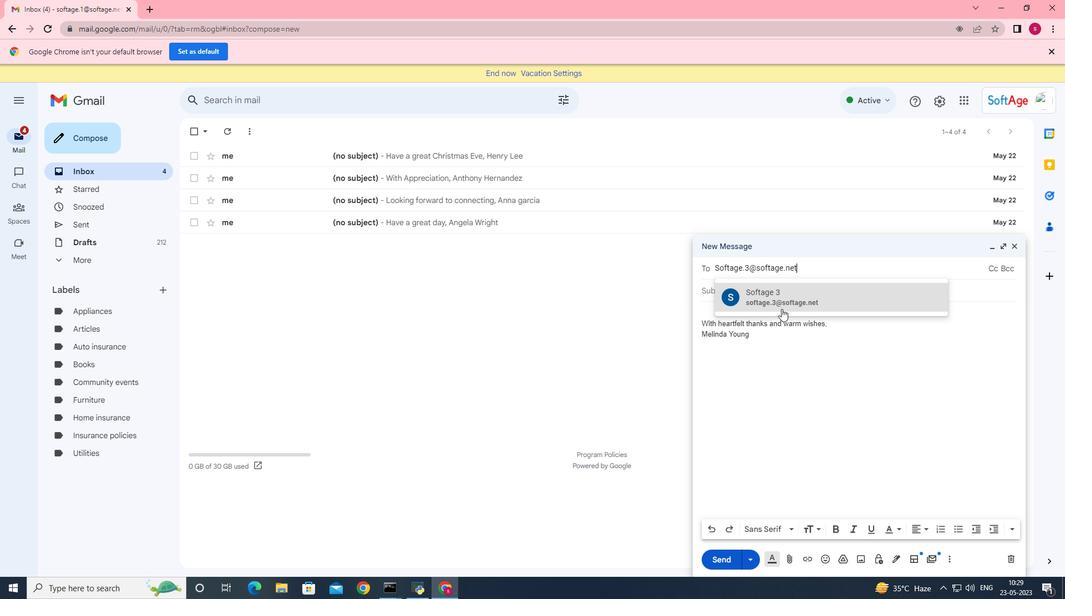 
Action: Mouse moved to (948, 559)
Screenshot: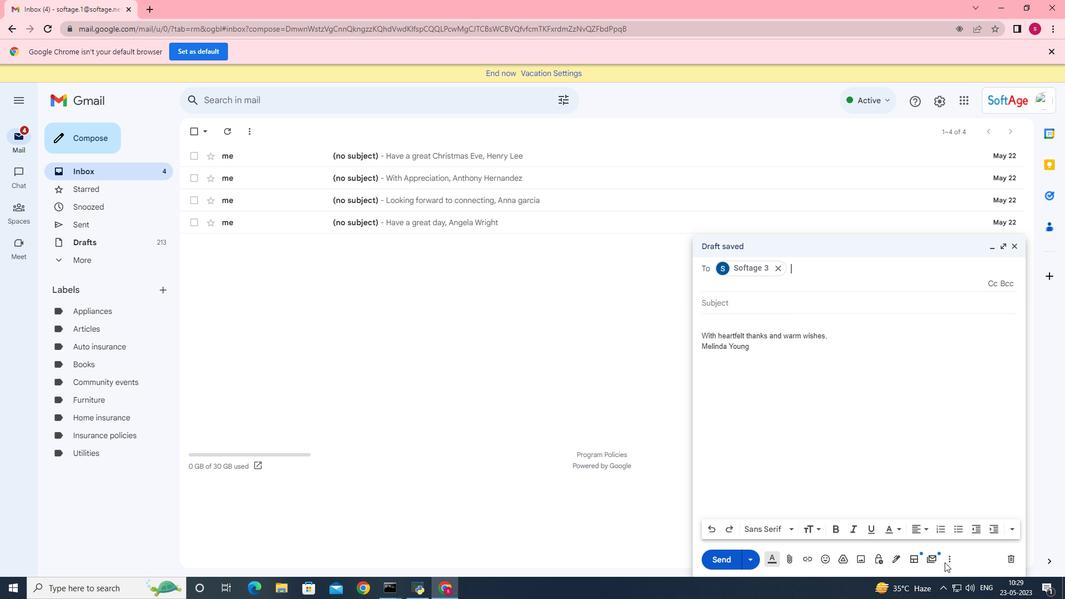 
Action: Mouse pressed left at (948, 559)
Screenshot: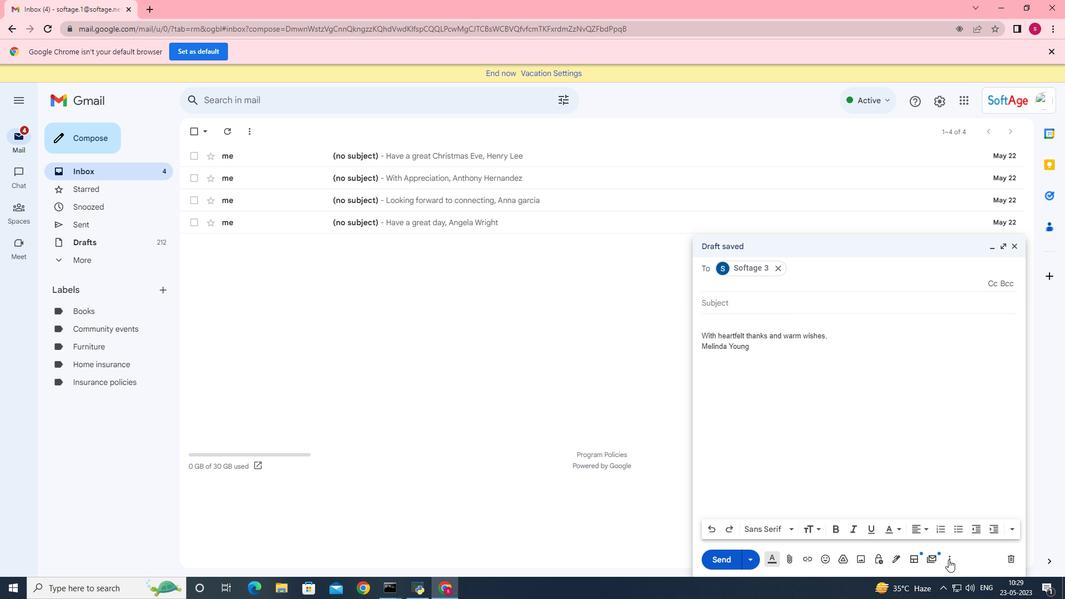 
Action: Mouse moved to (828, 458)
Screenshot: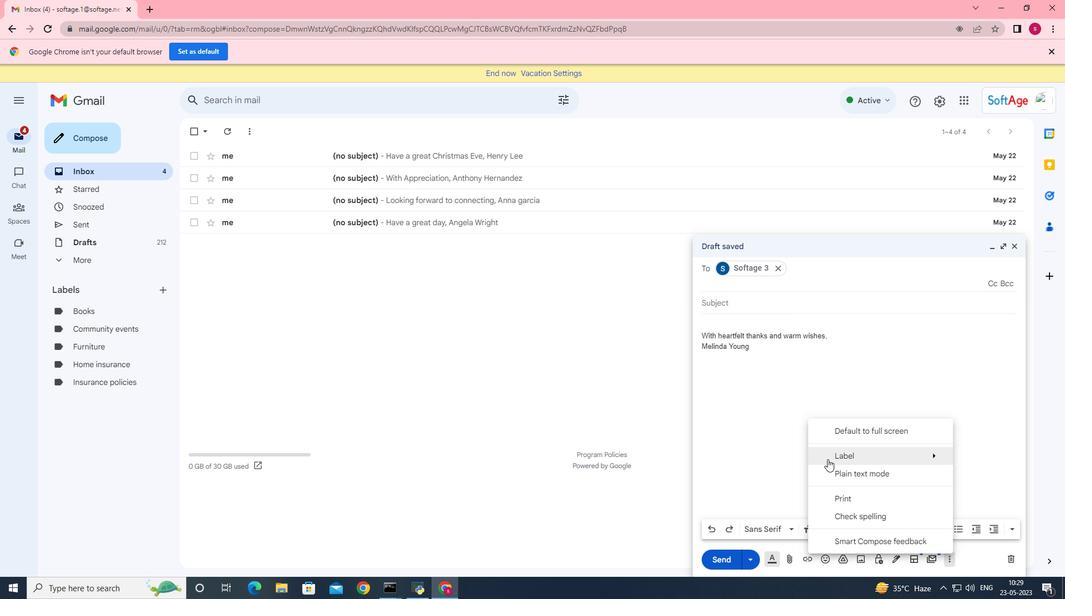 
Action: Mouse pressed left at (828, 458)
Screenshot: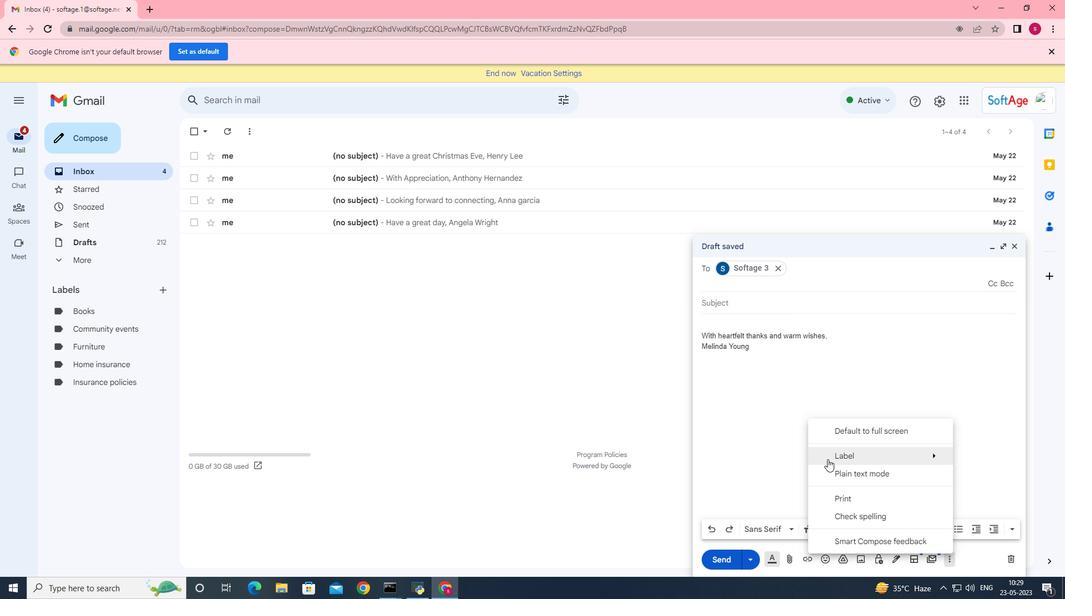 
Action: Mouse moved to (737, 432)
Screenshot: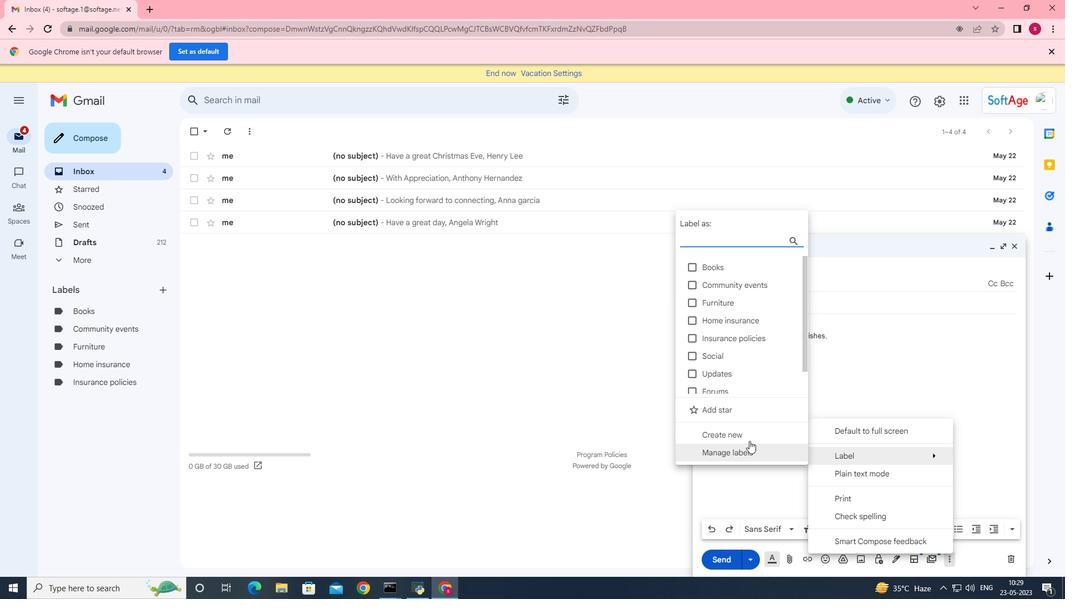
Action: Mouse pressed left at (737, 432)
Screenshot: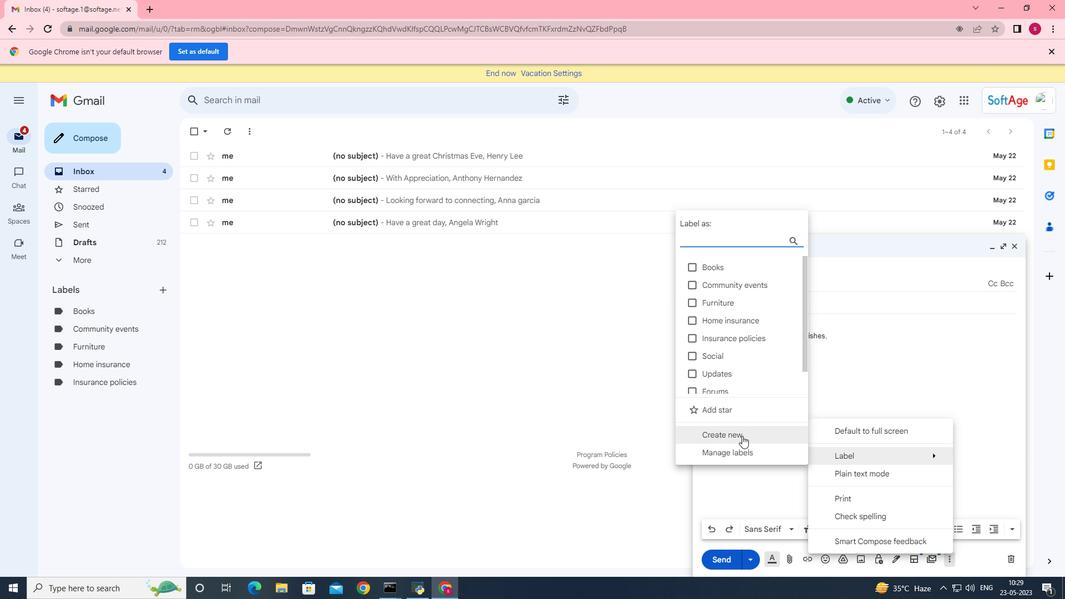 
Action: Mouse moved to (744, 438)
Screenshot: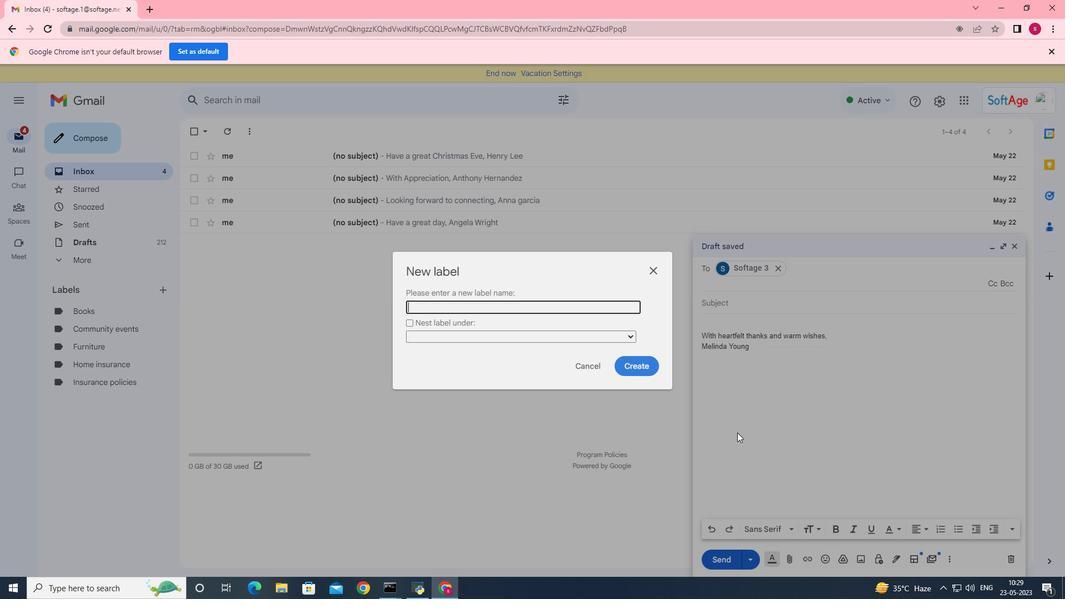 
Action: Key pressed <Key.shift>Life<Key.space>insurance
Screenshot: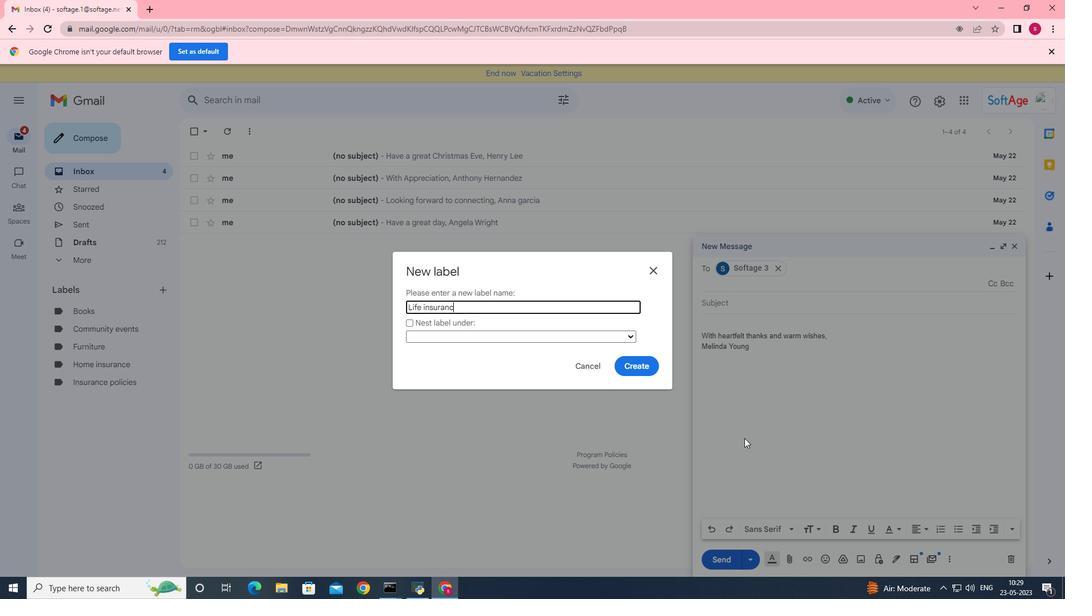 
Action: Mouse moved to (628, 365)
Screenshot: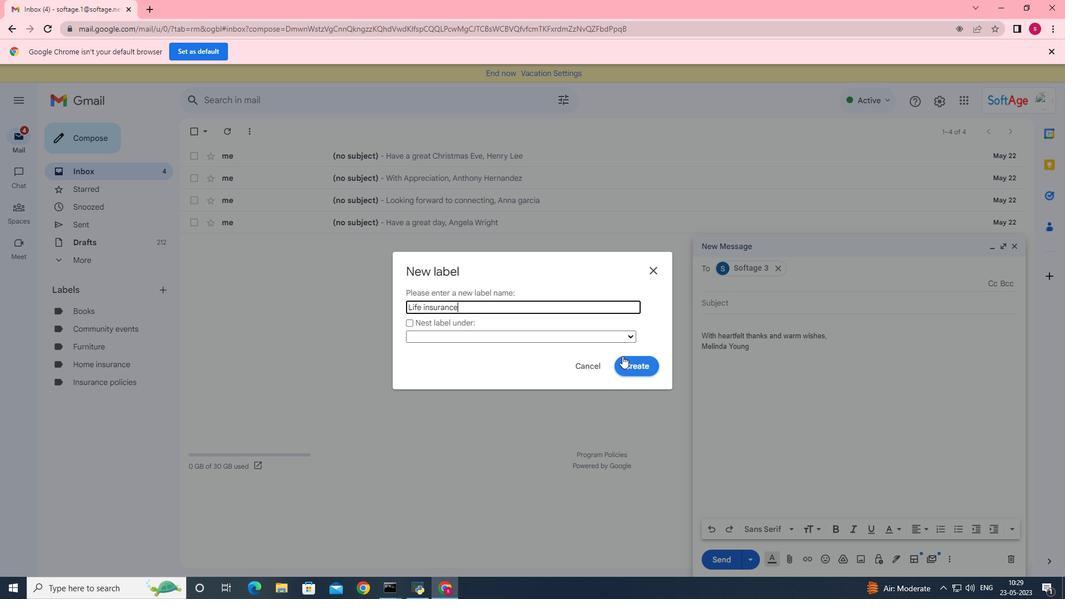
Action: Mouse pressed left at (628, 365)
Screenshot: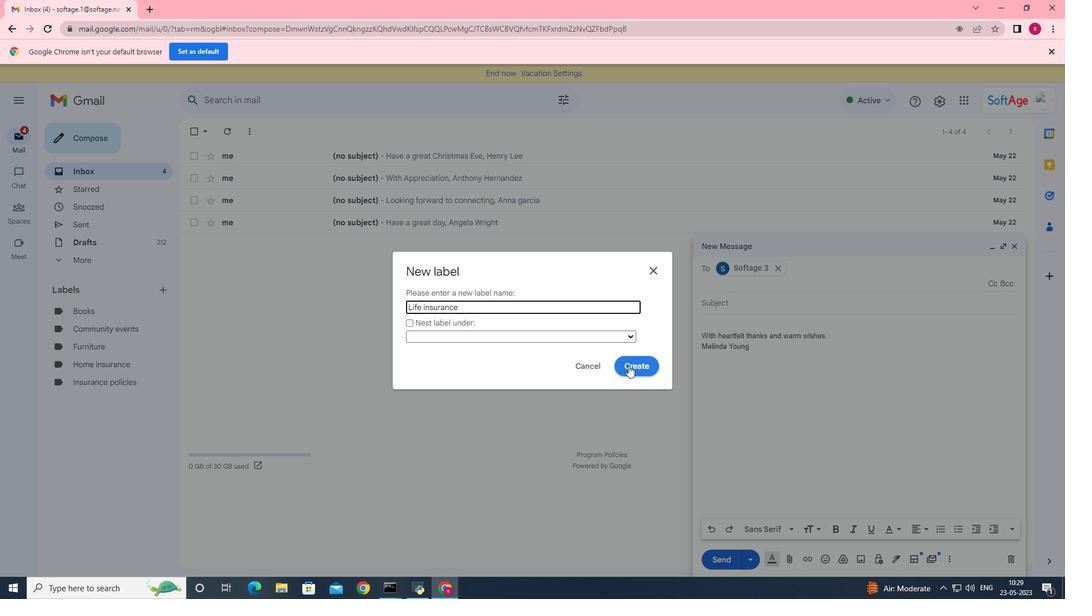
Action: Mouse moved to (717, 550)
Screenshot: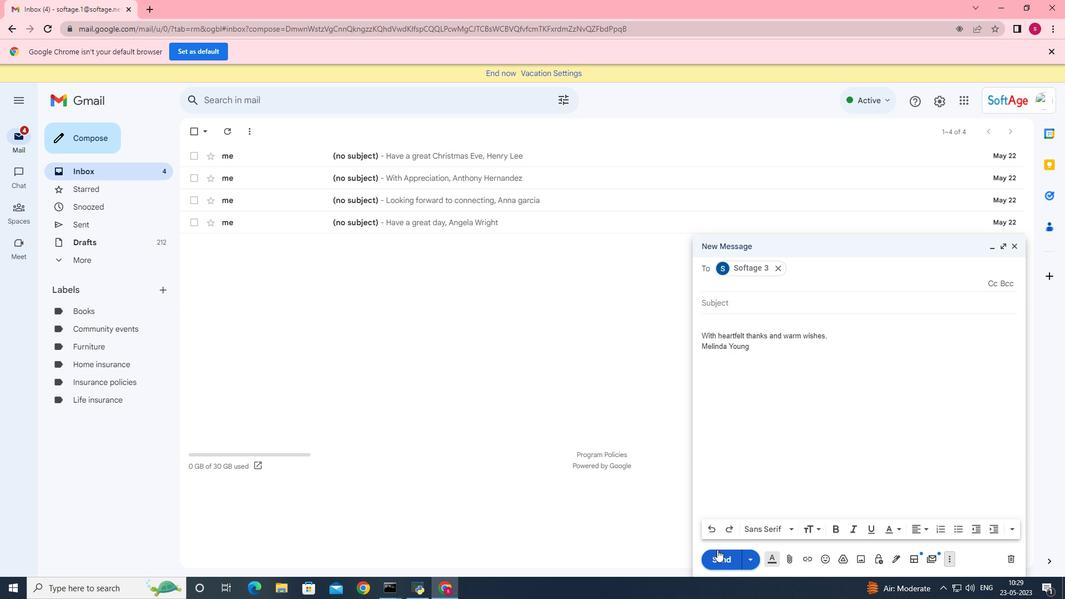 
Action: Mouse pressed left at (717, 550)
Screenshot: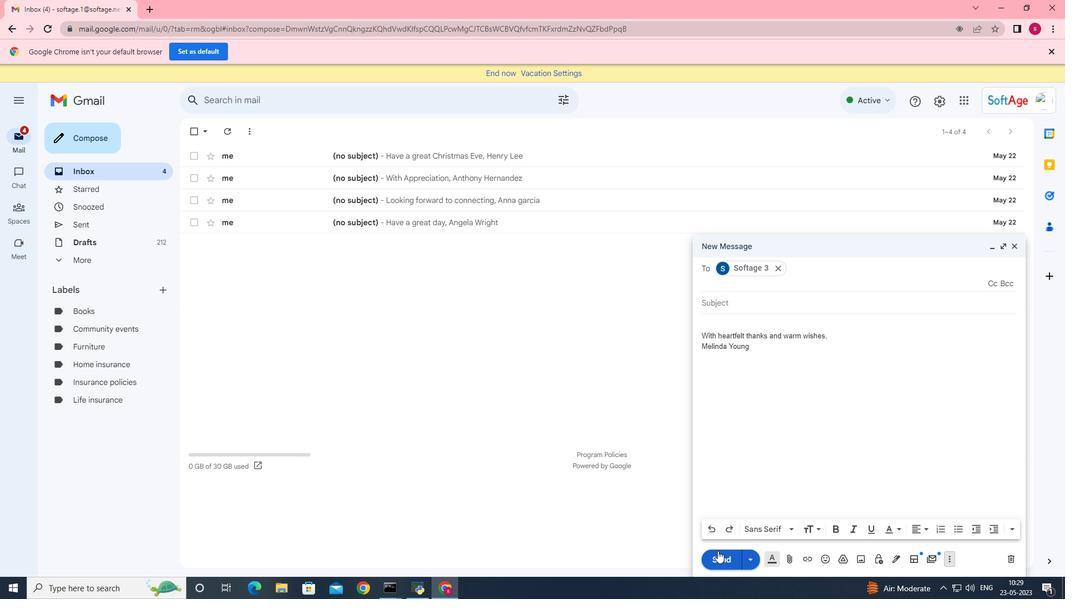 
Action: Mouse moved to (639, 358)
Screenshot: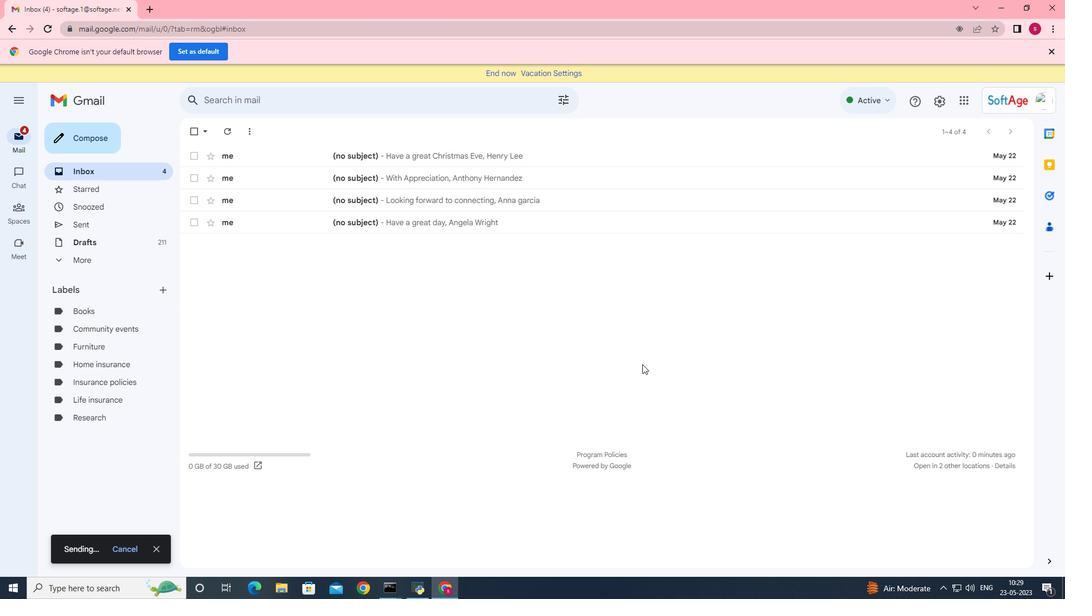 
